 Task: Send an email with the signature Adam Smith with the subject Request for information and the message Thank you for your email. from softage.1@softage.net to softage.2@softage.net and softage.3@softage.net with an attached document Resume.docx
Action: Mouse moved to (393, 631)
Screenshot: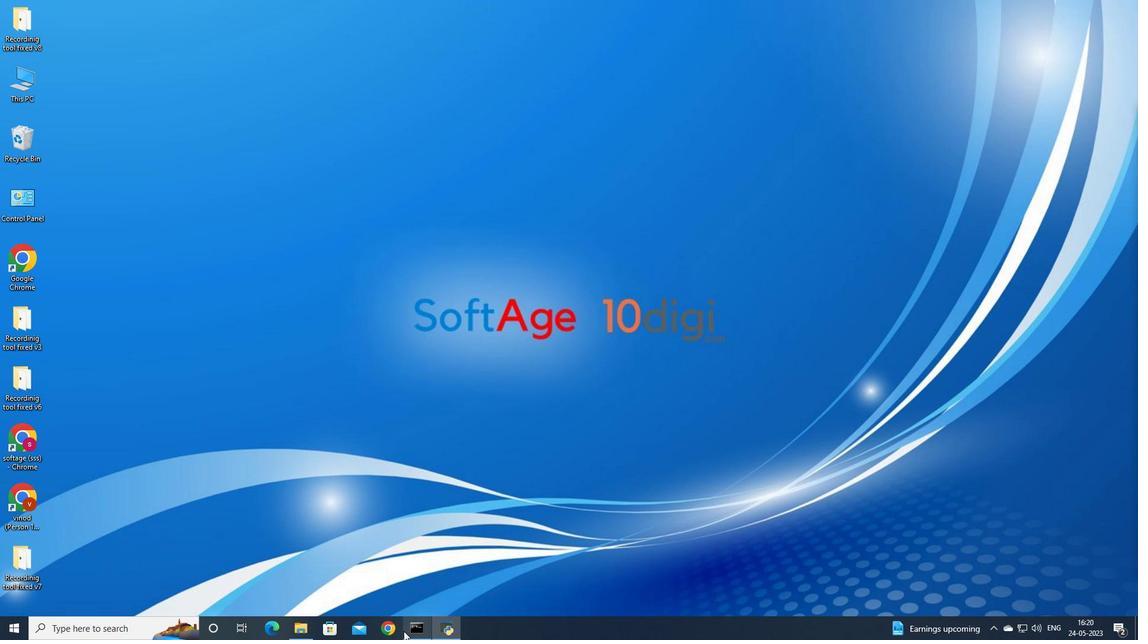
Action: Mouse pressed left at (393, 631)
Screenshot: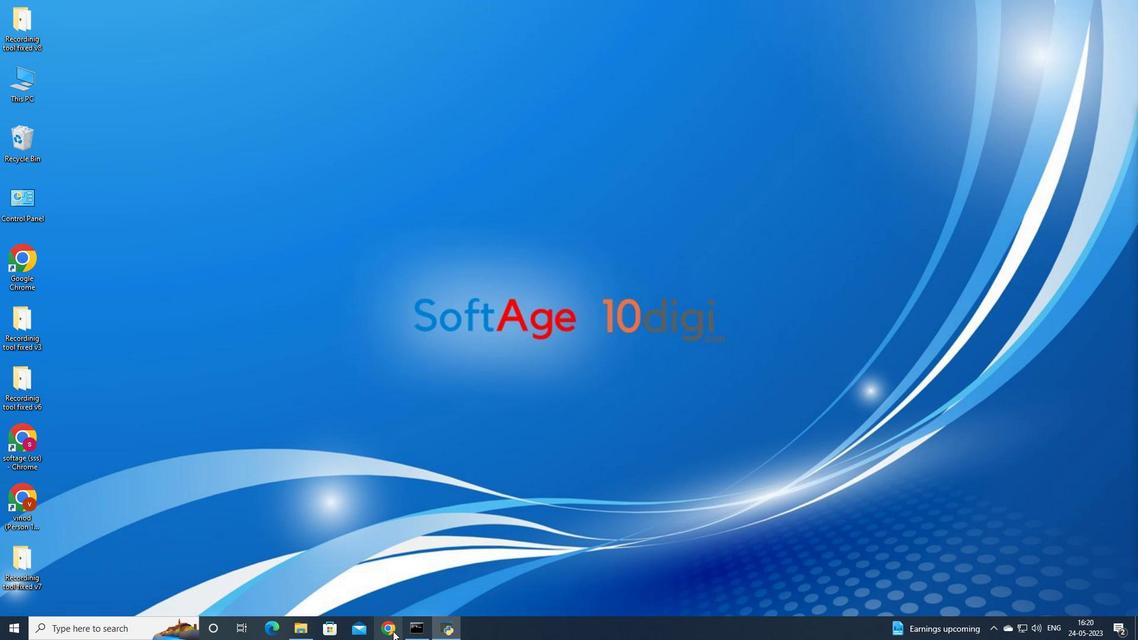 
Action: Mouse moved to (504, 381)
Screenshot: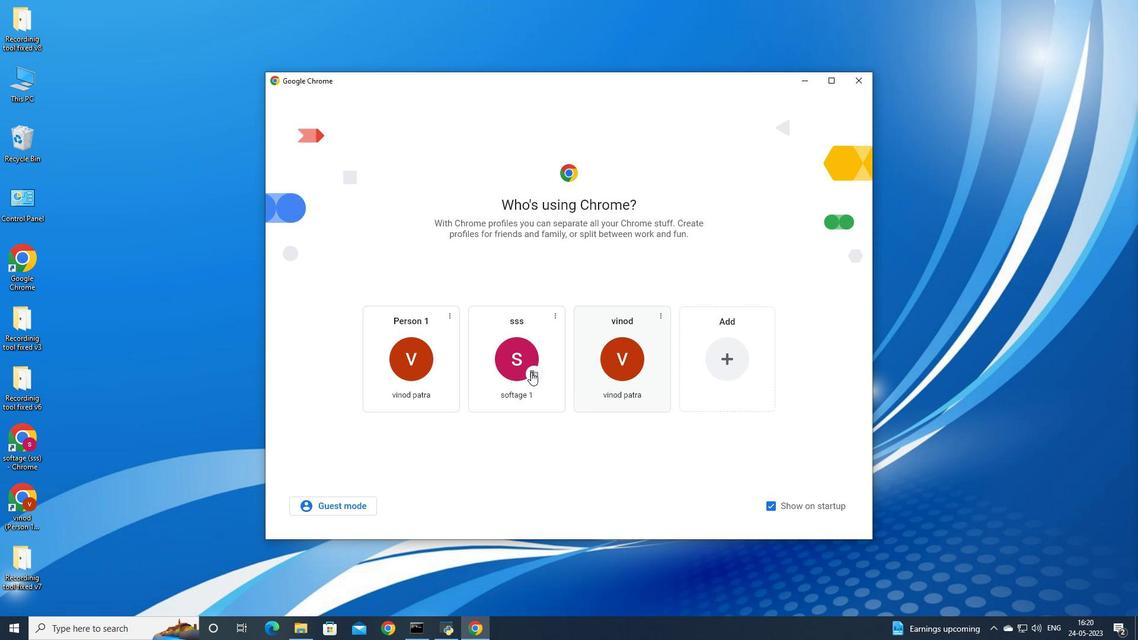 
Action: Mouse pressed left at (504, 381)
Screenshot: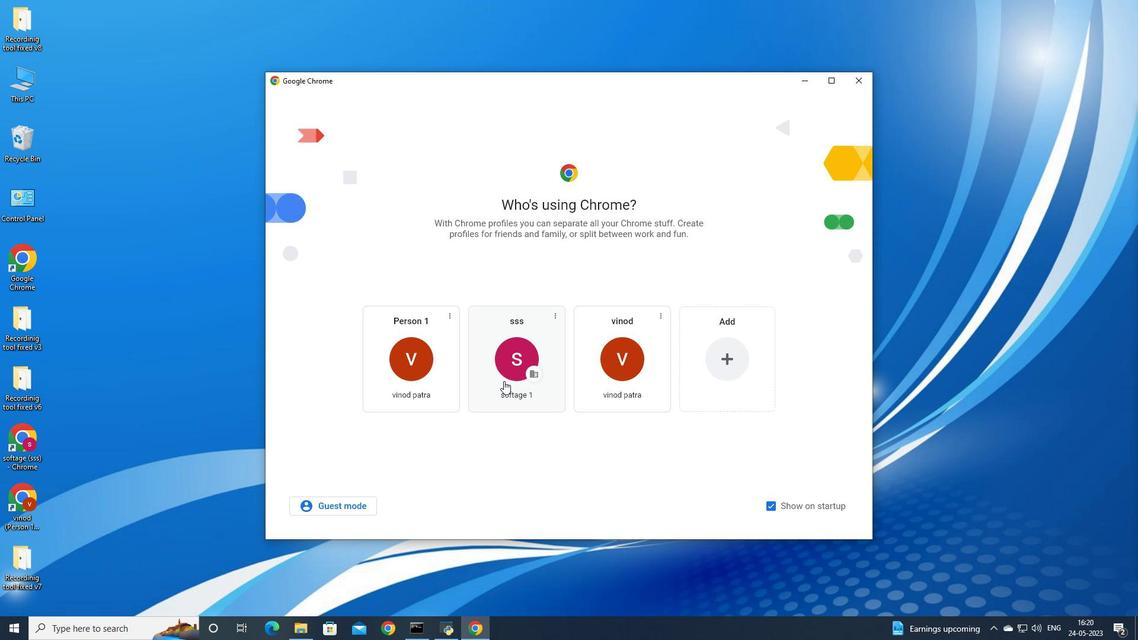 
Action: Mouse moved to (1033, 59)
Screenshot: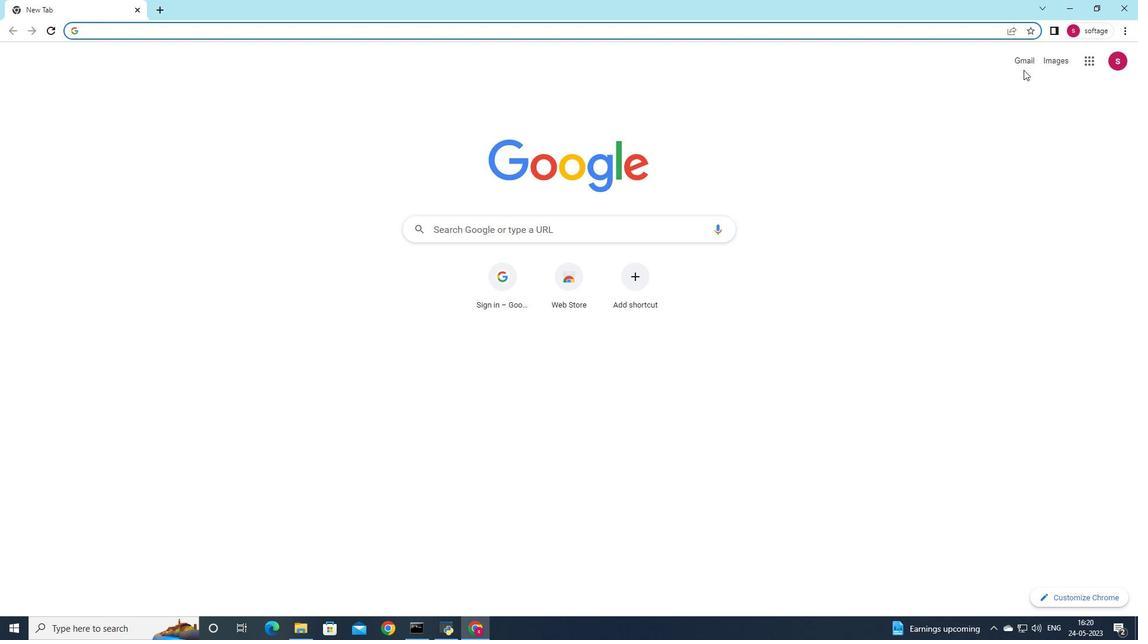 
Action: Mouse pressed left at (1033, 59)
Screenshot: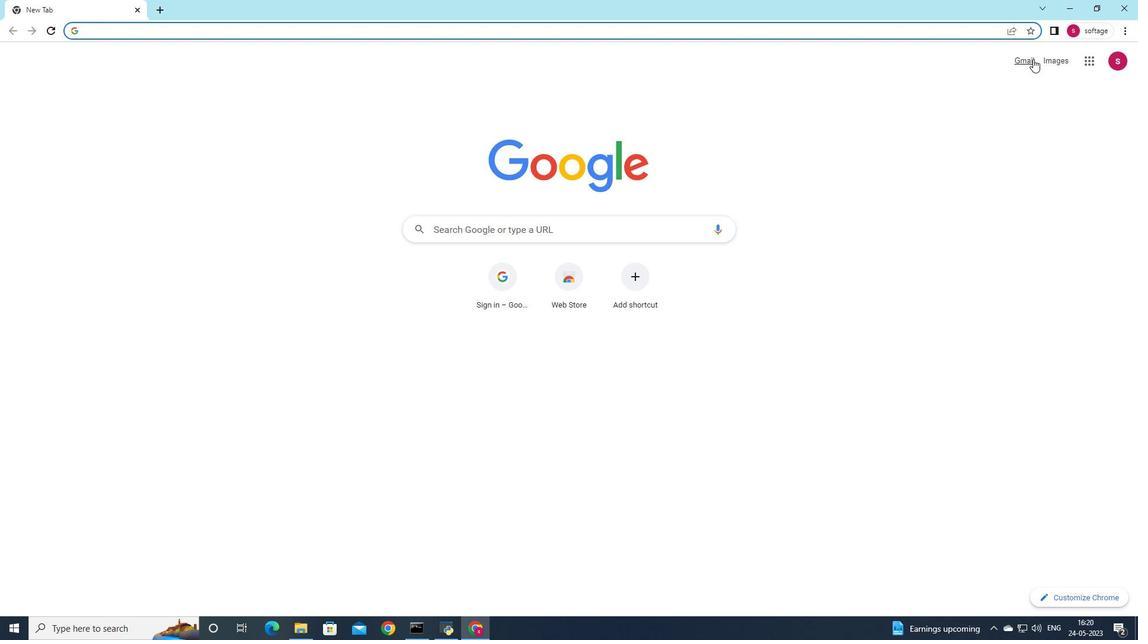 
Action: Mouse moved to (1009, 82)
Screenshot: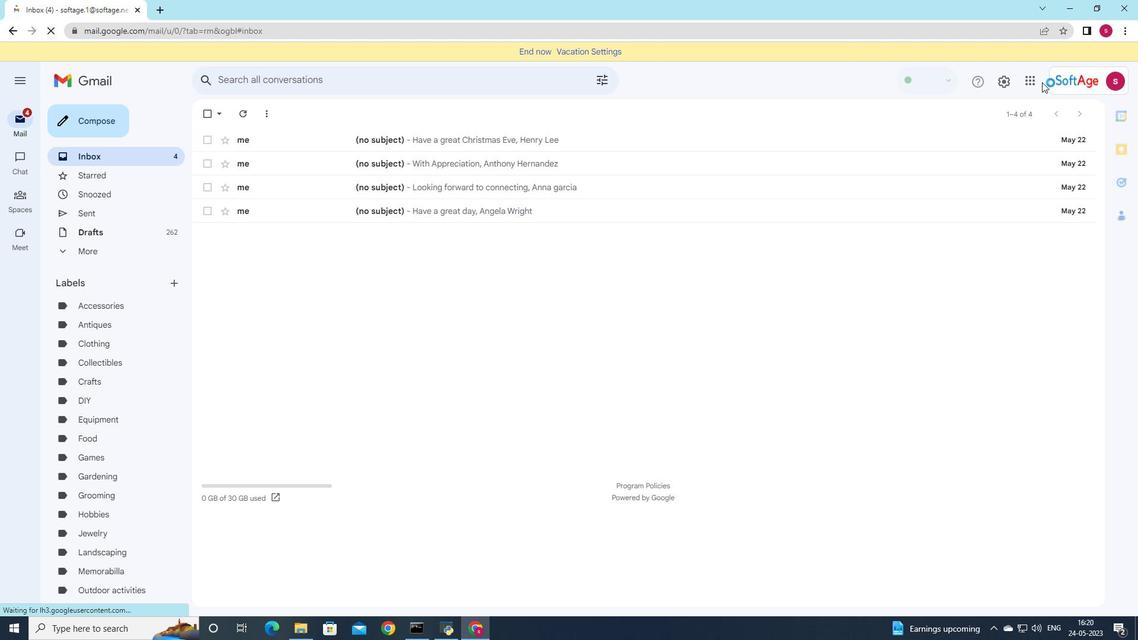 
Action: Mouse pressed left at (1009, 82)
Screenshot: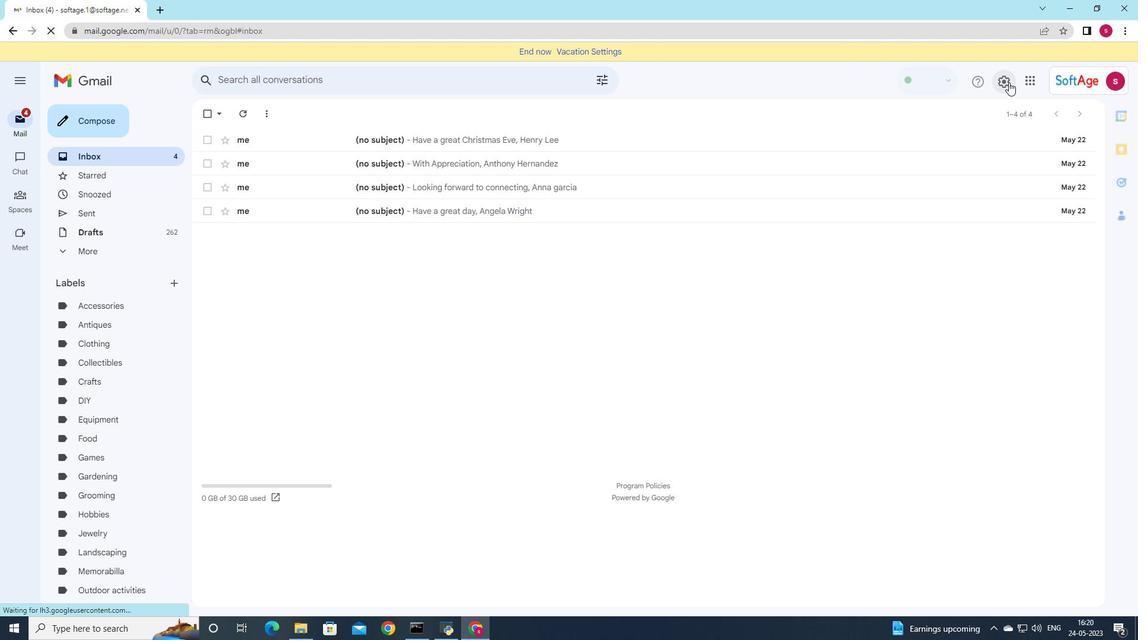 
Action: Mouse moved to (1029, 139)
Screenshot: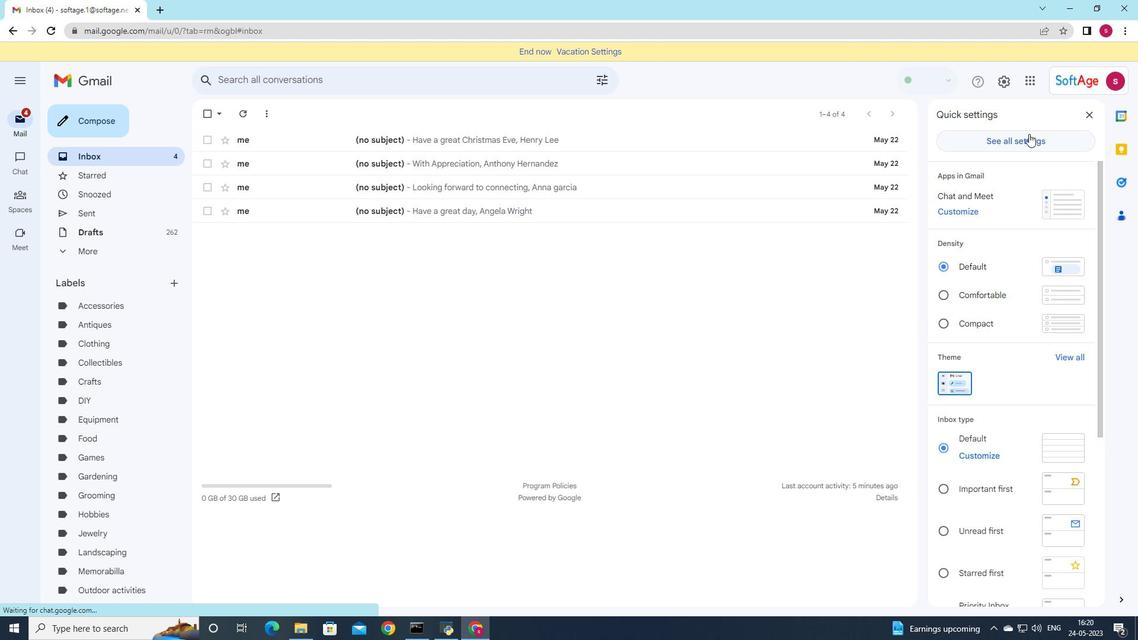 
Action: Mouse pressed left at (1029, 139)
Screenshot: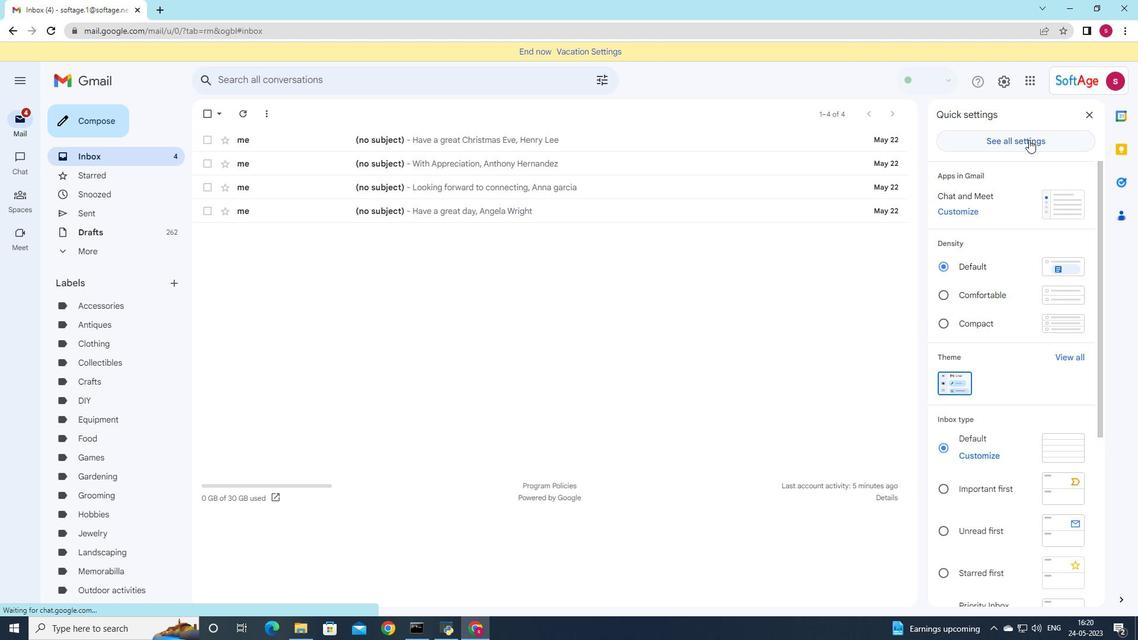 
Action: Mouse moved to (547, 195)
Screenshot: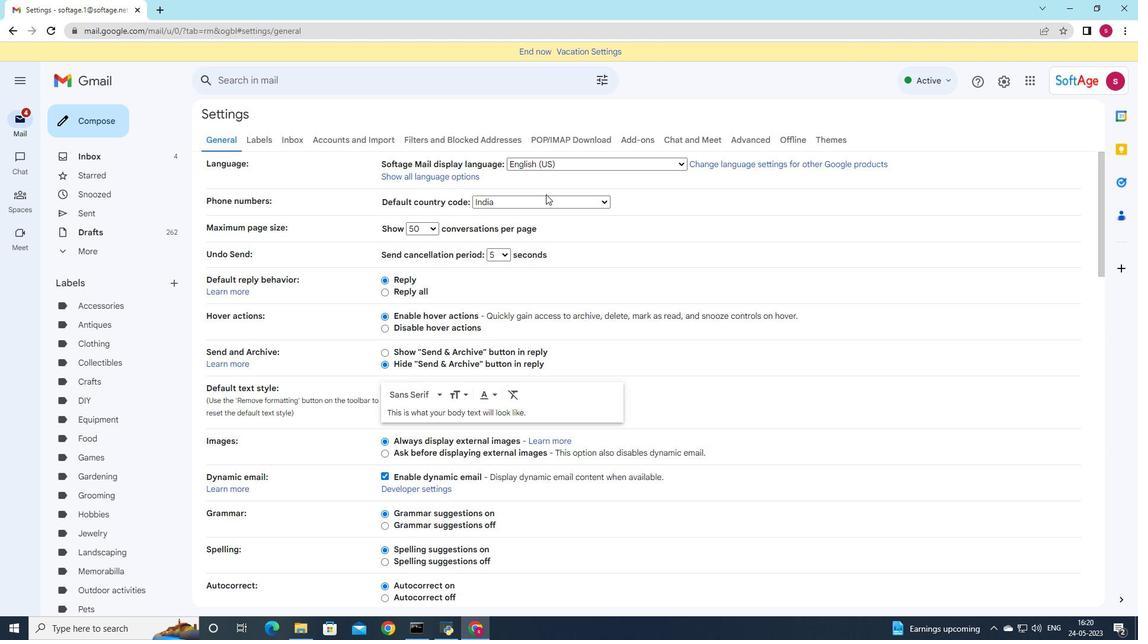 
Action: Mouse scrolled (547, 195) with delta (0, 0)
Screenshot: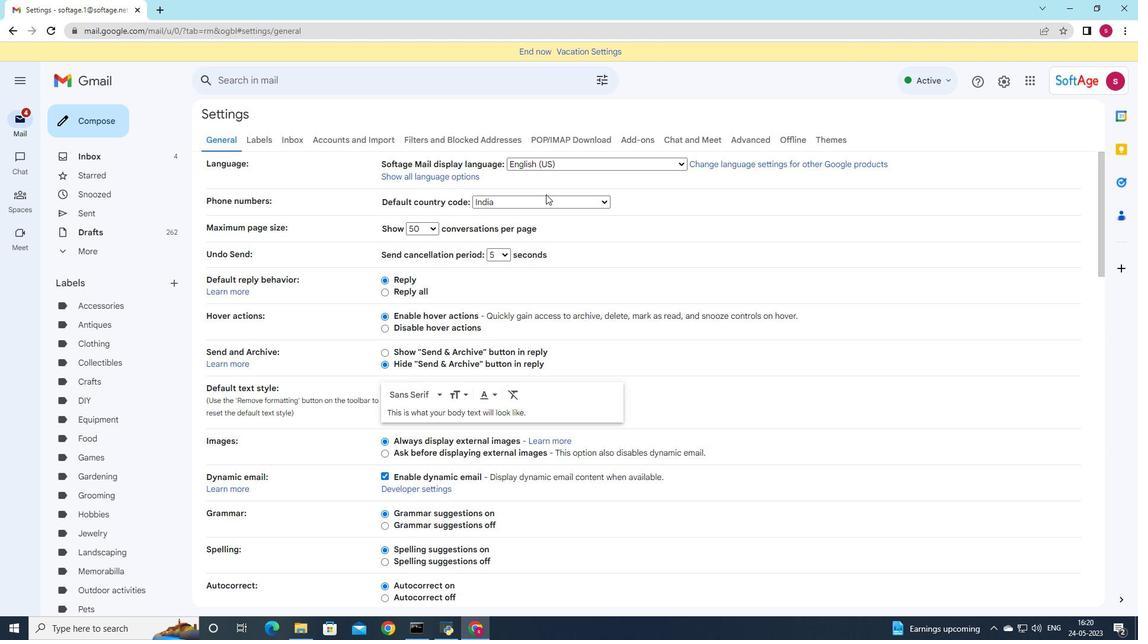 
Action: Mouse scrolled (547, 195) with delta (0, 0)
Screenshot: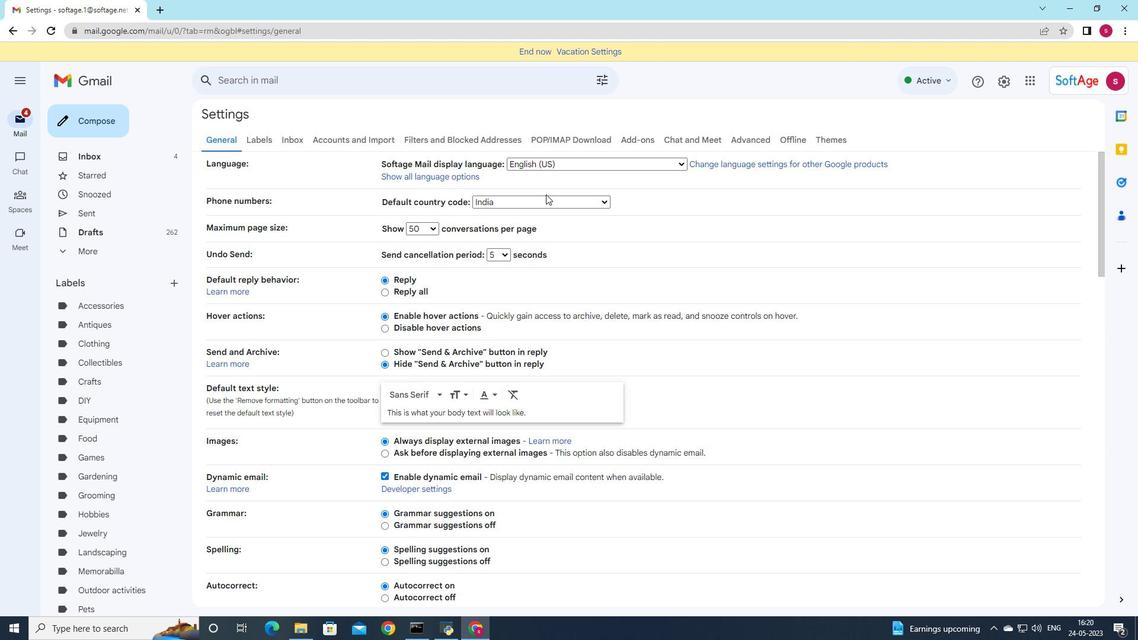 
Action: Mouse scrolled (547, 195) with delta (0, 0)
Screenshot: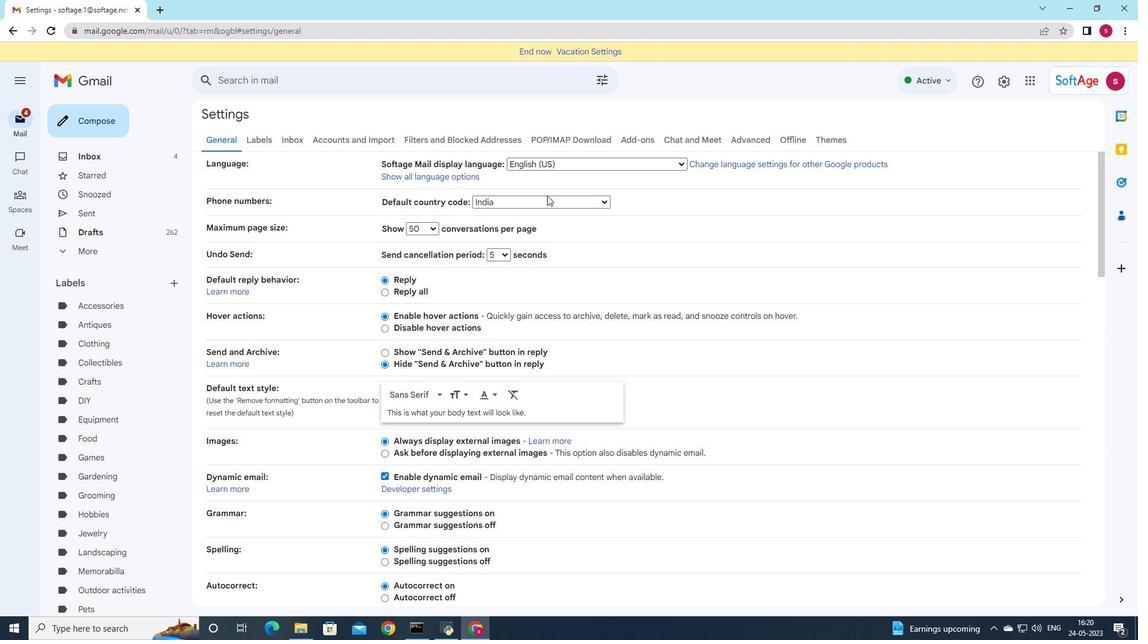 
Action: Mouse scrolled (547, 195) with delta (0, 0)
Screenshot: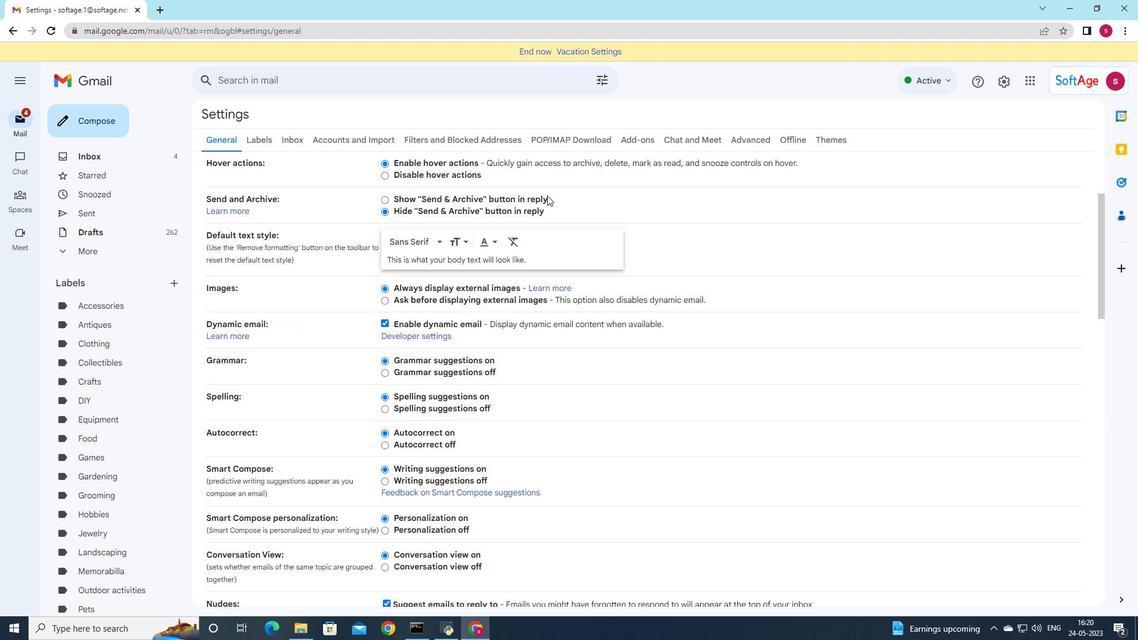 
Action: Mouse scrolled (547, 195) with delta (0, 0)
Screenshot: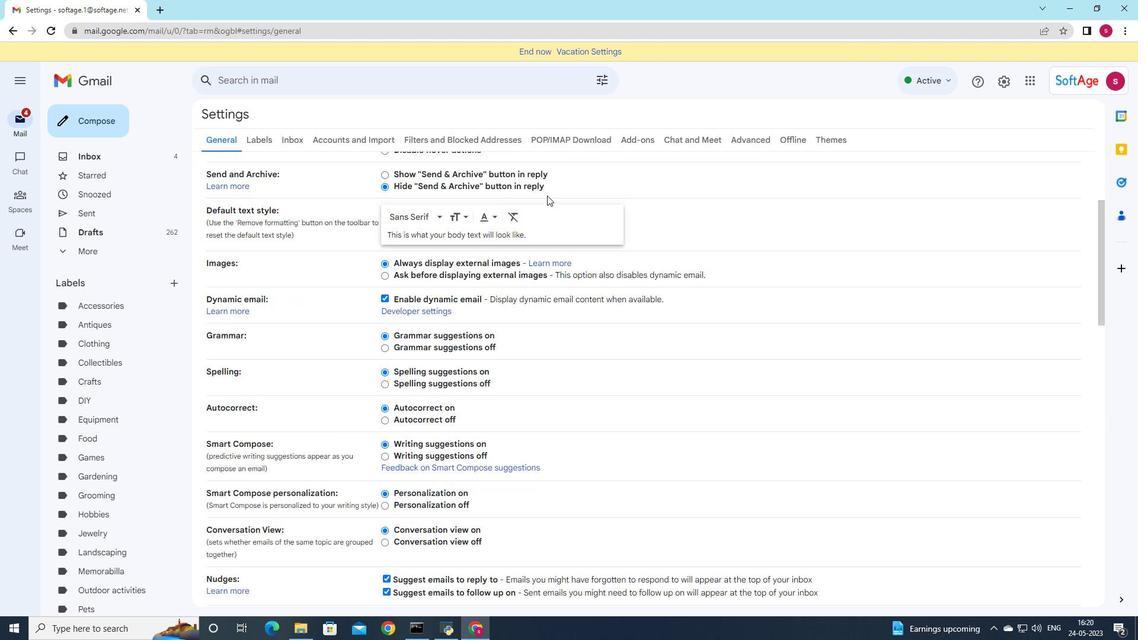 
Action: Mouse scrolled (547, 195) with delta (0, 0)
Screenshot: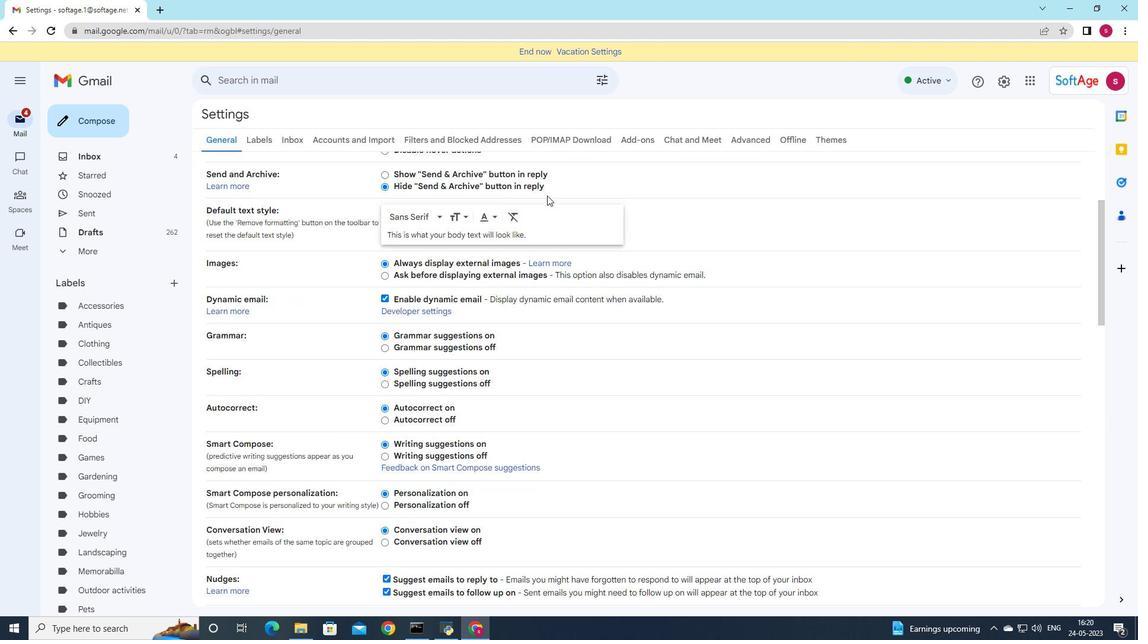 
Action: Mouse scrolled (547, 195) with delta (0, 0)
Screenshot: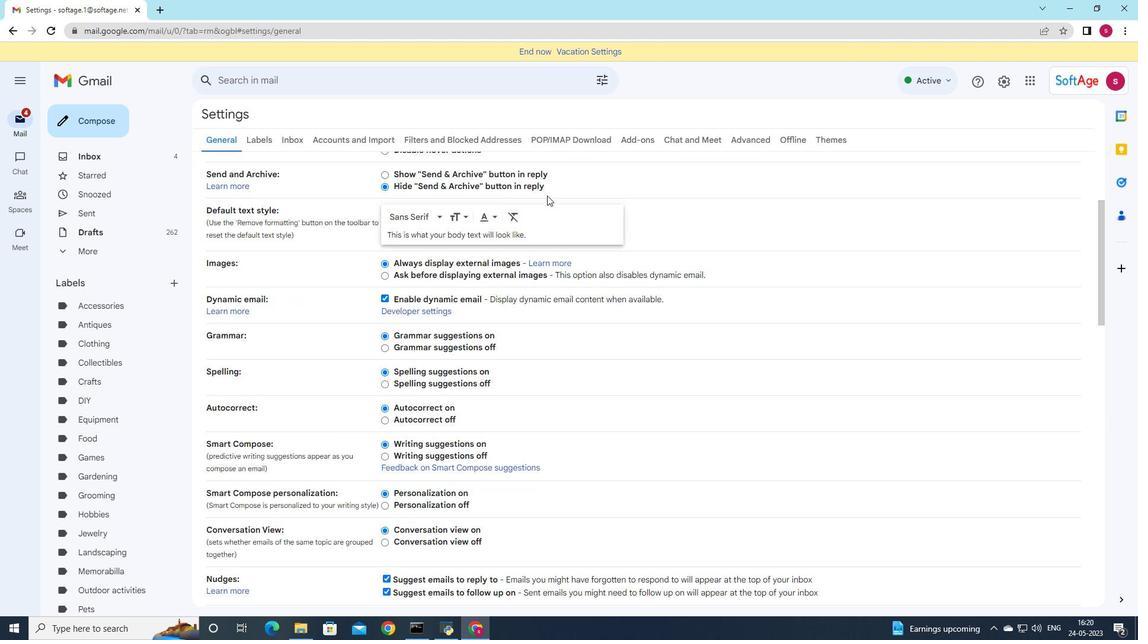 
Action: Mouse scrolled (547, 195) with delta (0, 0)
Screenshot: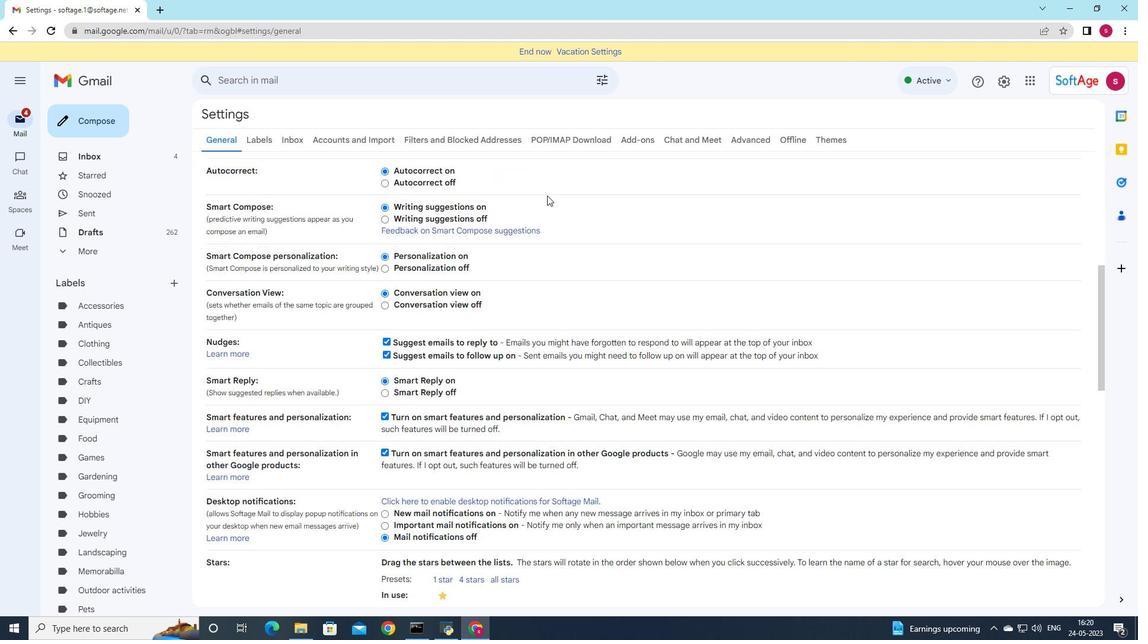 
Action: Mouse scrolled (547, 195) with delta (0, 0)
Screenshot: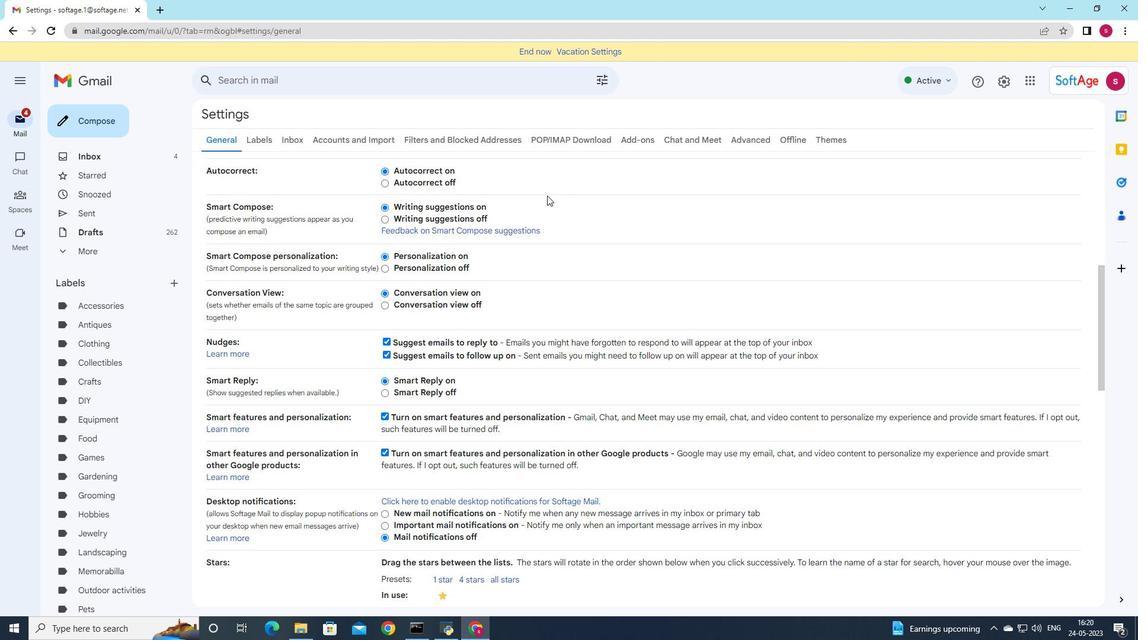 
Action: Mouse scrolled (547, 195) with delta (0, 0)
Screenshot: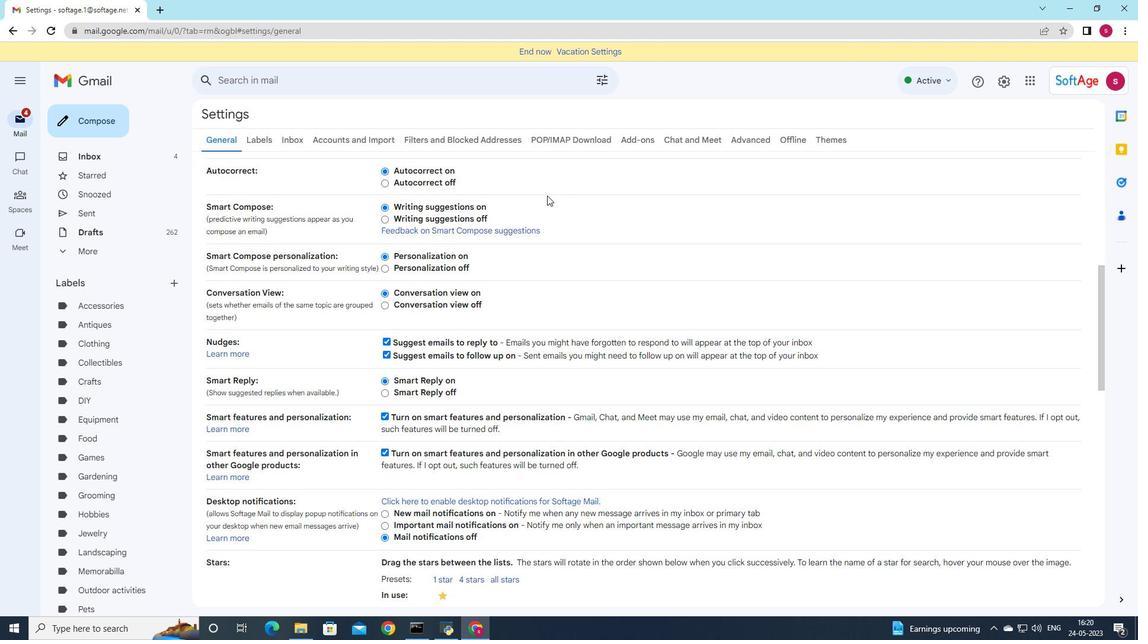 
Action: Mouse scrolled (547, 195) with delta (0, 0)
Screenshot: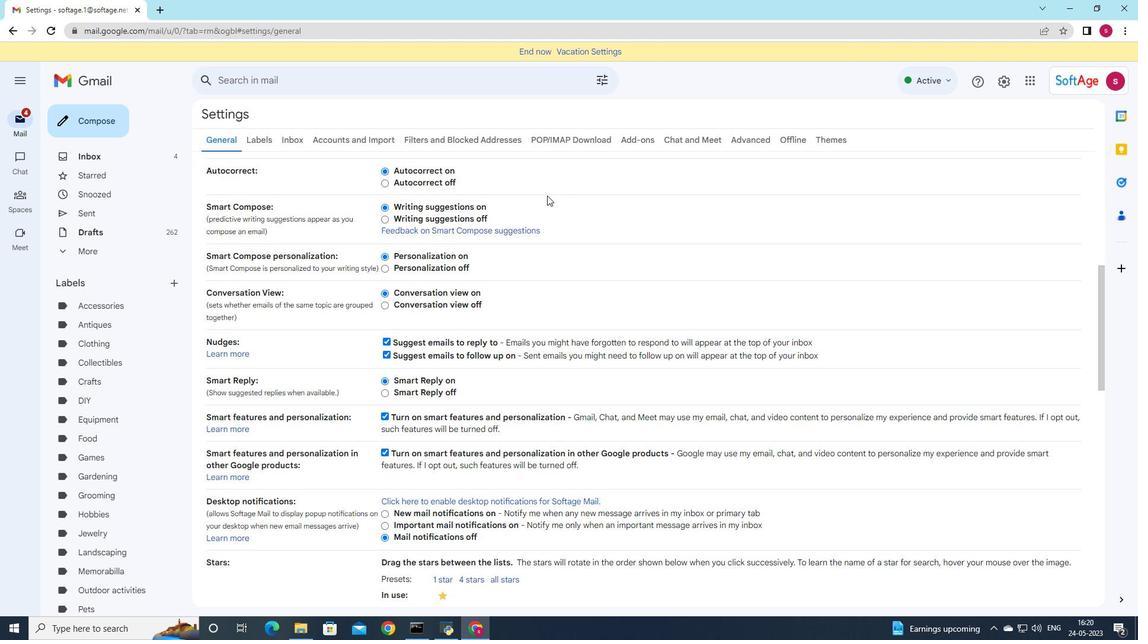 
Action: Mouse scrolled (547, 195) with delta (0, 0)
Screenshot: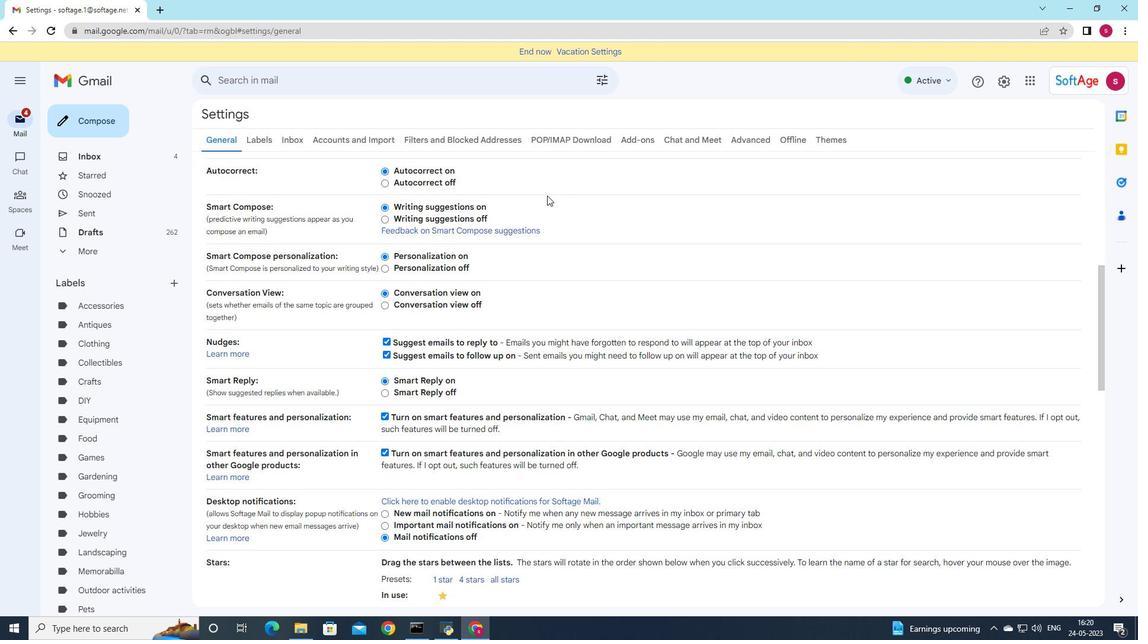 
Action: Mouse scrolled (547, 195) with delta (0, 0)
Screenshot: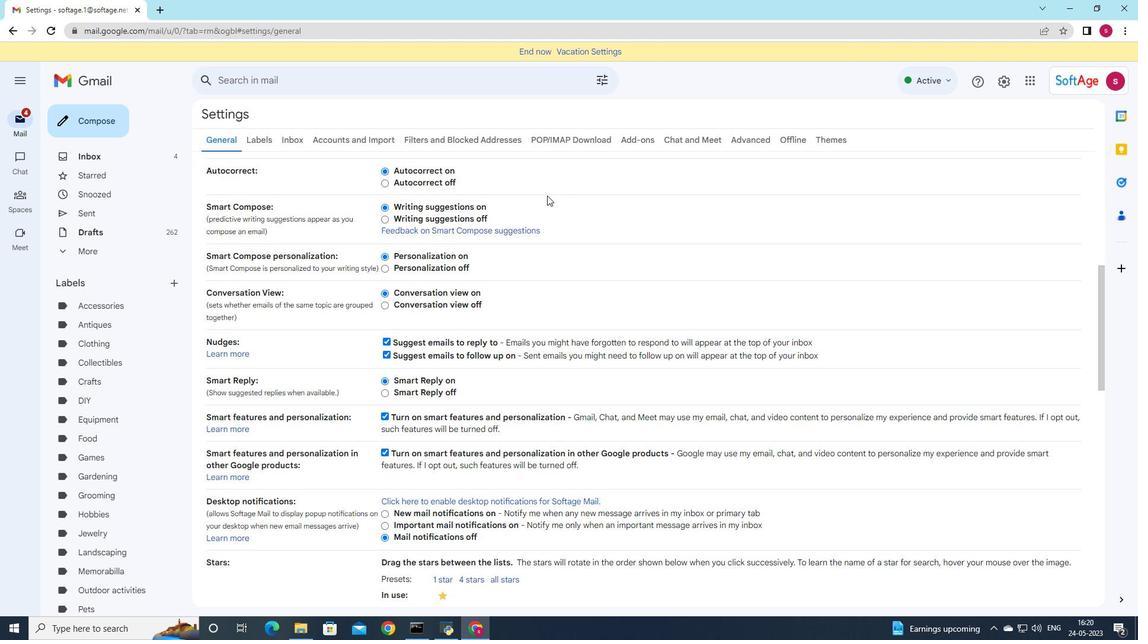
Action: Mouse scrolled (547, 195) with delta (0, 0)
Screenshot: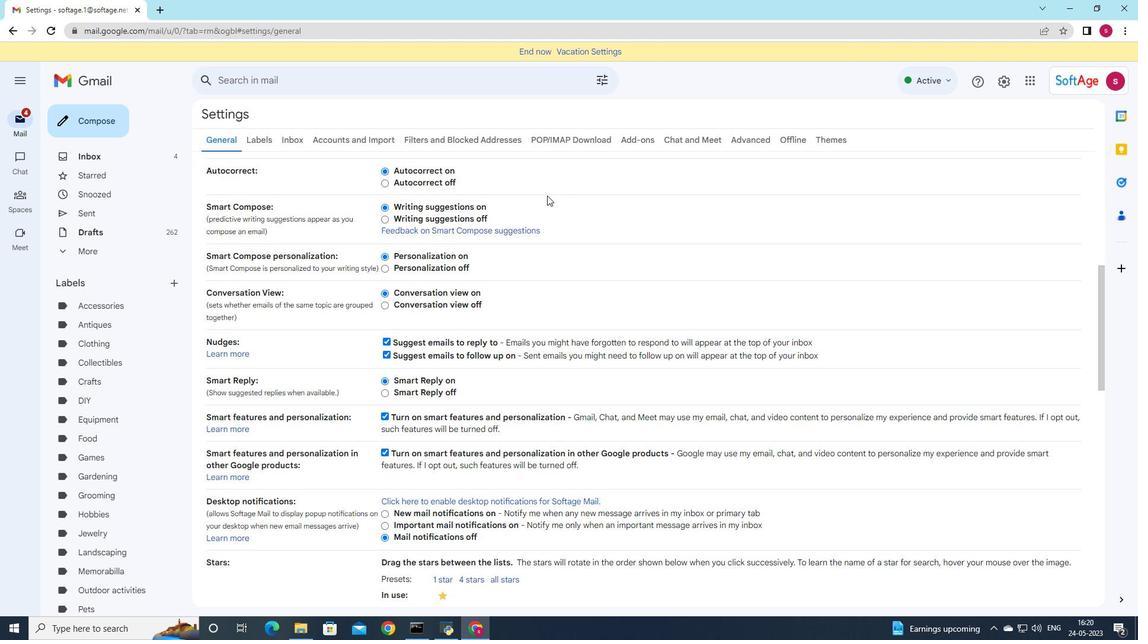 
Action: Mouse scrolled (547, 195) with delta (0, 0)
Screenshot: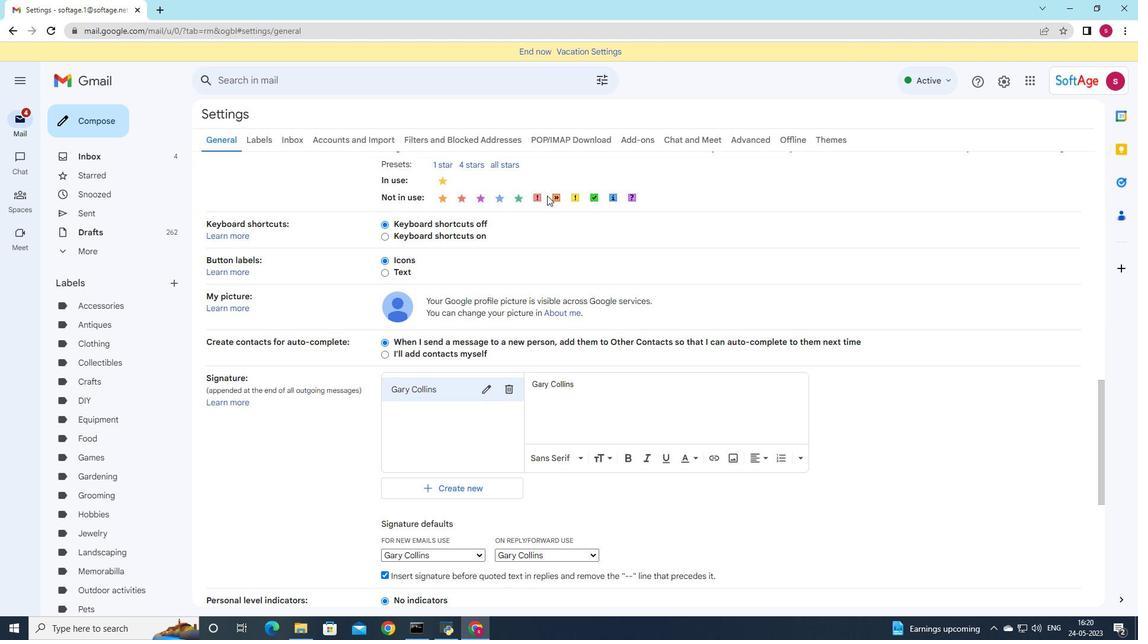 
Action: Mouse scrolled (547, 195) with delta (0, 0)
Screenshot: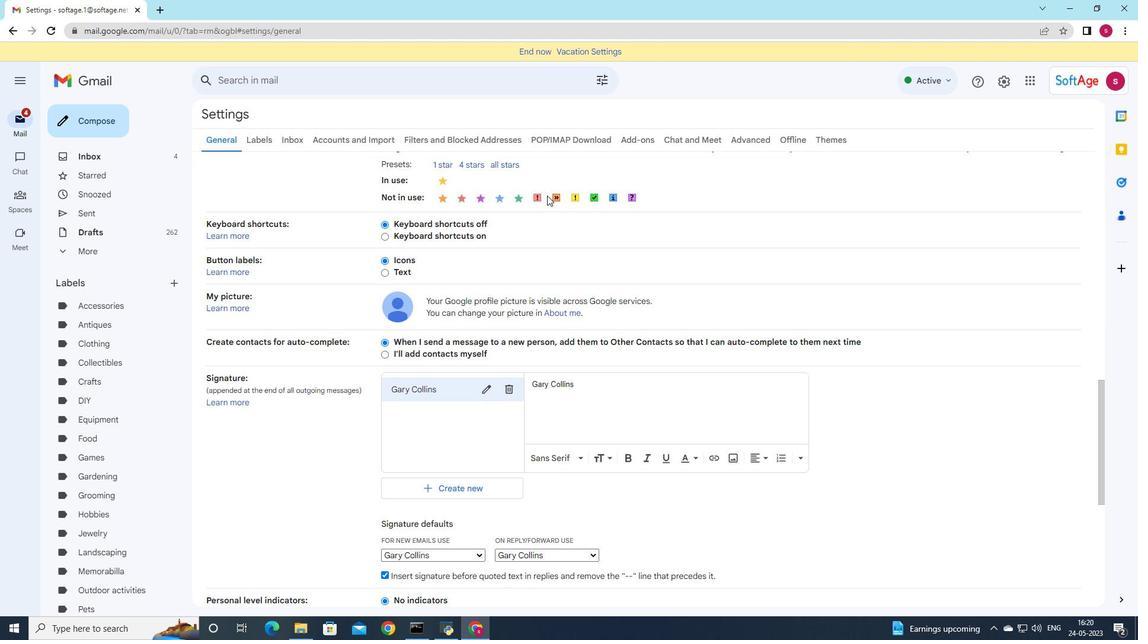 
Action: Mouse scrolled (547, 195) with delta (0, 0)
Screenshot: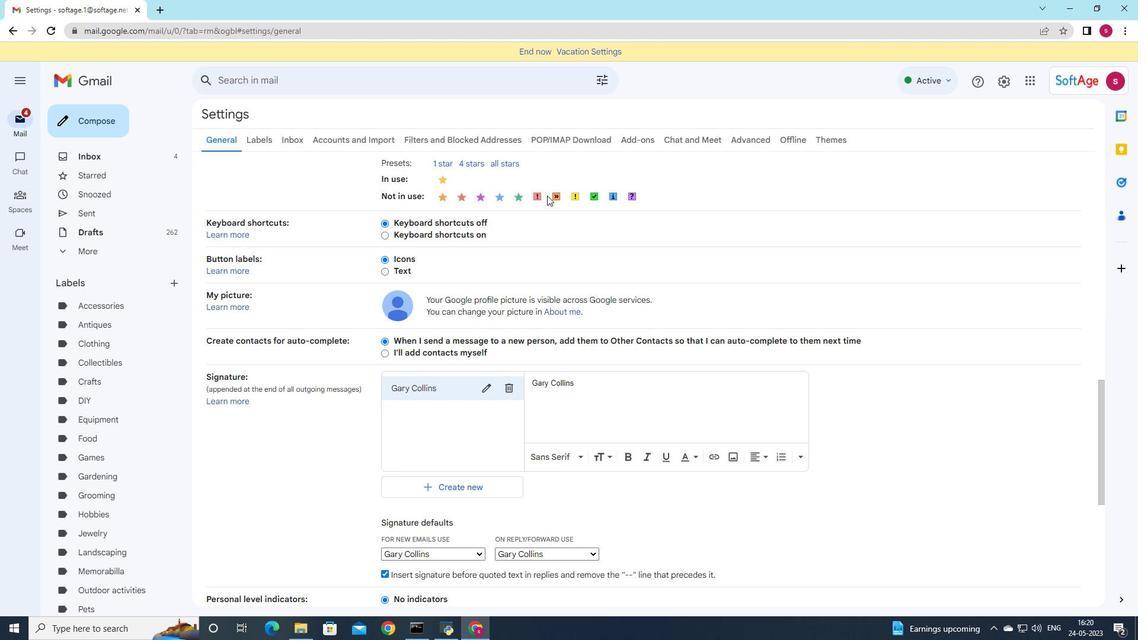 
Action: Mouse moved to (507, 211)
Screenshot: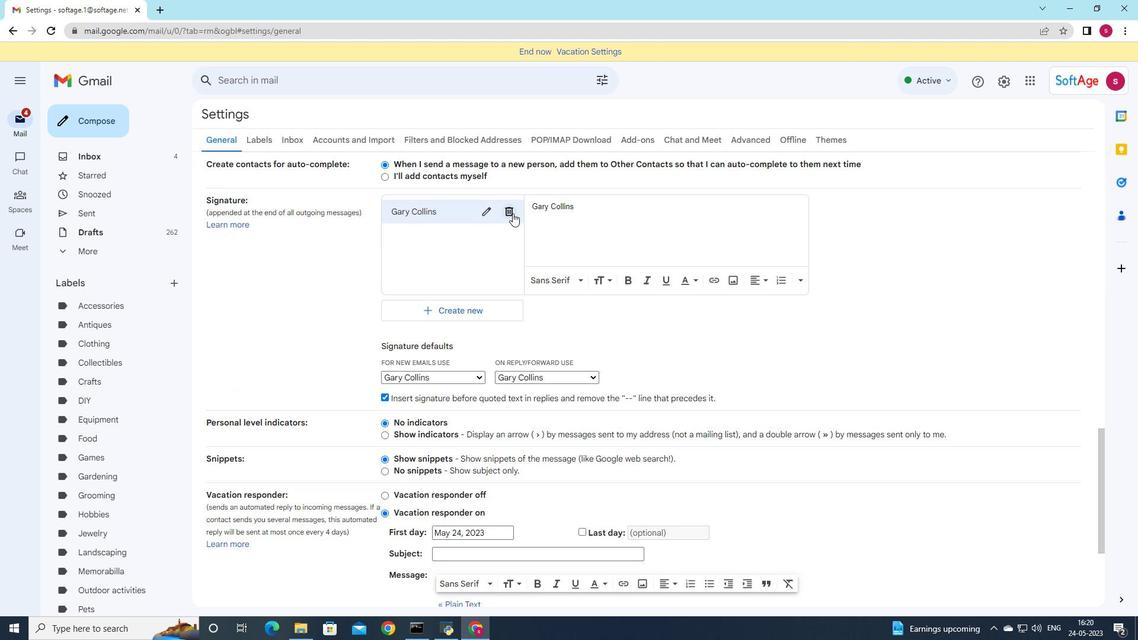 
Action: Mouse pressed left at (507, 211)
Screenshot: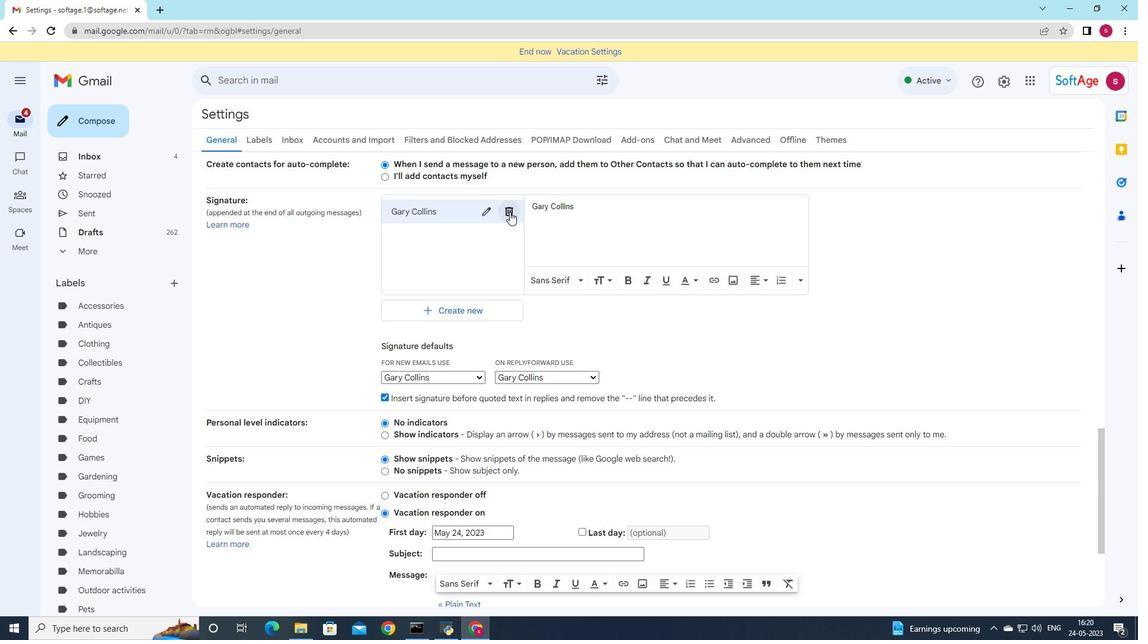 
Action: Mouse moved to (674, 351)
Screenshot: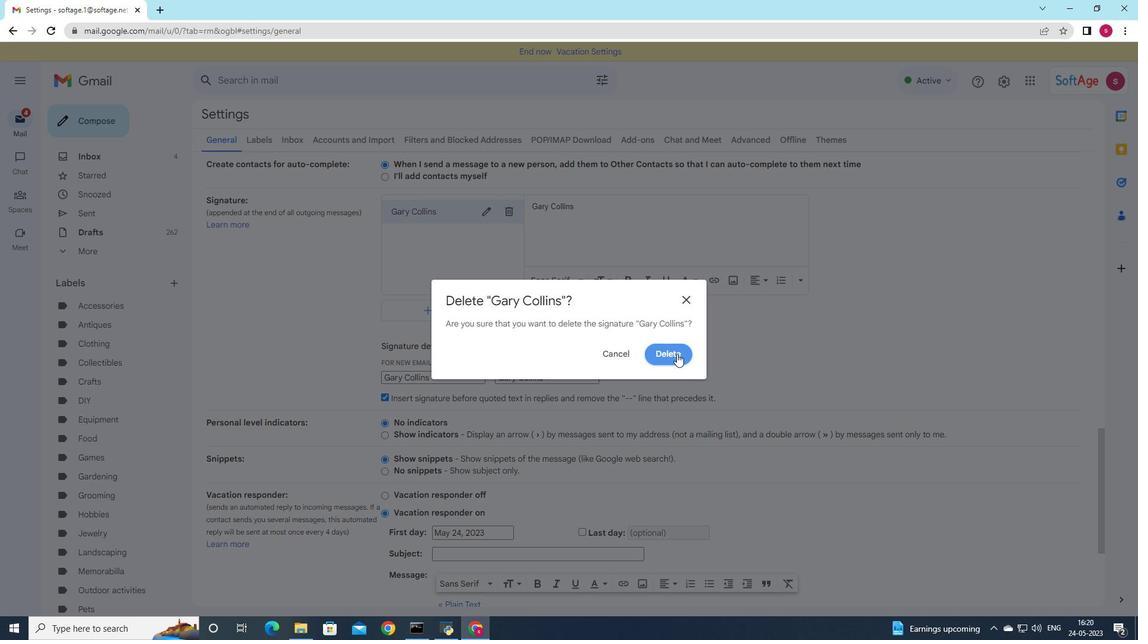 
Action: Mouse pressed left at (674, 351)
Screenshot: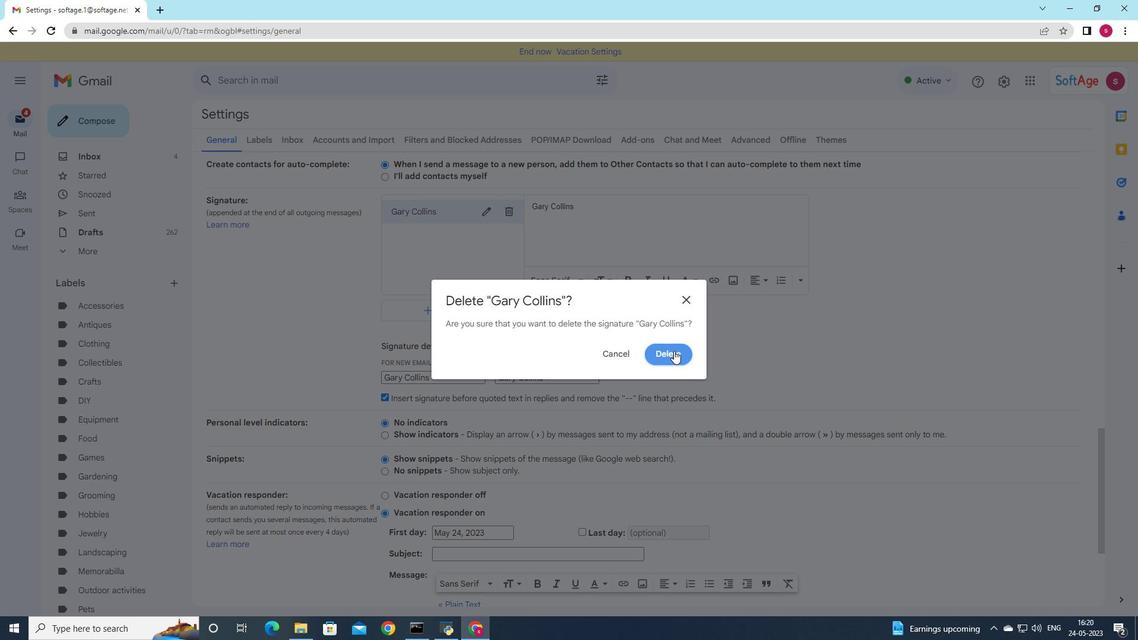 
Action: Mouse moved to (412, 218)
Screenshot: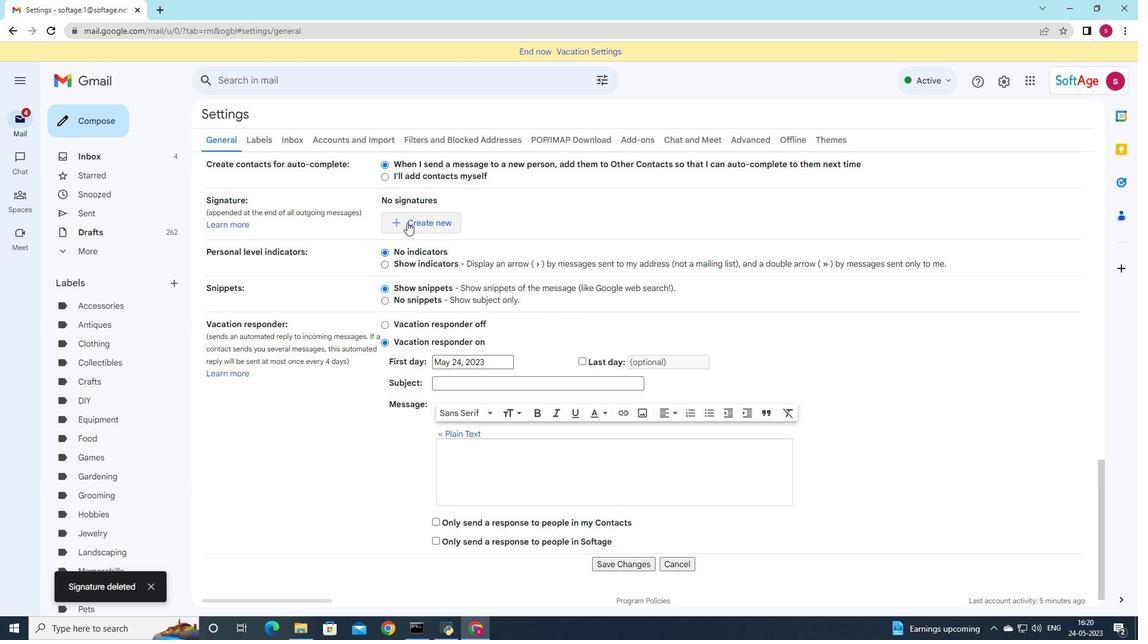 
Action: Mouse pressed left at (412, 218)
Screenshot: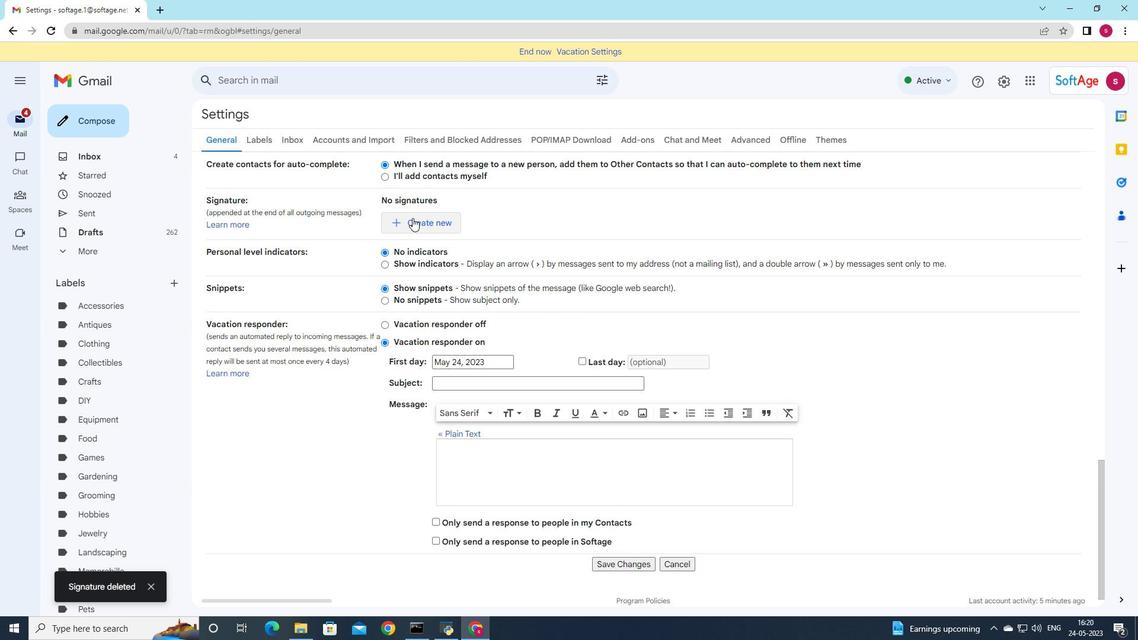 
Action: Mouse moved to (766, 174)
Screenshot: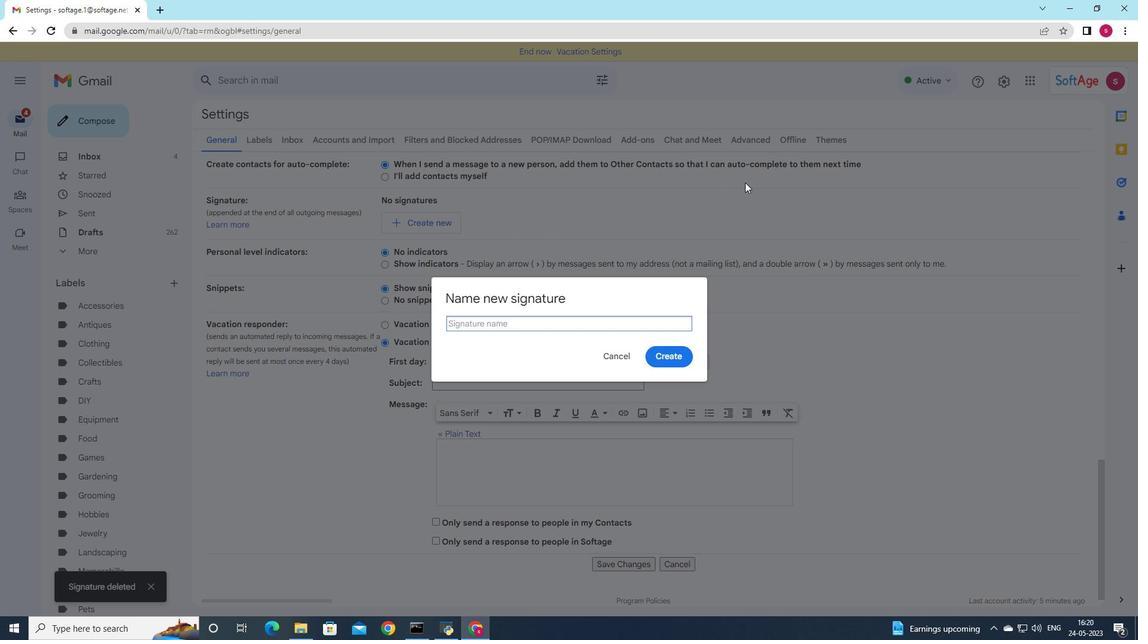 
Action: Key pressed <Key.shift>Adam<Key.space><Key.shift>Smith
Screenshot: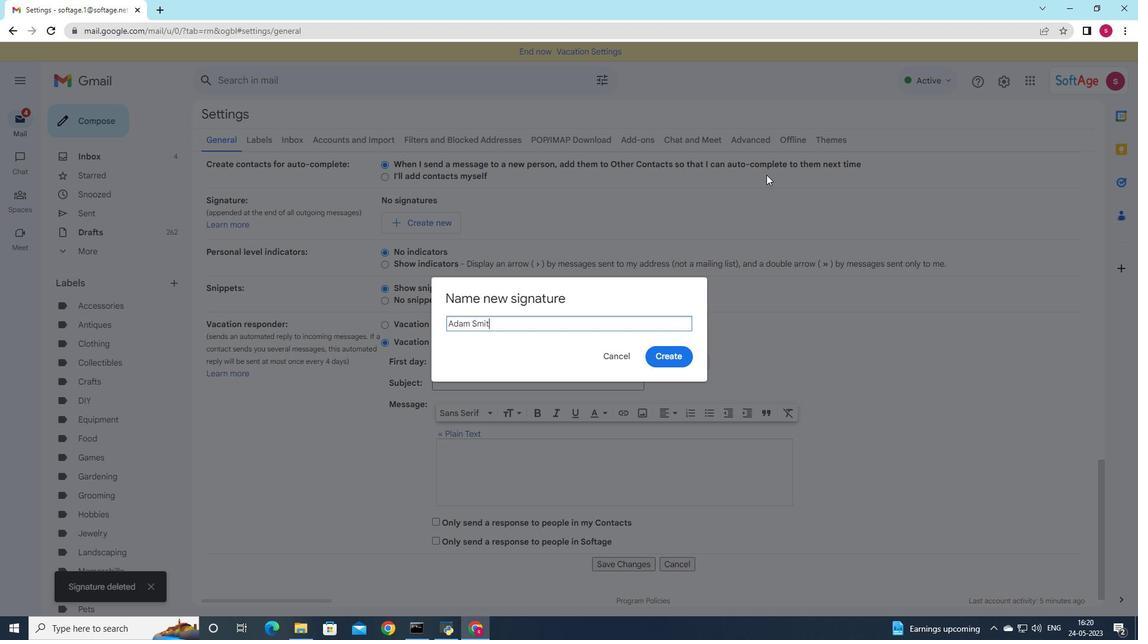 
Action: Mouse moved to (662, 357)
Screenshot: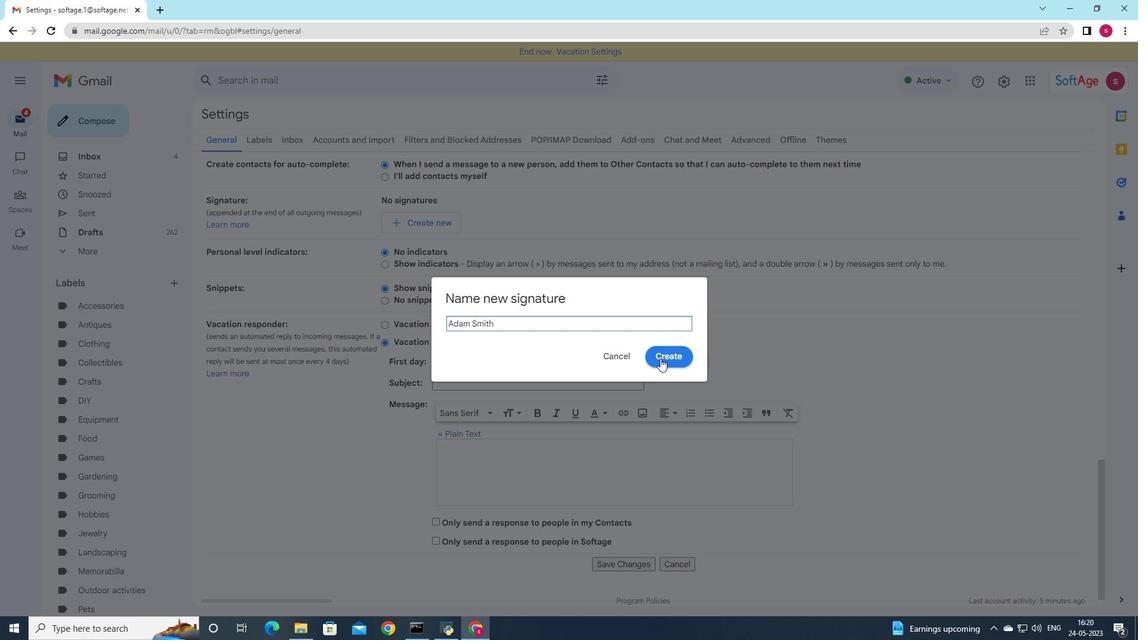 
Action: Mouse pressed left at (662, 357)
Screenshot: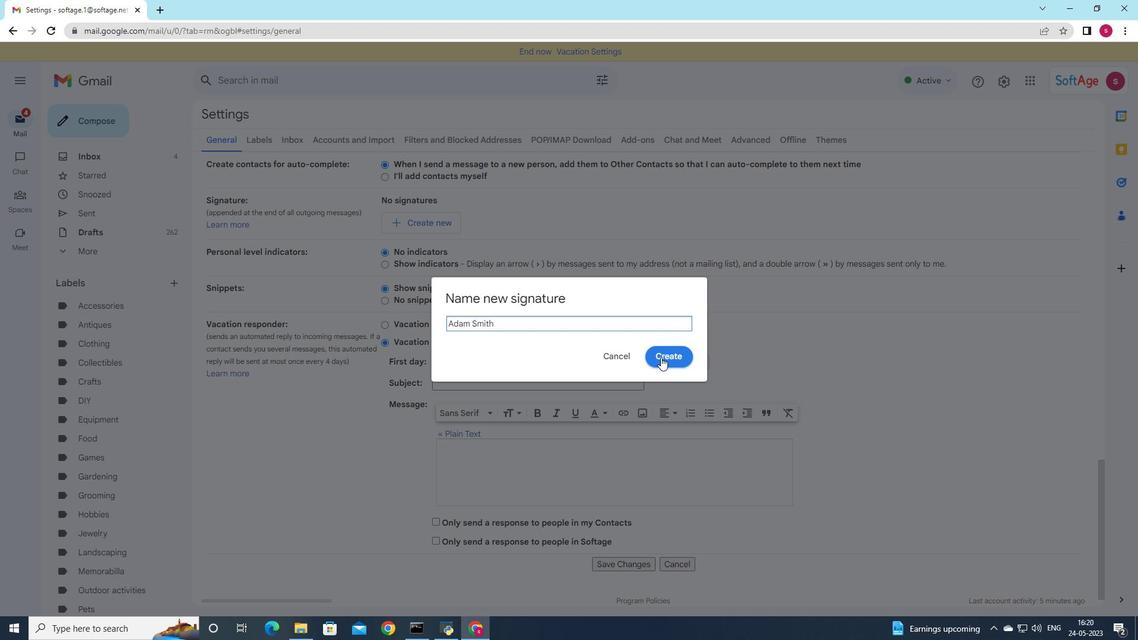 
Action: Mouse moved to (619, 213)
Screenshot: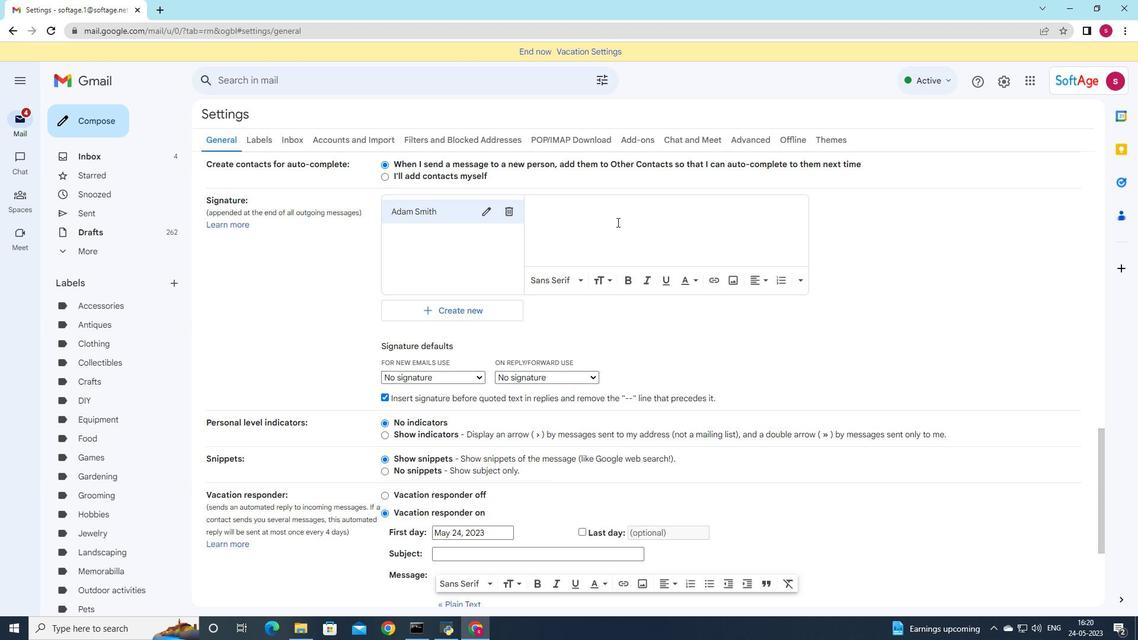 
Action: Mouse pressed left at (619, 213)
Screenshot: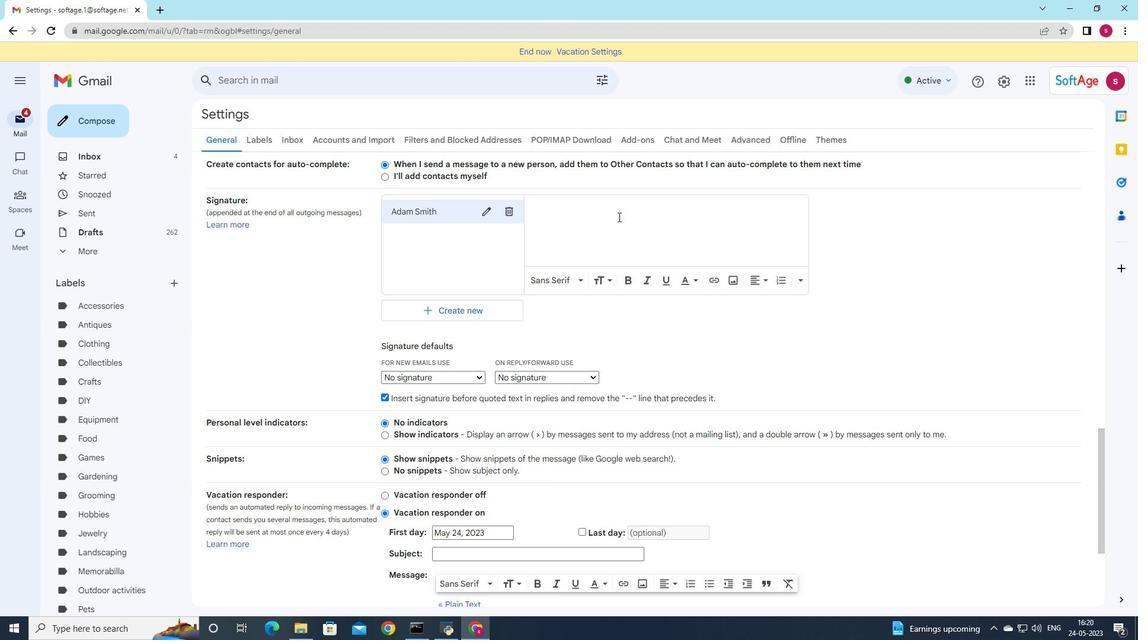 
Action: Key pressed <Key.shift>Adam<Key.space>smith
Screenshot: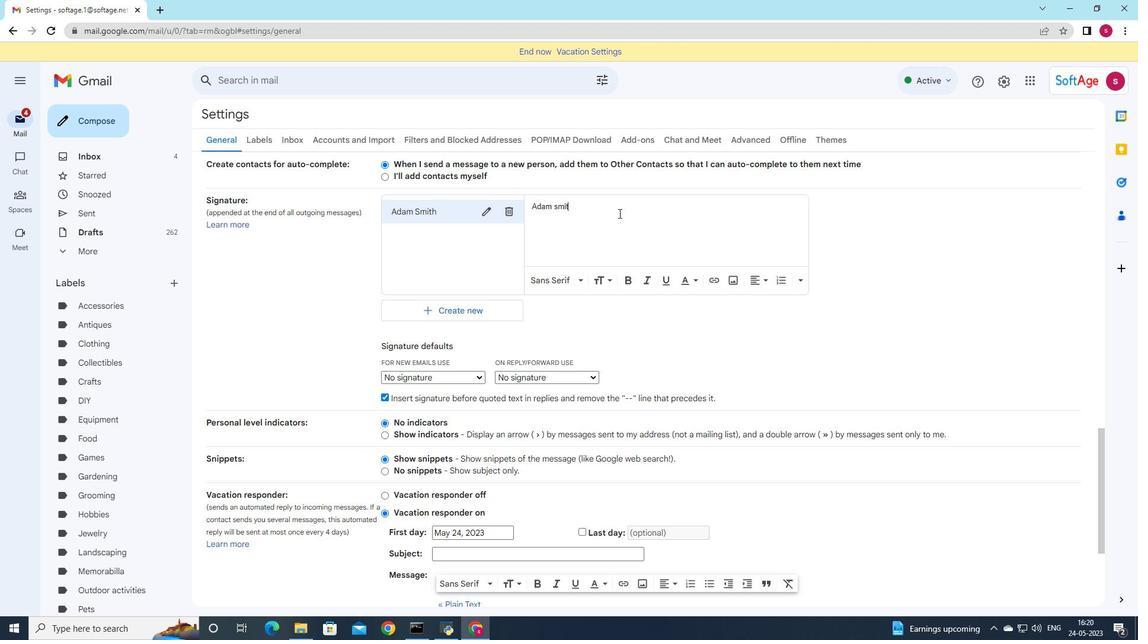 
Action: Mouse moved to (552, 240)
Screenshot: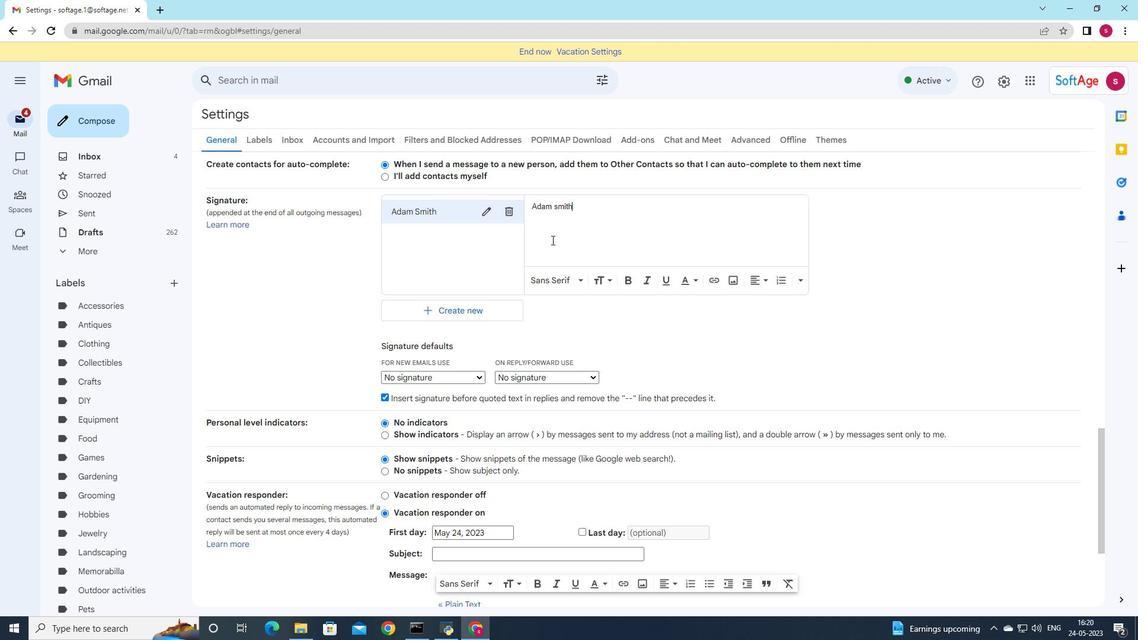 
Action: Mouse scrolled (552, 239) with delta (0, 0)
Screenshot: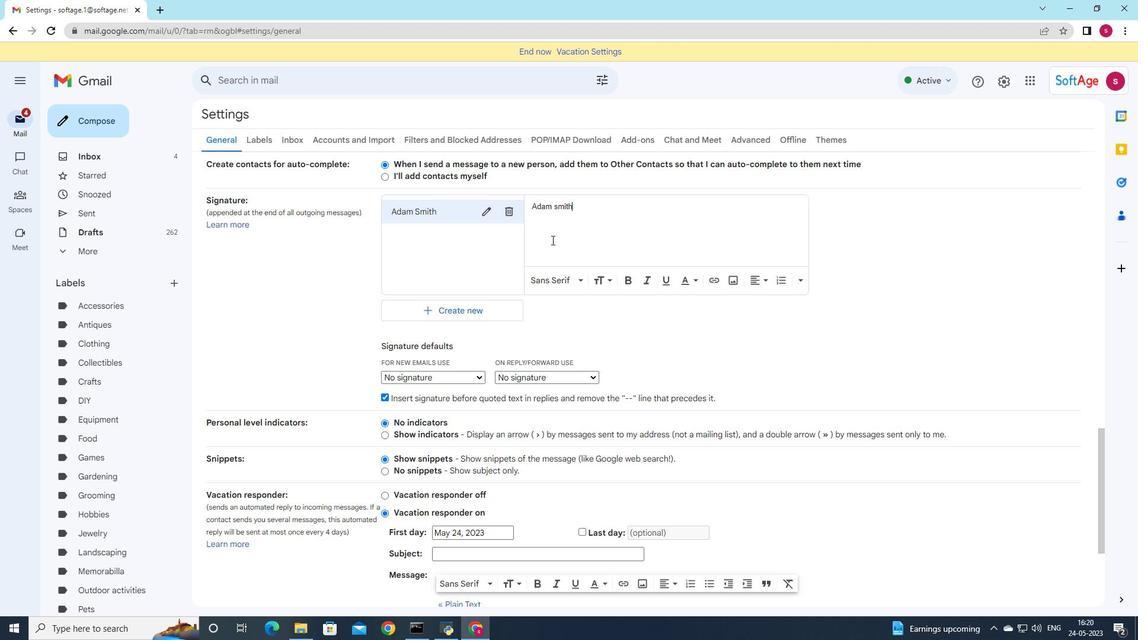 
Action: Mouse moved to (569, 224)
Screenshot: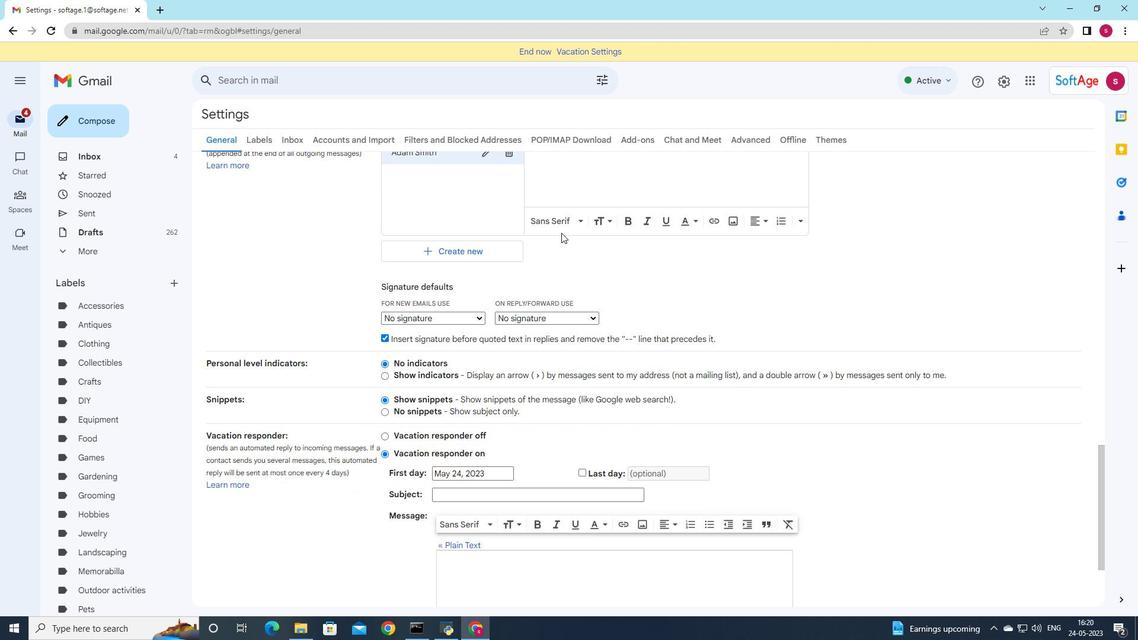 
Action: Mouse scrolled (569, 224) with delta (0, 0)
Screenshot: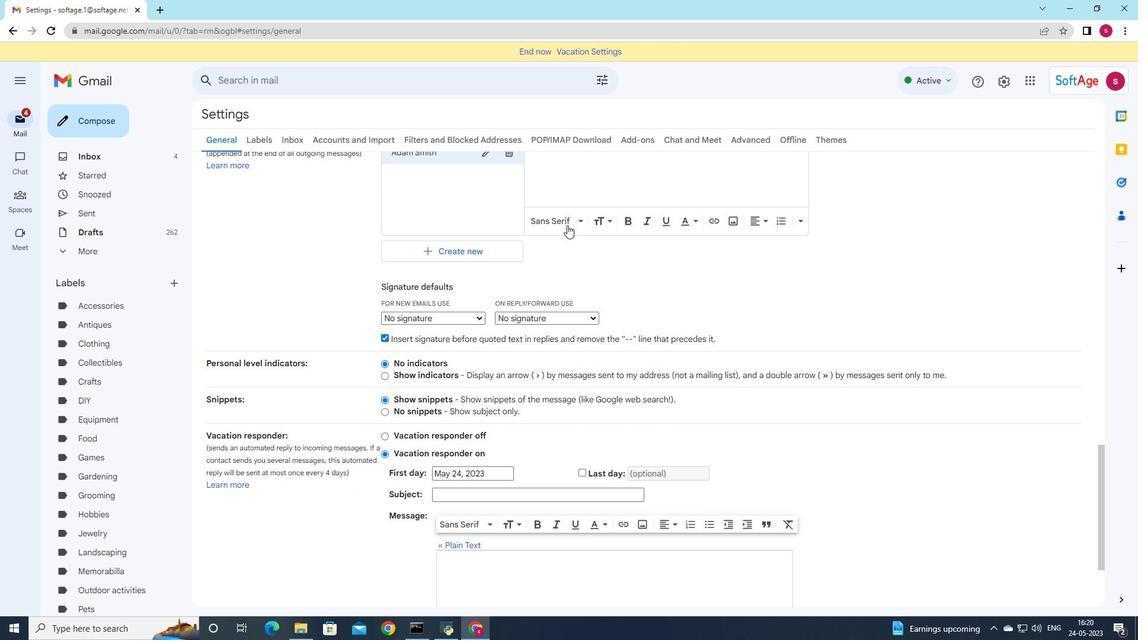 
Action: Mouse moved to (558, 207)
Screenshot: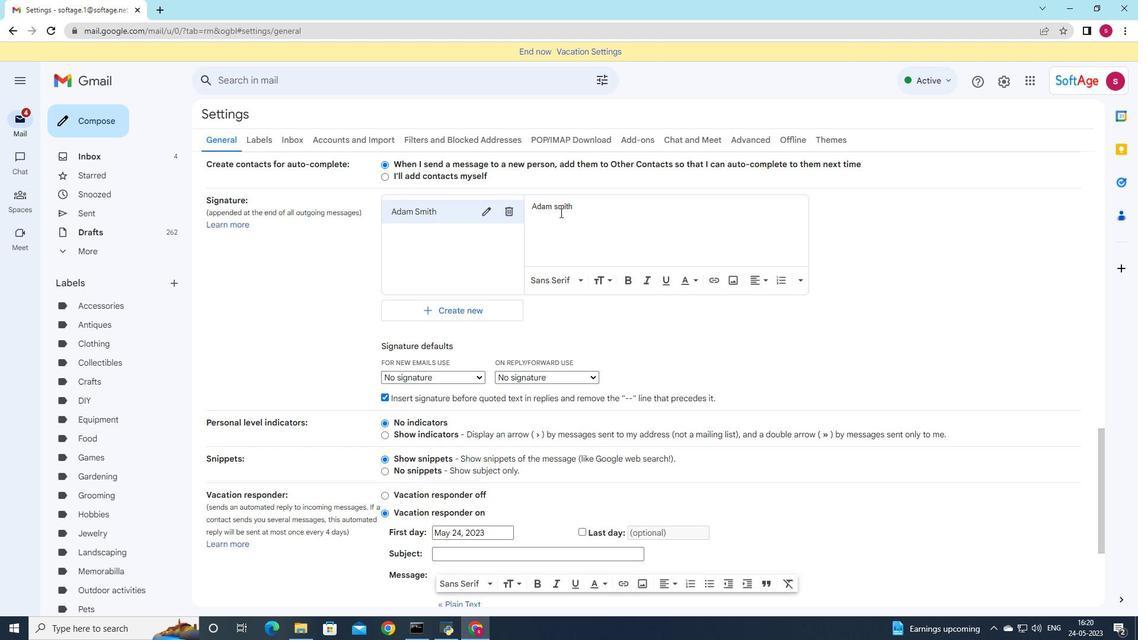 
Action: Mouse pressed left at (558, 207)
Screenshot: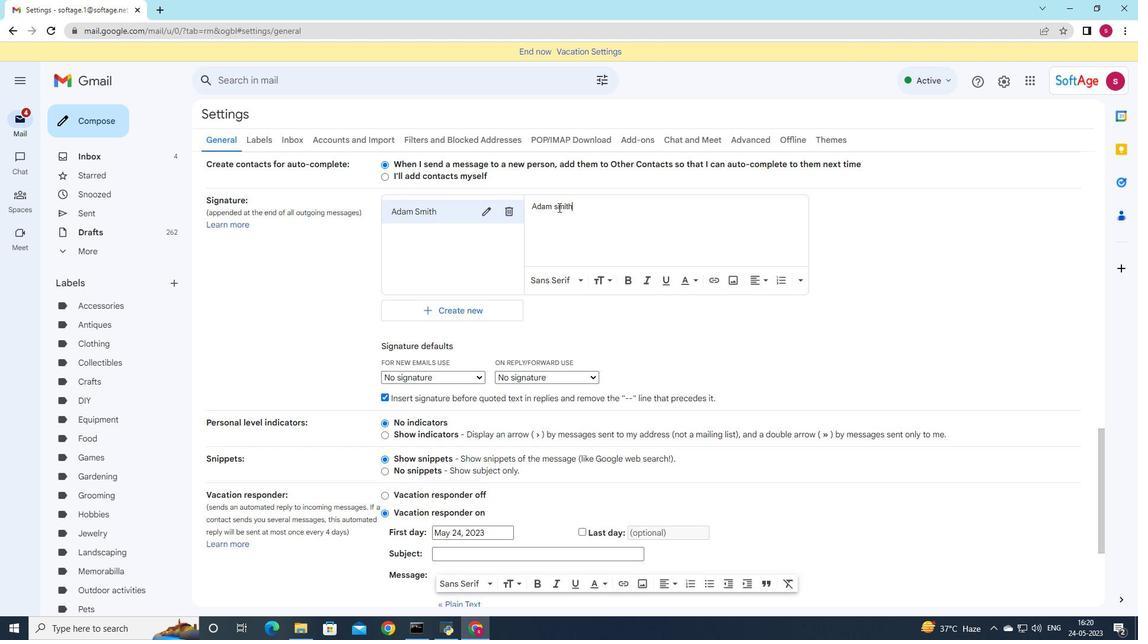 
Action: Key pressed <Key.backspace><Key.shift>S
Screenshot: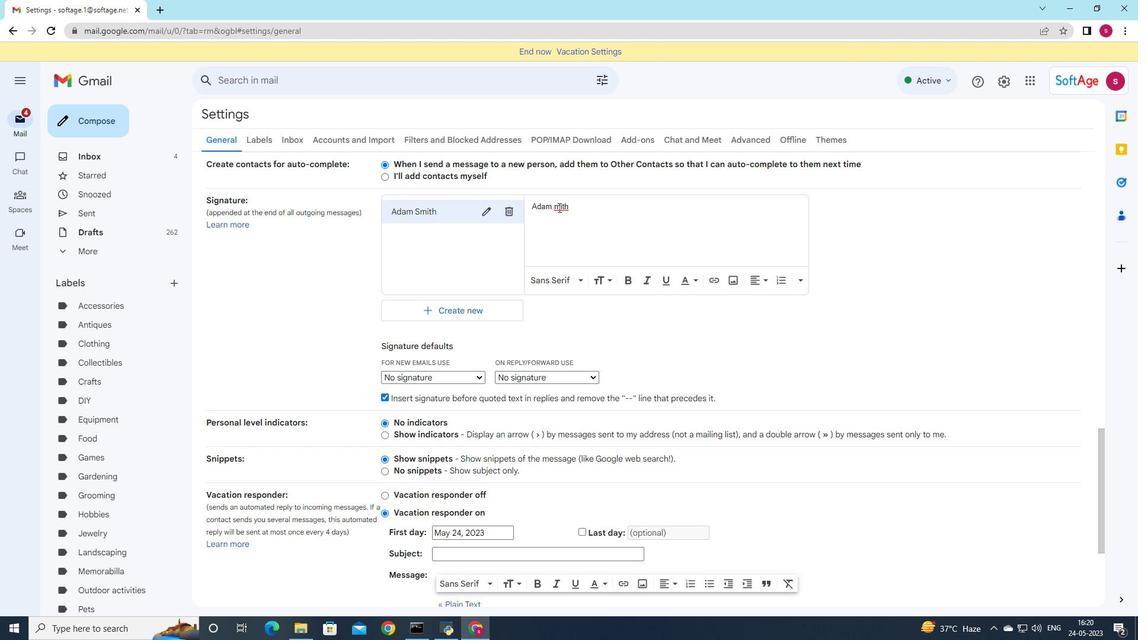 
Action: Mouse moved to (473, 377)
Screenshot: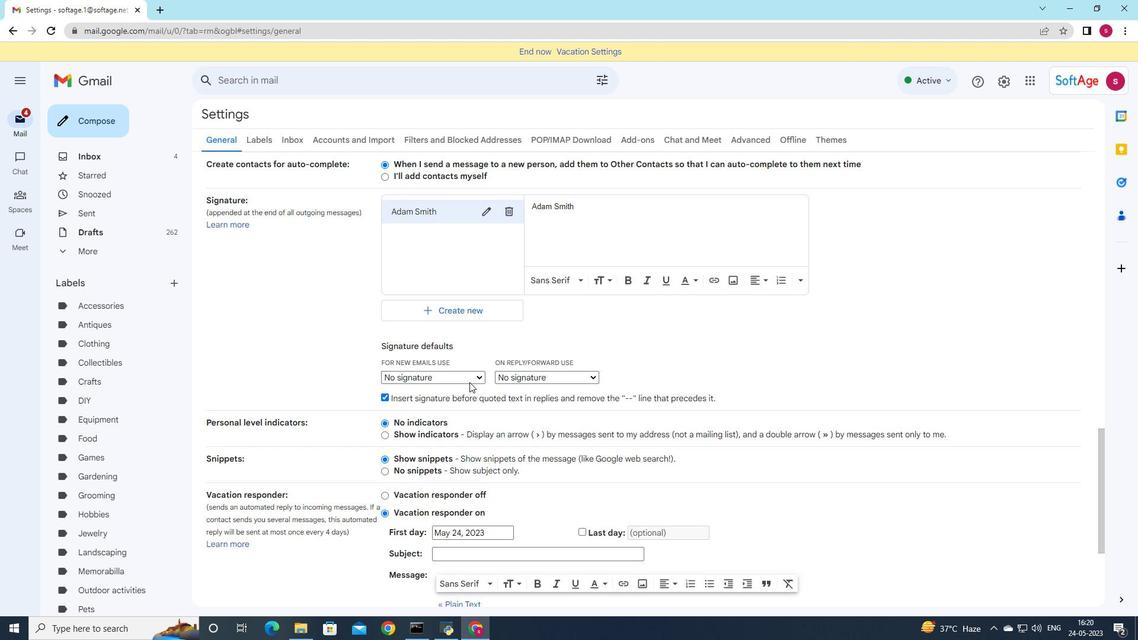 
Action: Mouse pressed left at (473, 377)
Screenshot: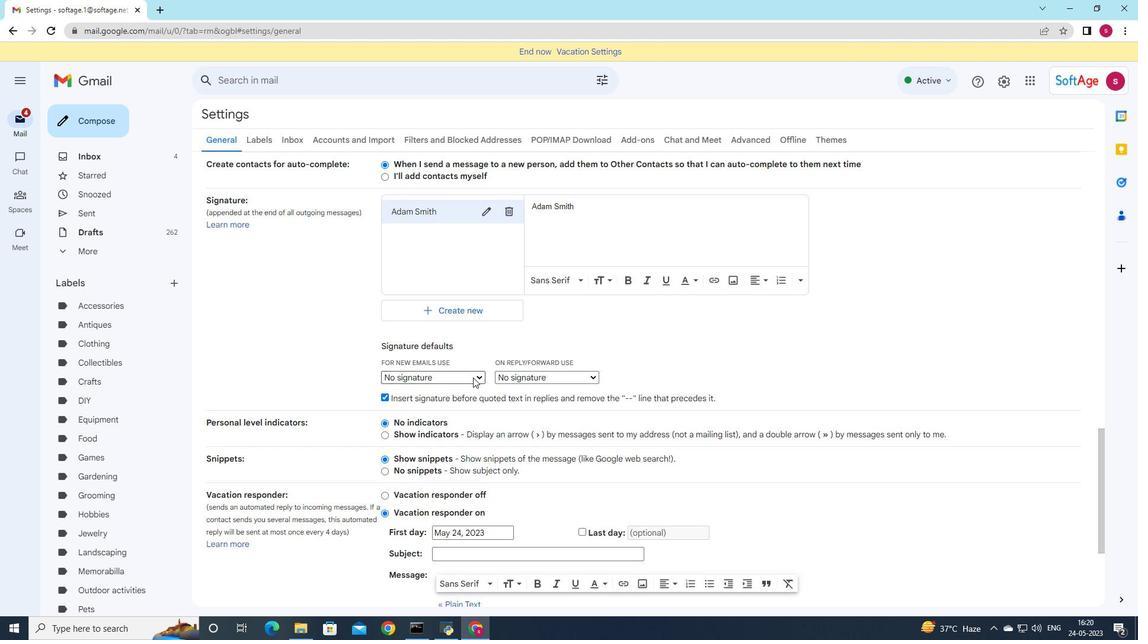 
Action: Mouse moved to (508, 393)
Screenshot: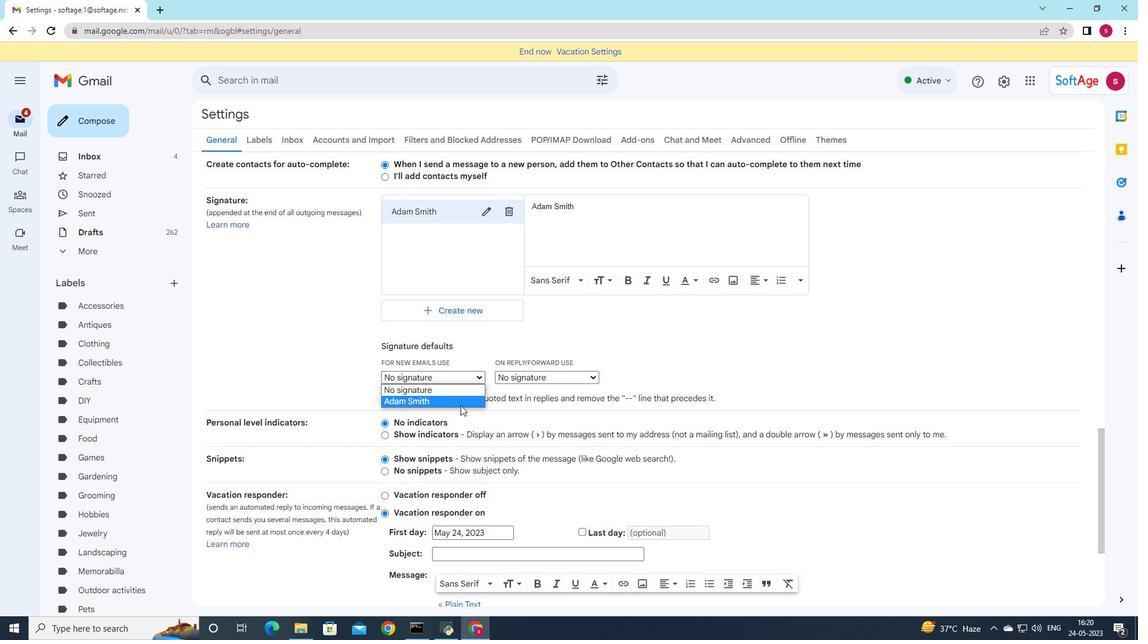 
Action: Mouse pressed left at (461, 405)
Screenshot: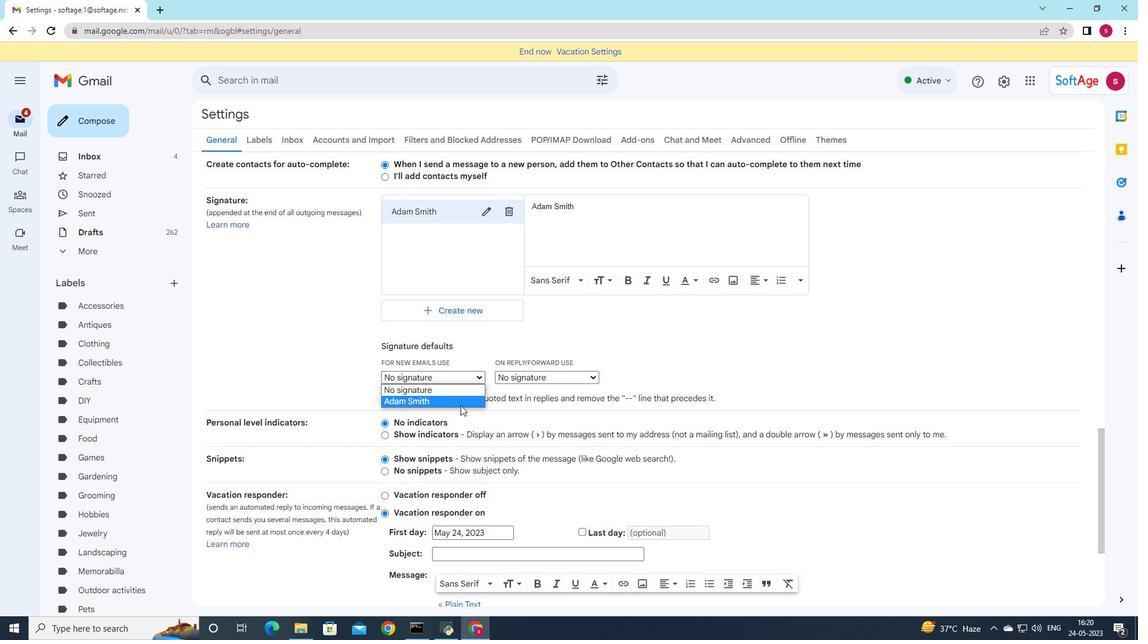 
Action: Mouse moved to (553, 375)
Screenshot: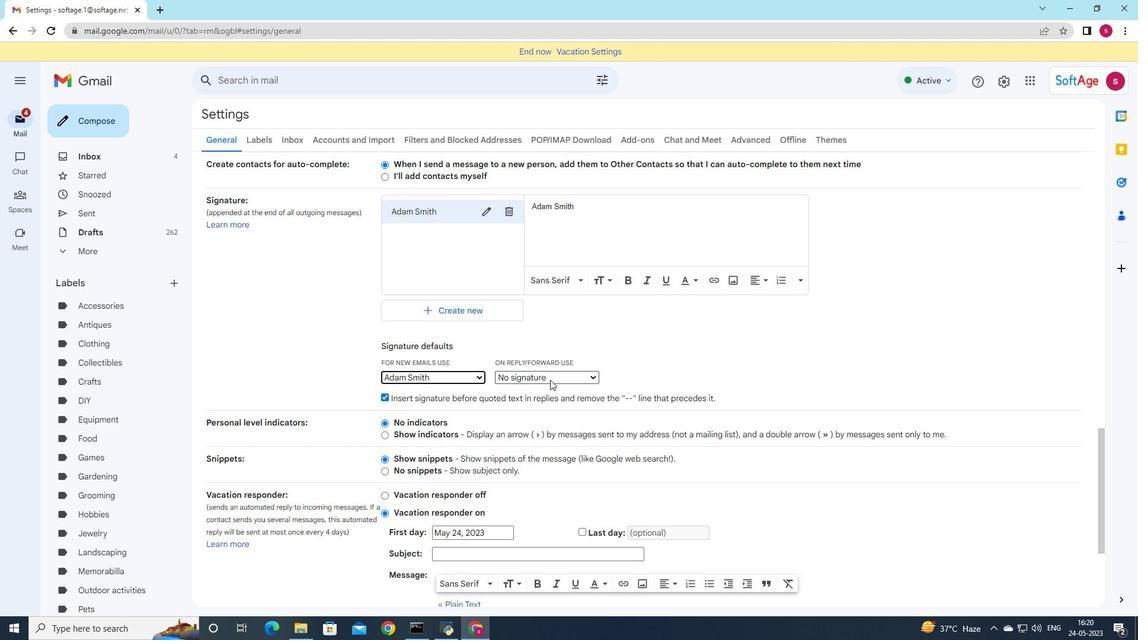 
Action: Mouse pressed left at (553, 375)
Screenshot: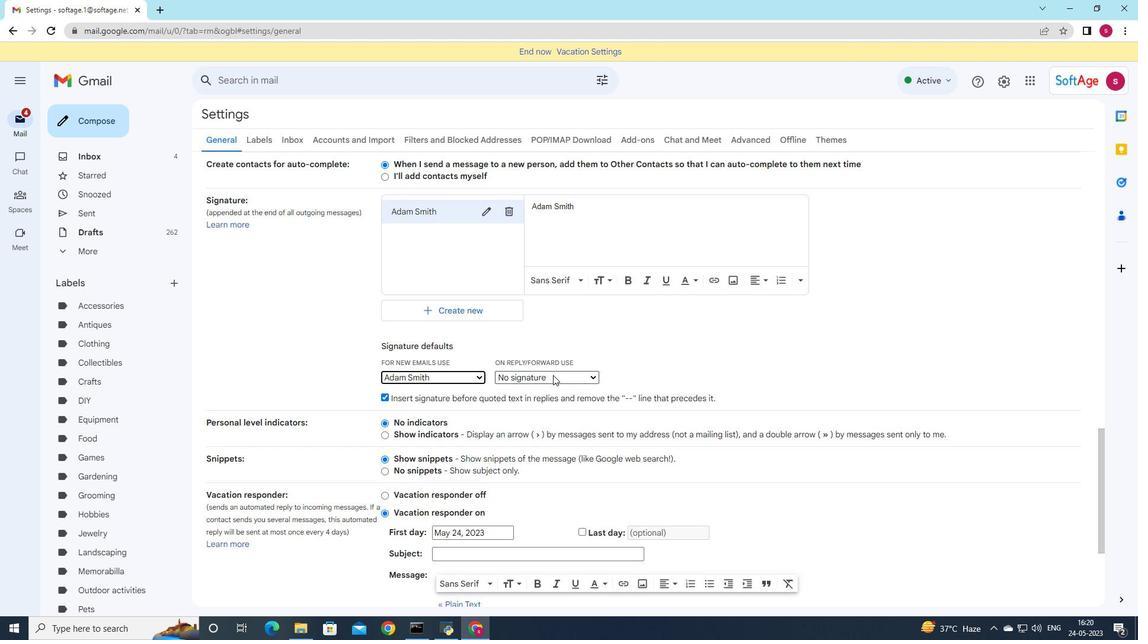 
Action: Mouse moved to (550, 403)
Screenshot: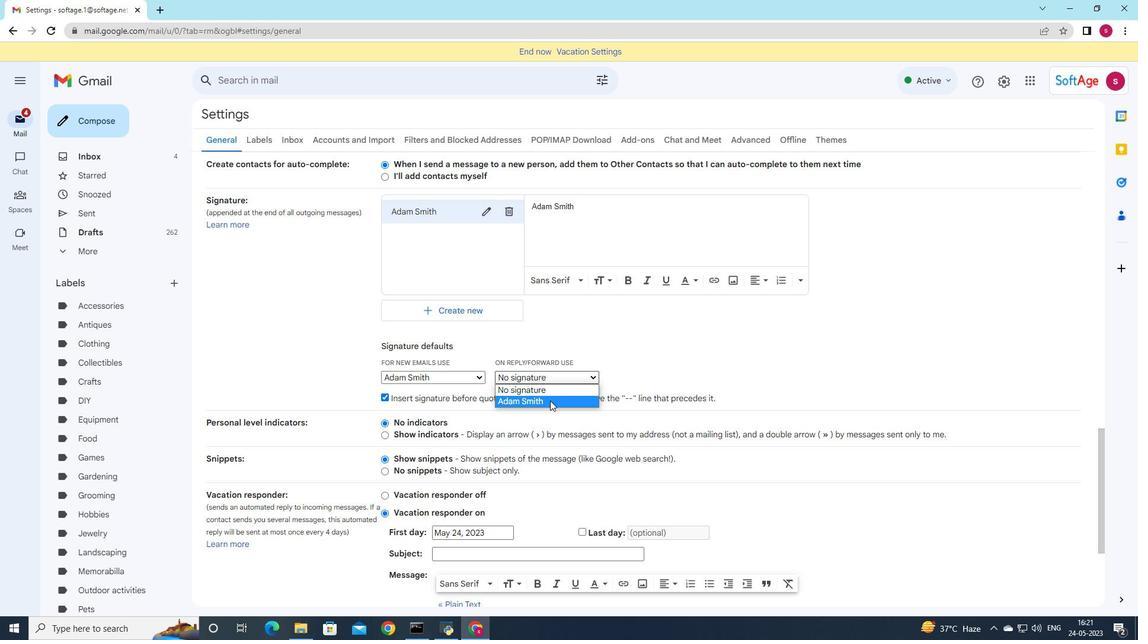 
Action: Mouse pressed left at (550, 403)
Screenshot: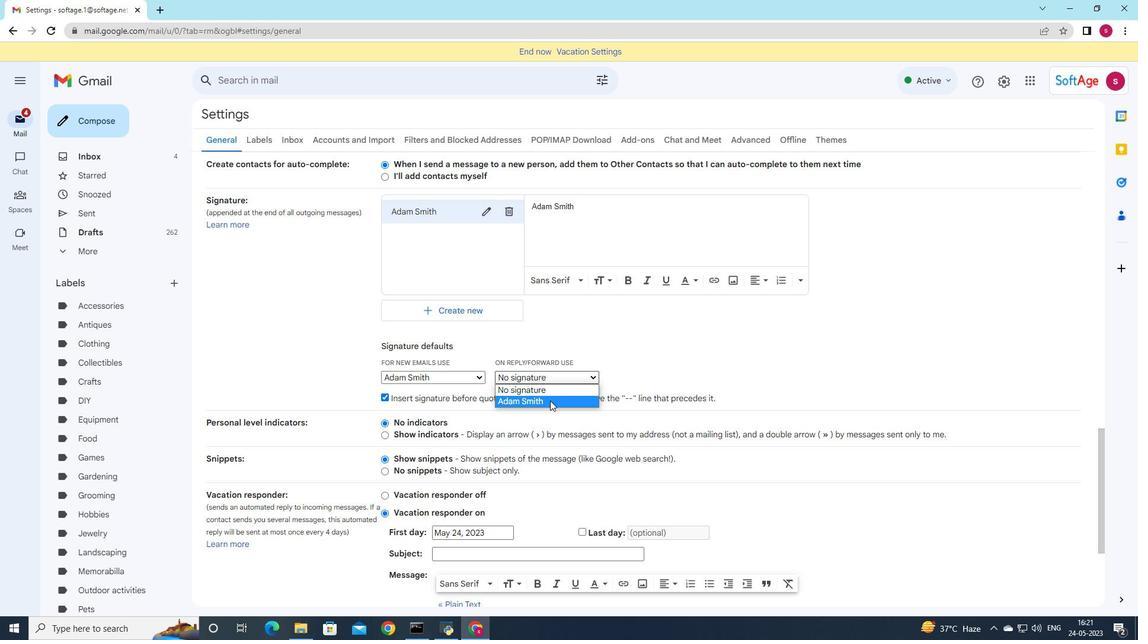 
Action: Mouse moved to (538, 408)
Screenshot: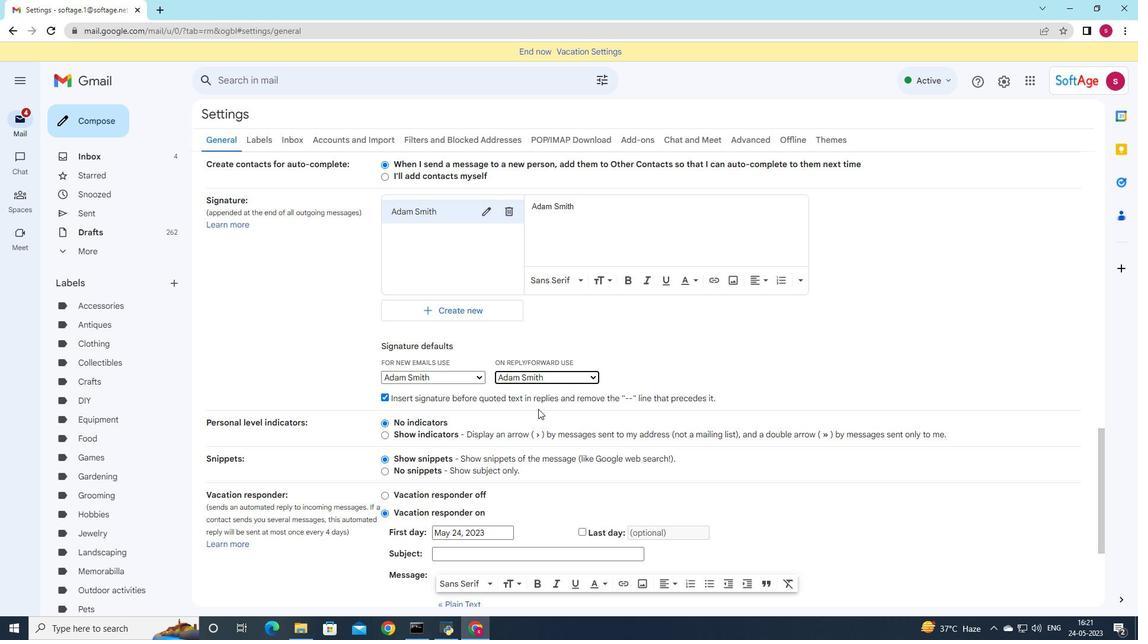 
Action: Mouse scrolled (538, 407) with delta (0, 0)
Screenshot: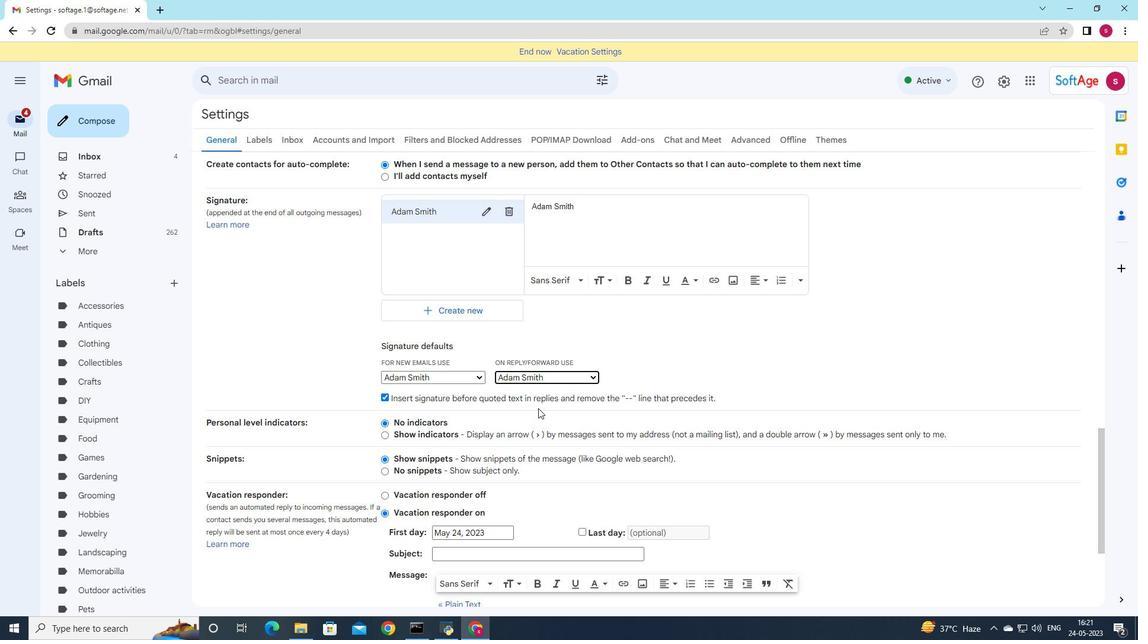 
Action: Mouse scrolled (538, 407) with delta (0, 0)
Screenshot: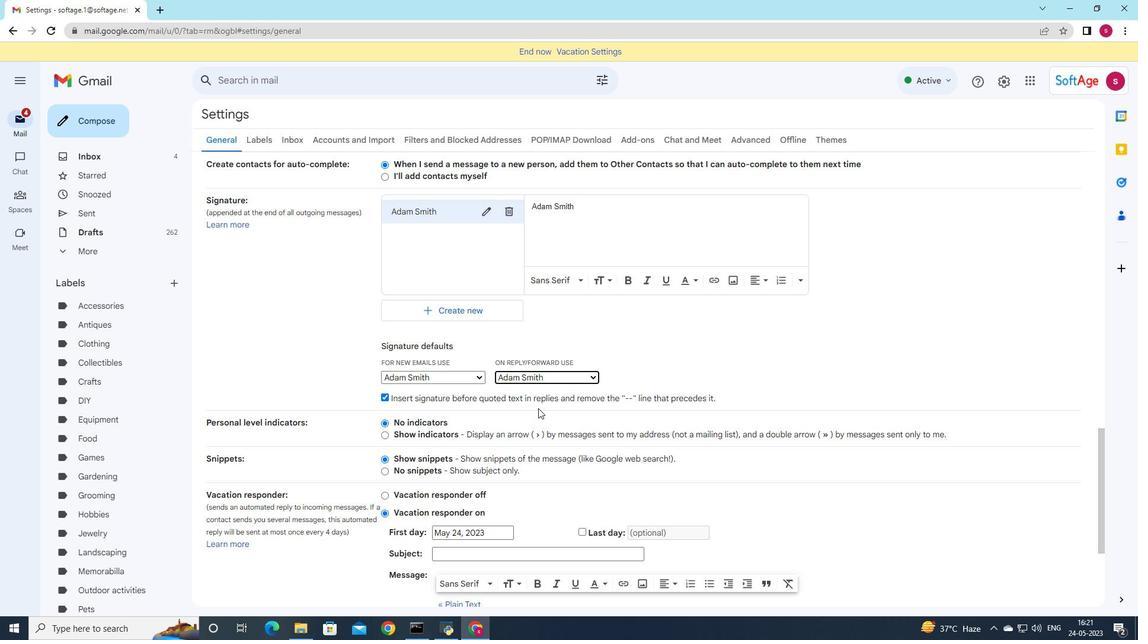 
Action: Mouse scrolled (538, 407) with delta (0, 0)
Screenshot: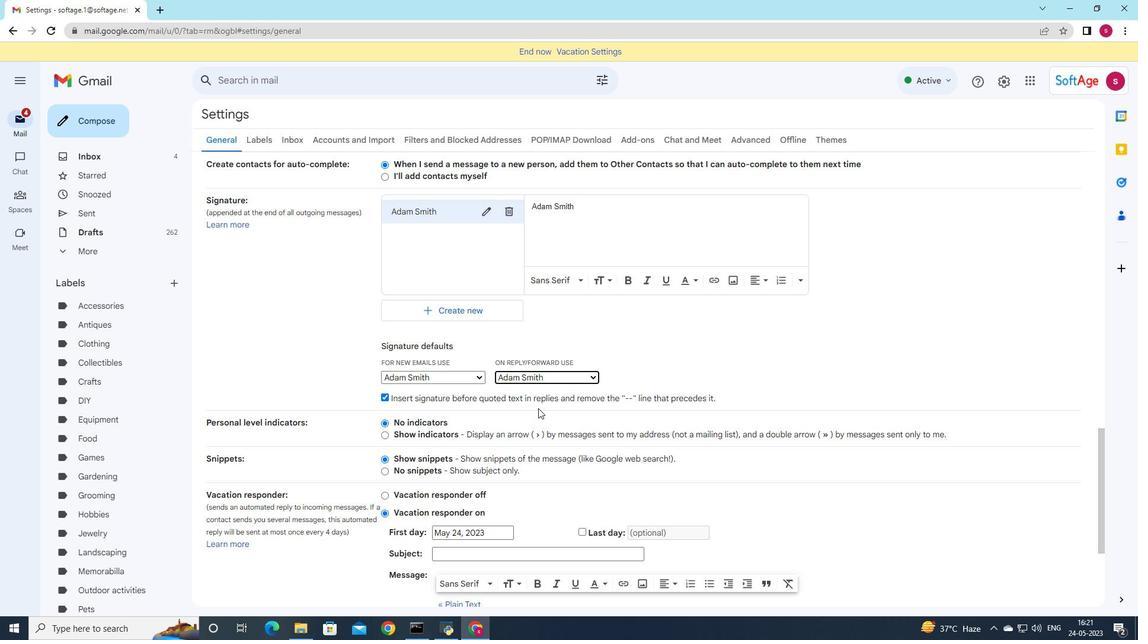 
Action: Mouse moved to (538, 408)
Screenshot: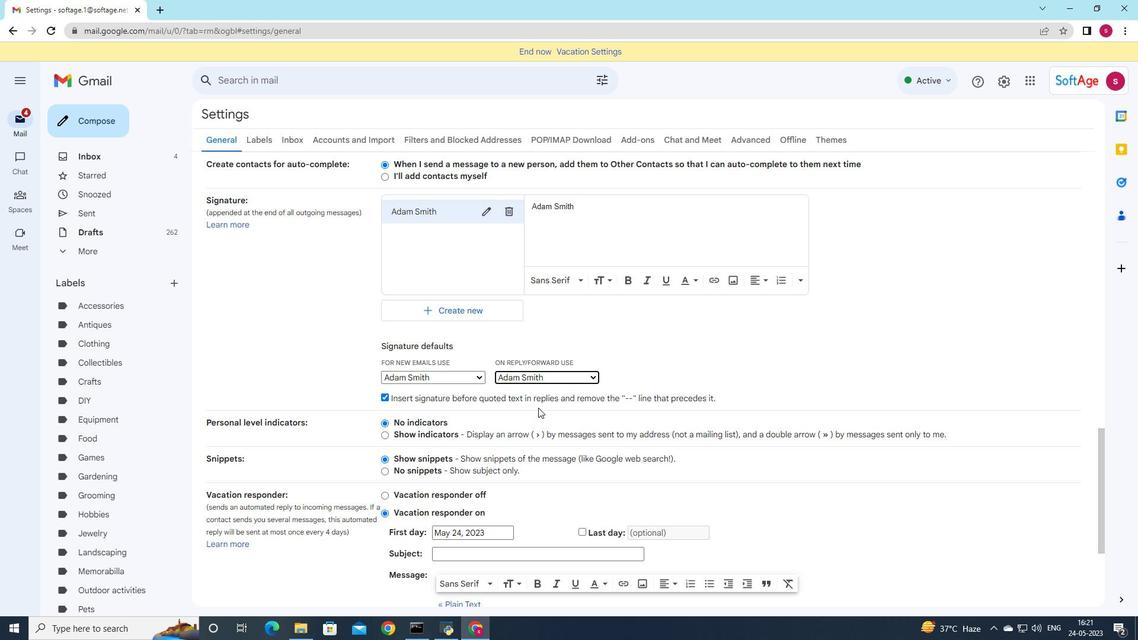 
Action: Mouse scrolled (538, 407) with delta (0, 0)
Screenshot: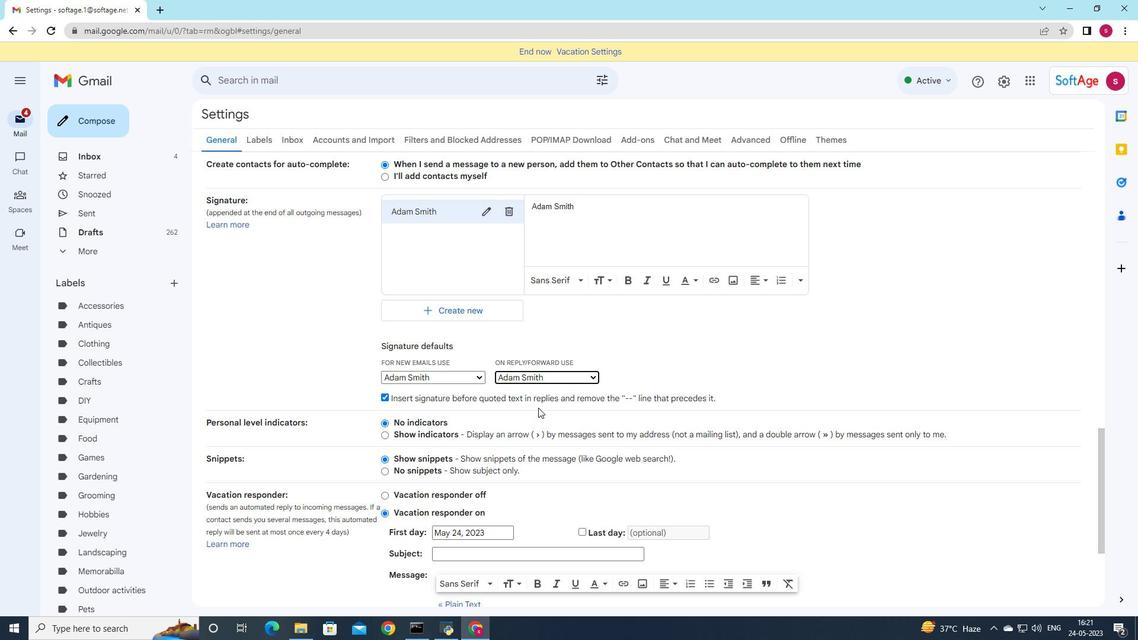 
Action: Mouse moved to (538, 409)
Screenshot: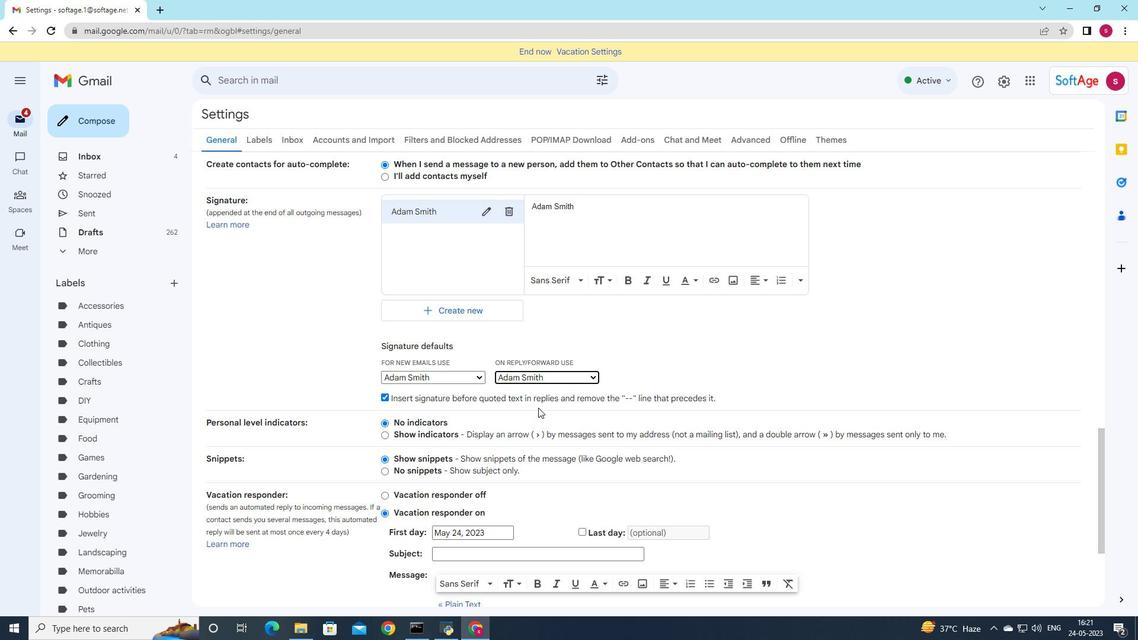 
Action: Mouse scrolled (538, 408) with delta (0, 0)
Screenshot: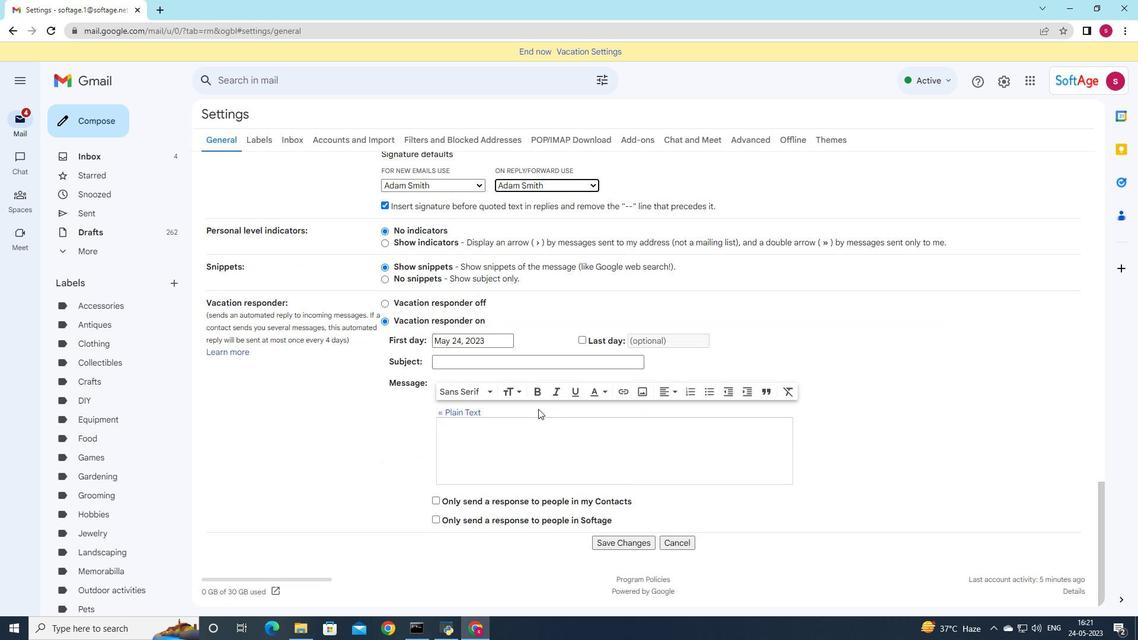 
Action: Mouse scrolled (538, 408) with delta (0, 0)
Screenshot: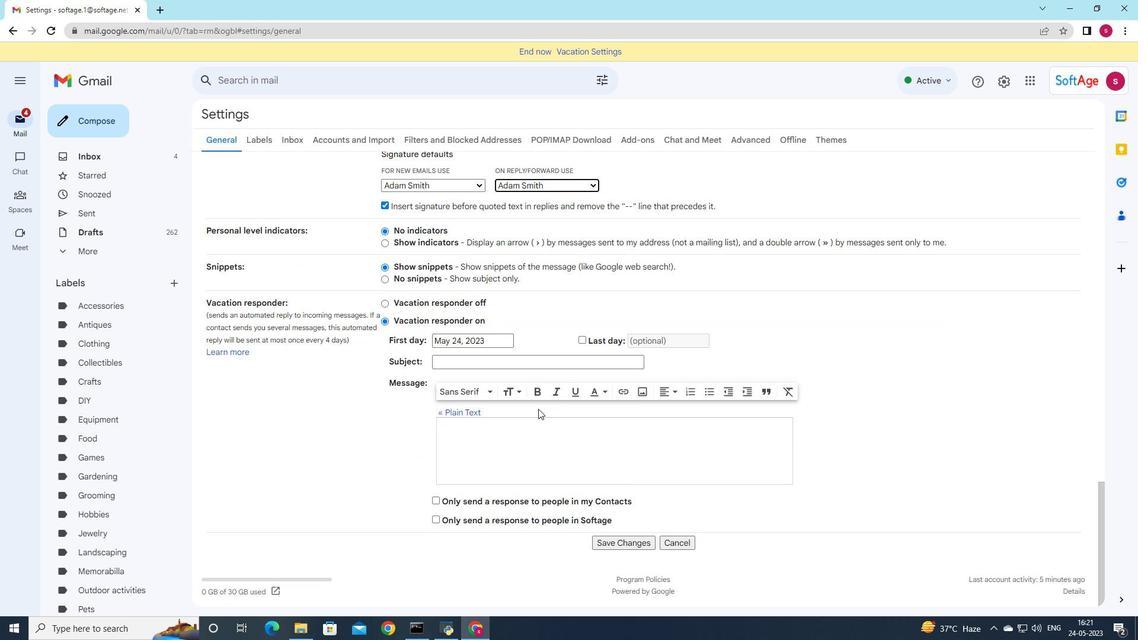 
Action: Mouse scrolled (538, 408) with delta (0, 0)
Screenshot: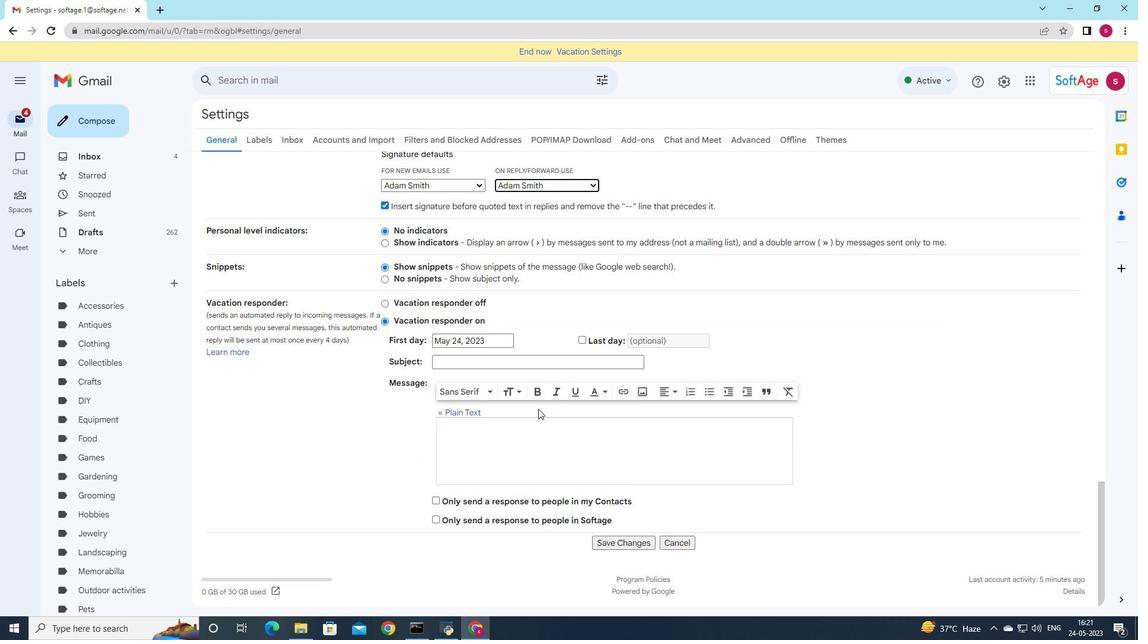 
Action: Mouse scrolled (538, 408) with delta (0, 0)
Screenshot: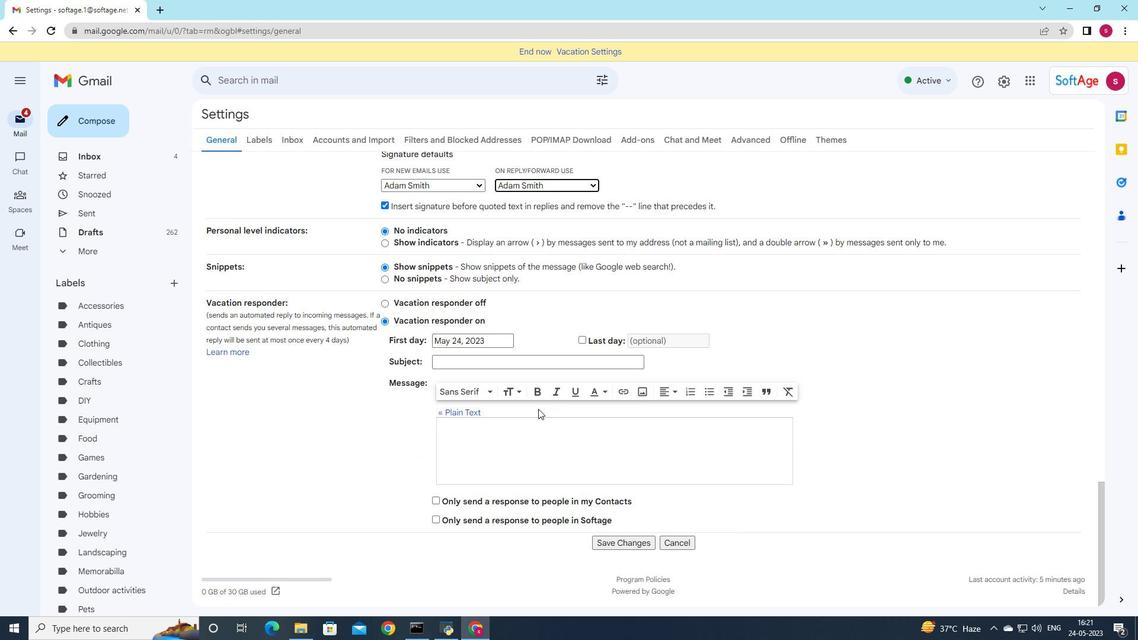 
Action: Mouse moved to (633, 546)
Screenshot: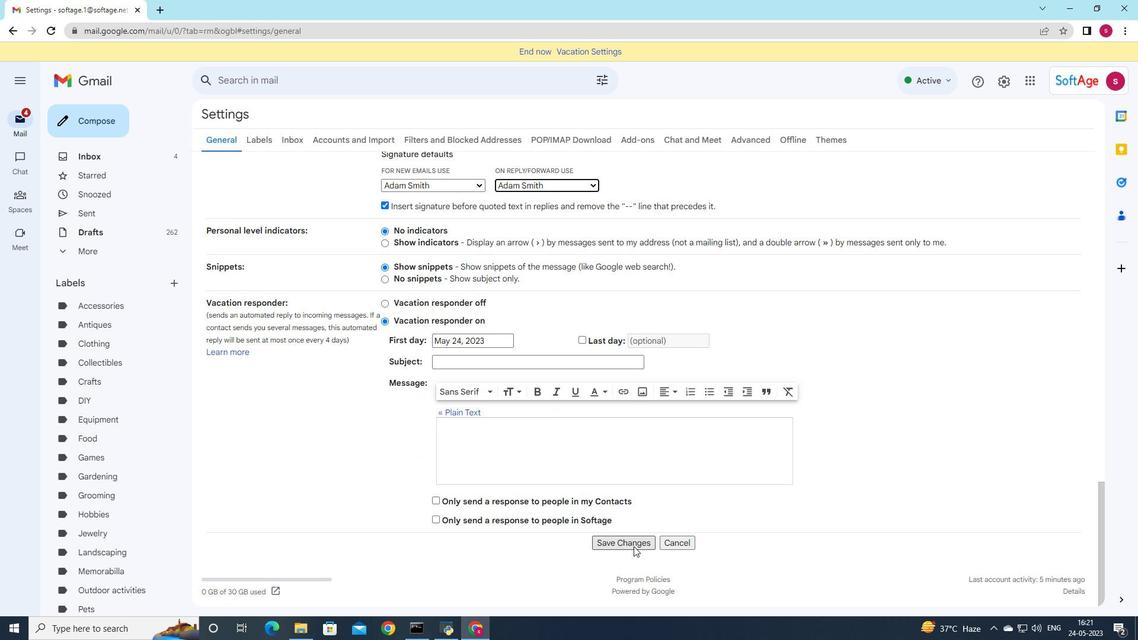 
Action: Mouse pressed left at (633, 546)
Screenshot: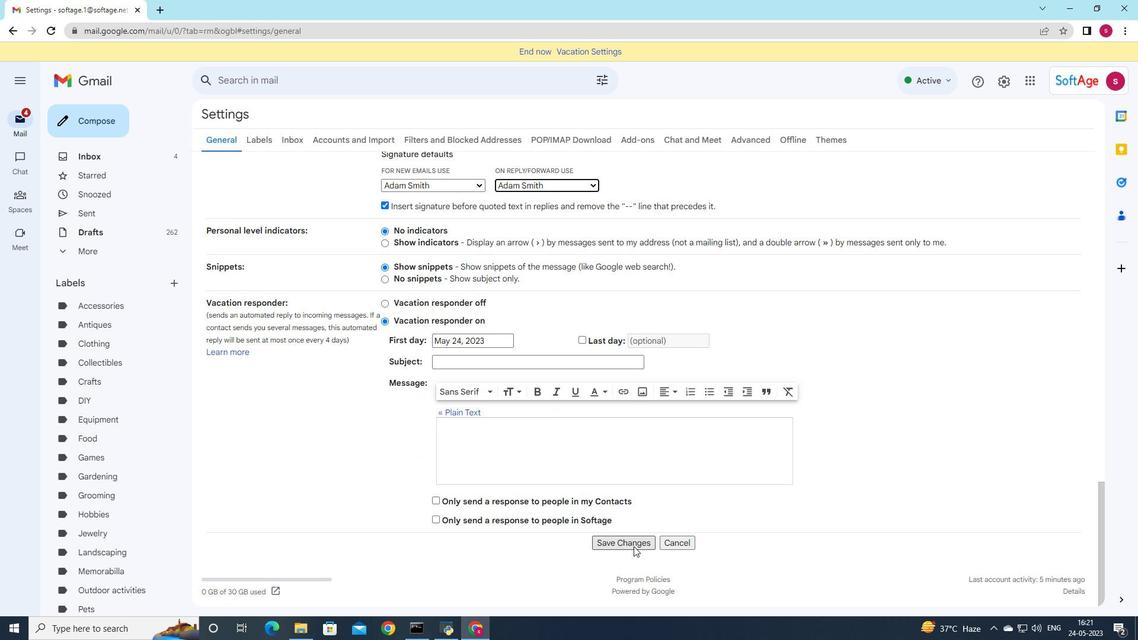 
Action: Mouse moved to (98, 129)
Screenshot: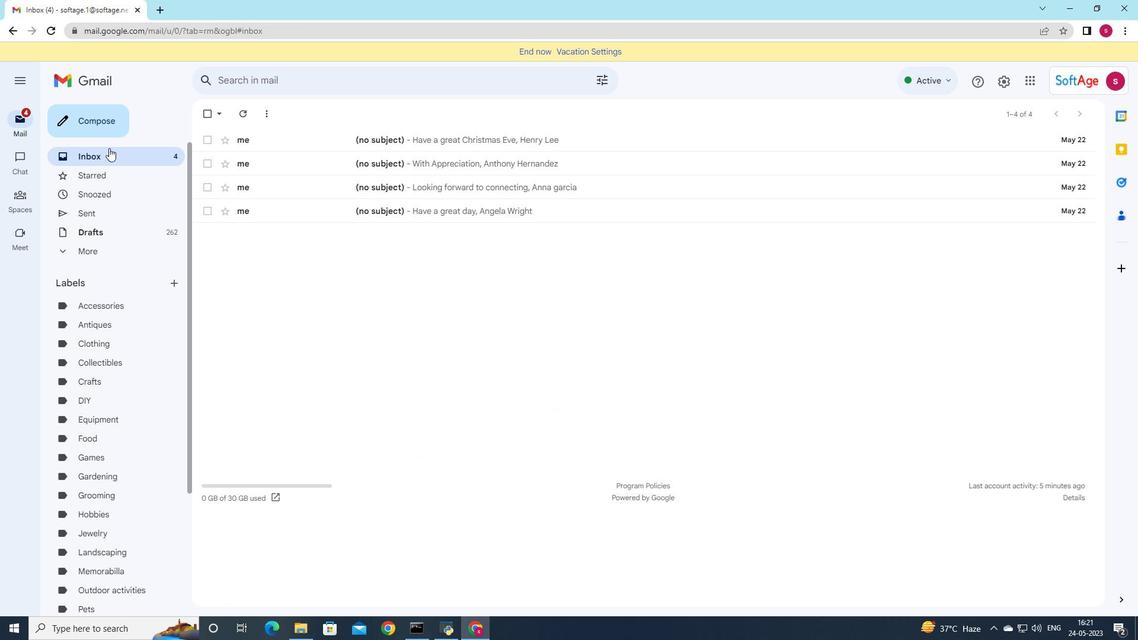 
Action: Mouse pressed left at (98, 129)
Screenshot: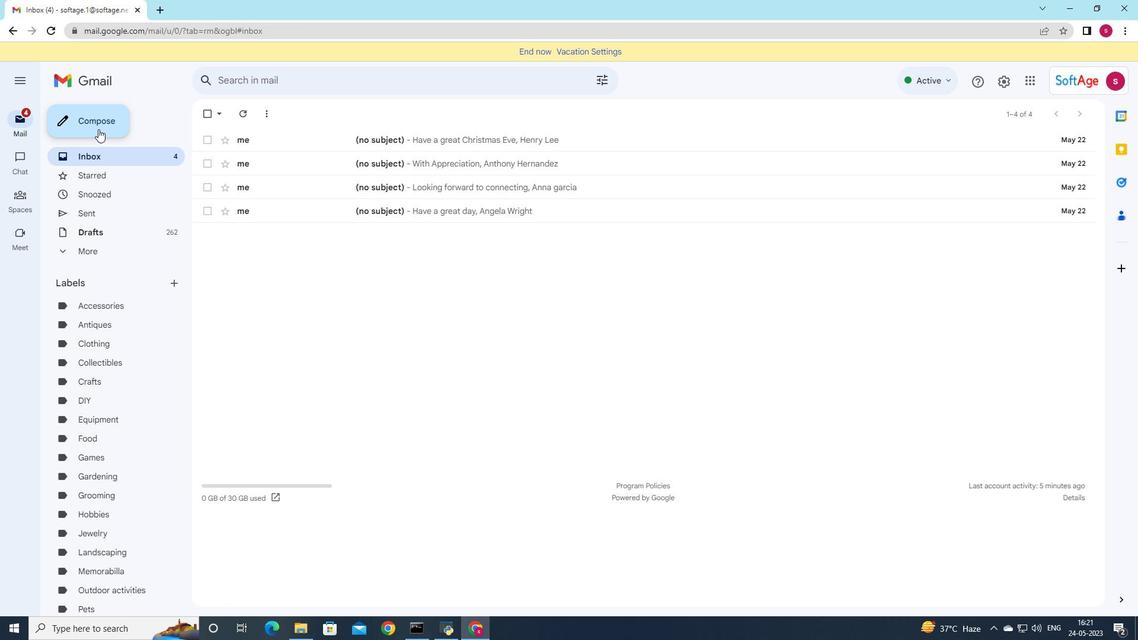 
Action: Mouse moved to (1072, 287)
Screenshot: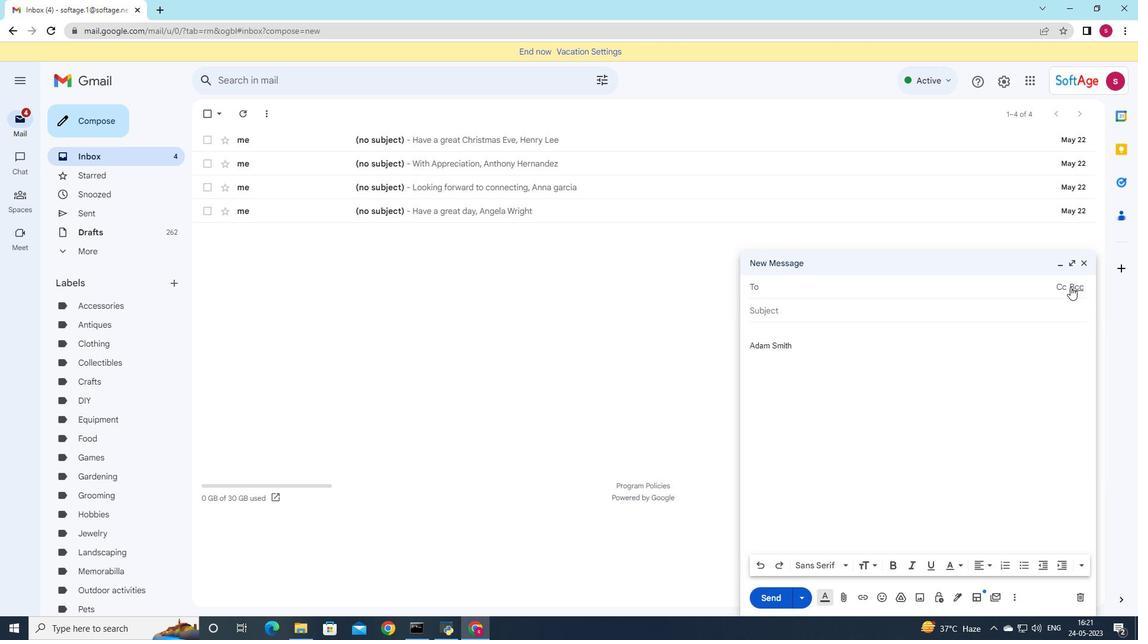 
Action: Mouse pressed left at (1072, 287)
Screenshot: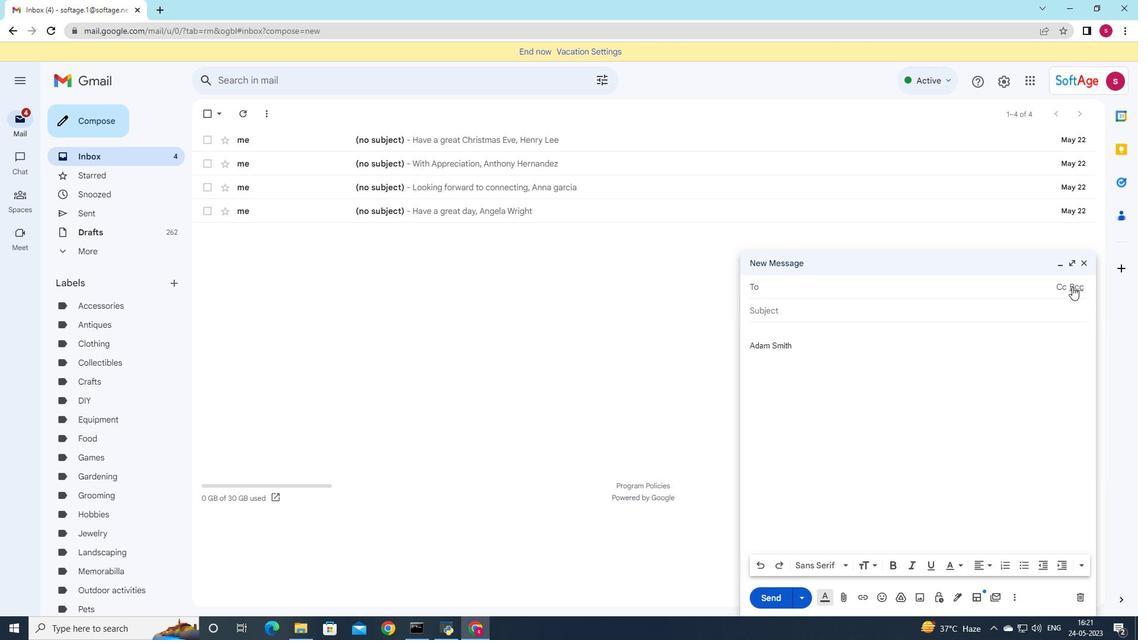 
Action: Mouse moved to (794, 289)
Screenshot: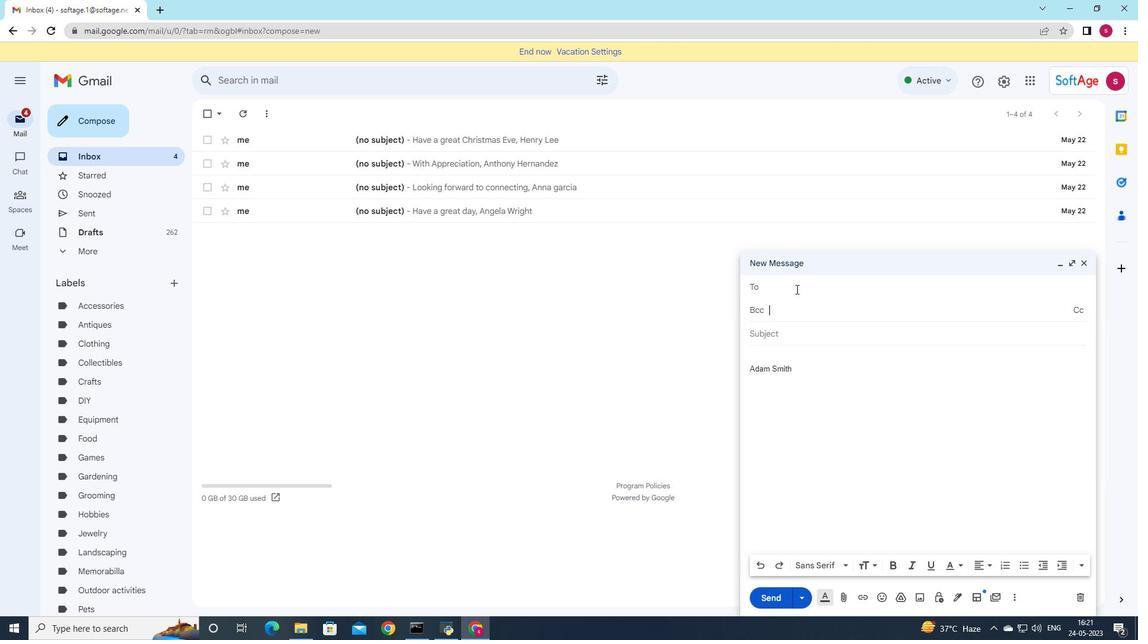 
Action: Mouse pressed left at (794, 289)
Screenshot: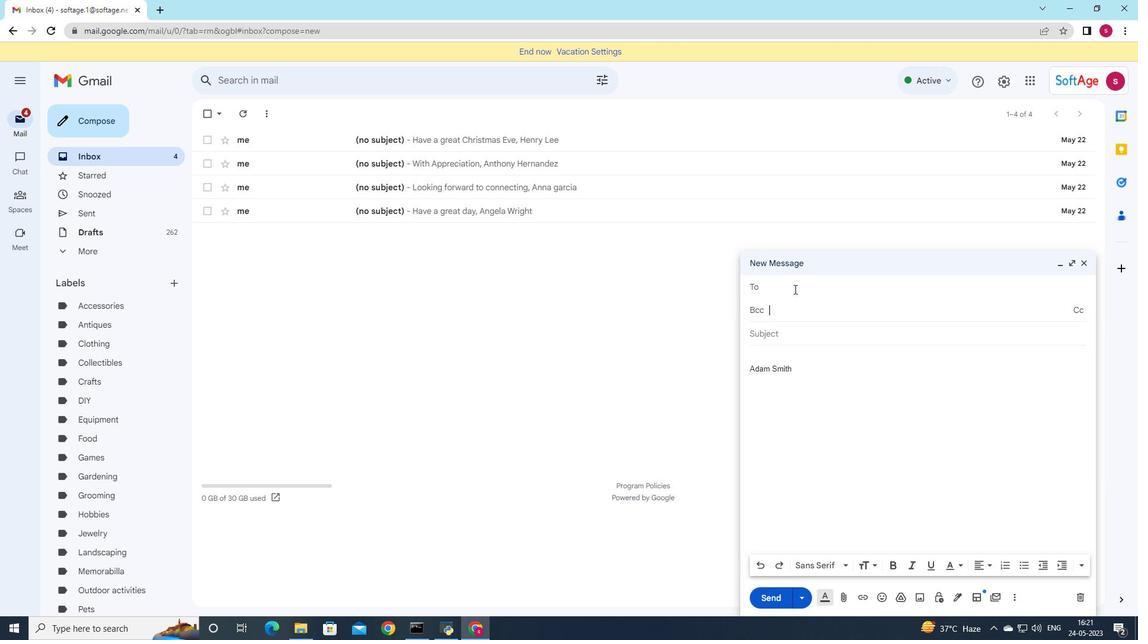 
Action: Key pressed soft
Screenshot: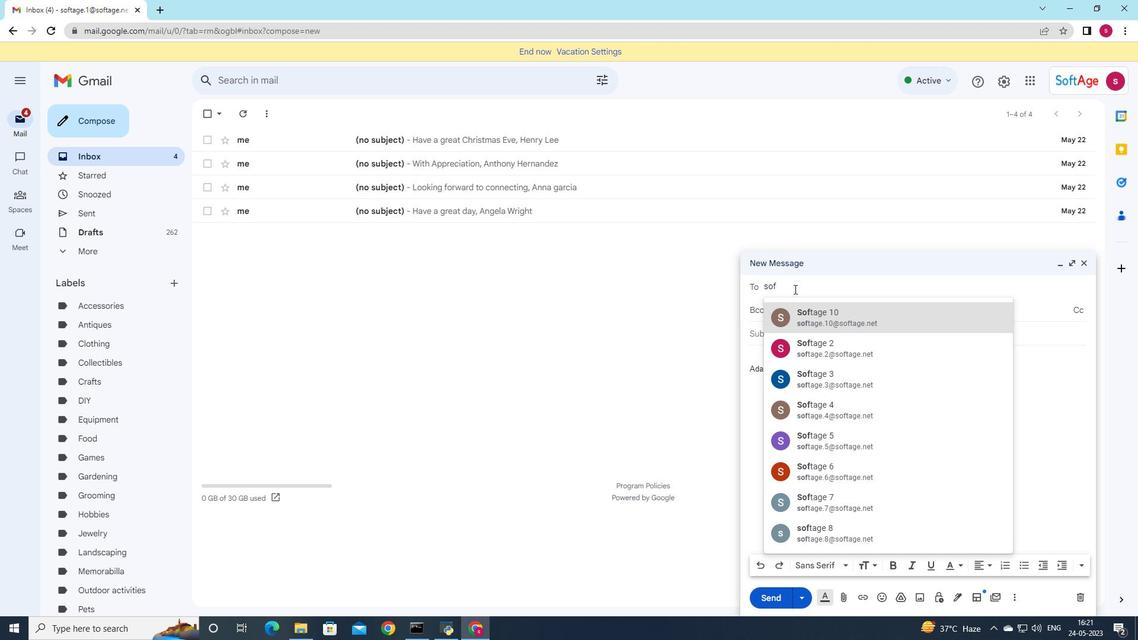 
Action: Mouse moved to (837, 384)
Screenshot: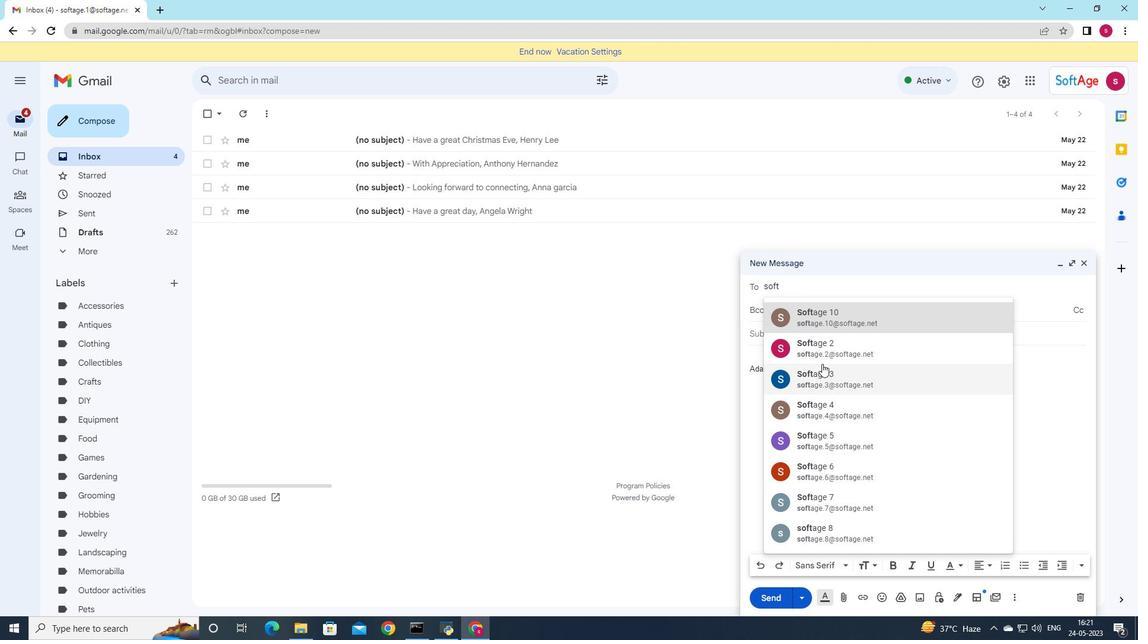 
Action: Mouse pressed left at (837, 384)
Screenshot: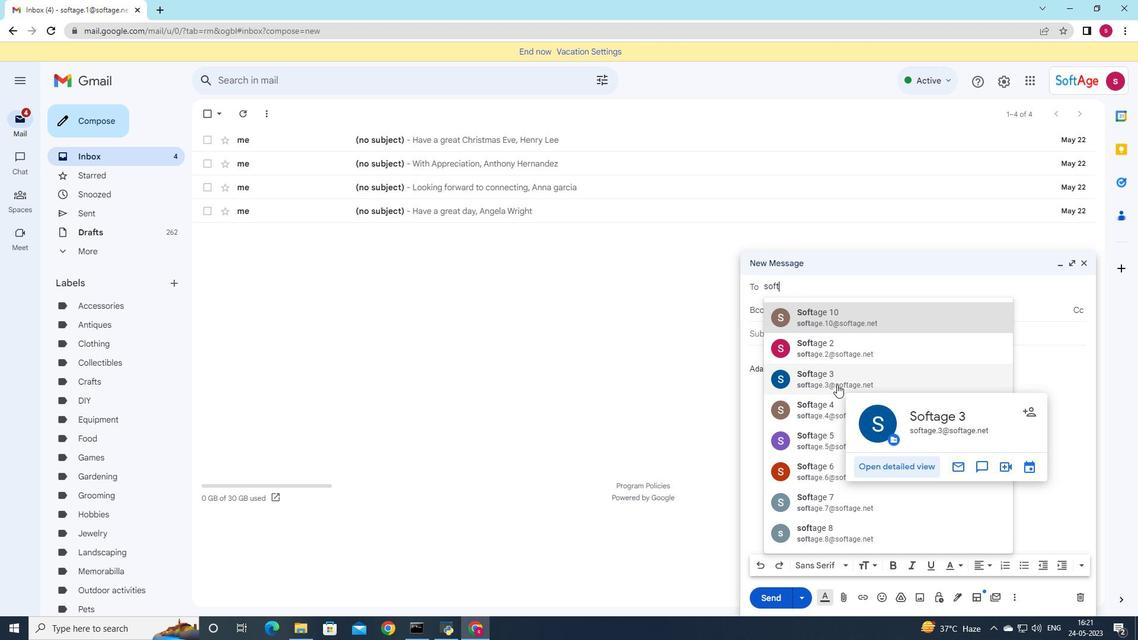 
Action: Mouse moved to (868, 279)
Screenshot: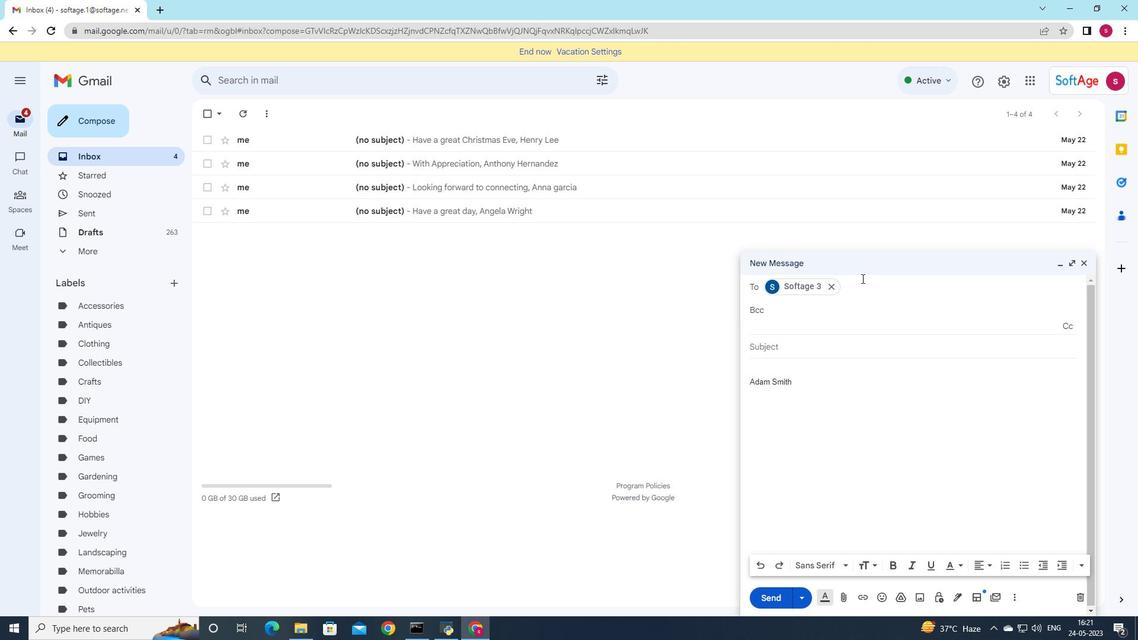 
Action: Key pressed so
Screenshot: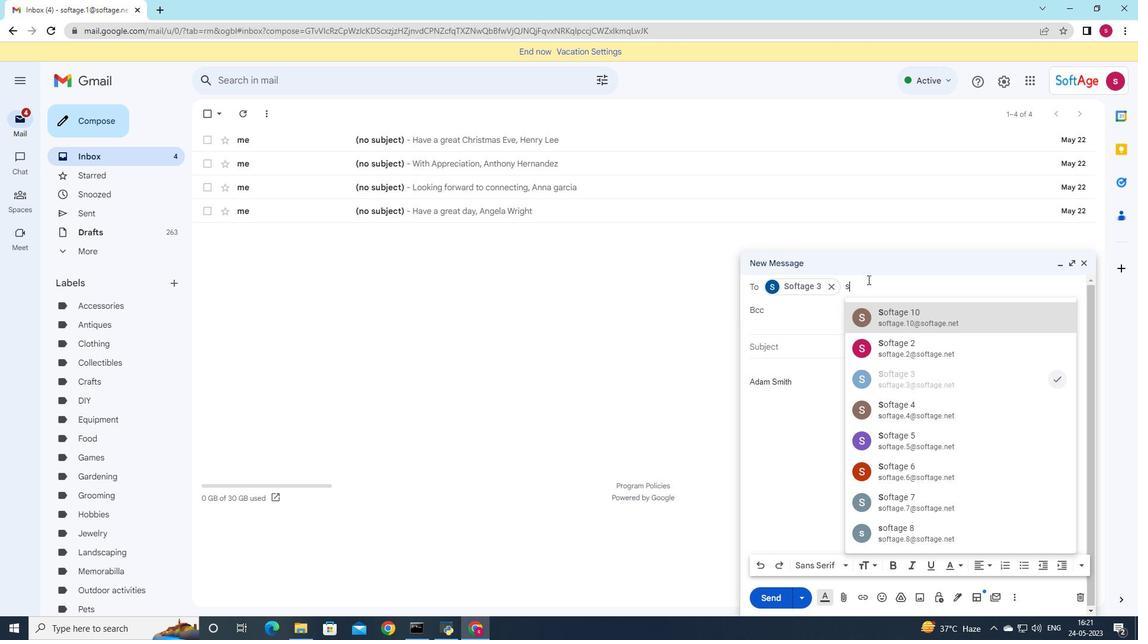 
Action: Mouse moved to (945, 355)
Screenshot: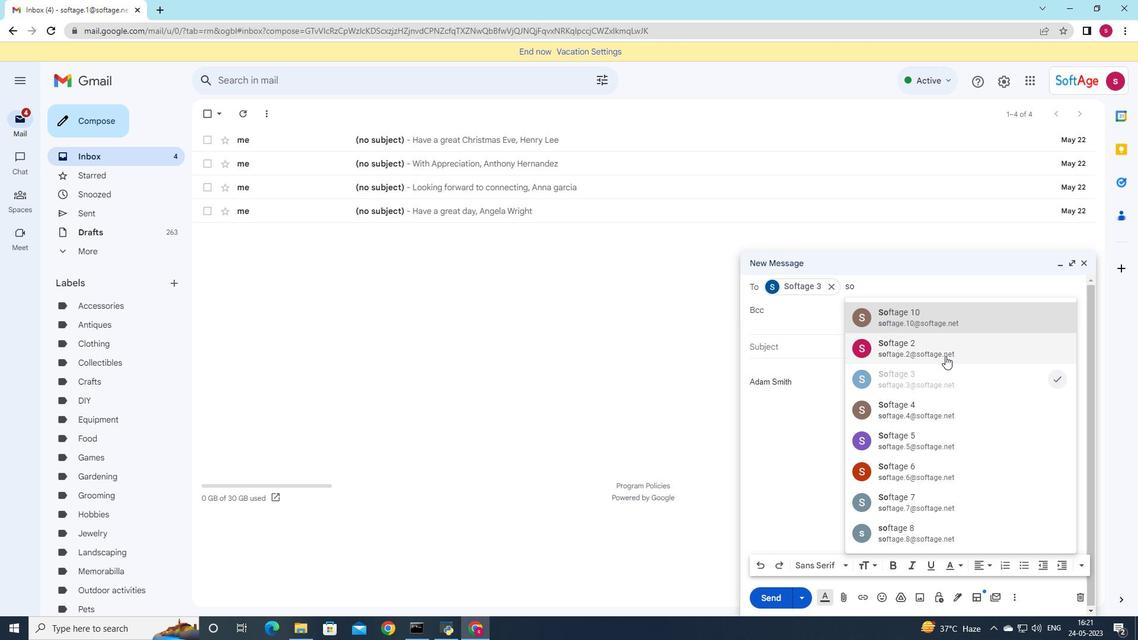 
Action: Mouse pressed left at (945, 355)
Screenshot: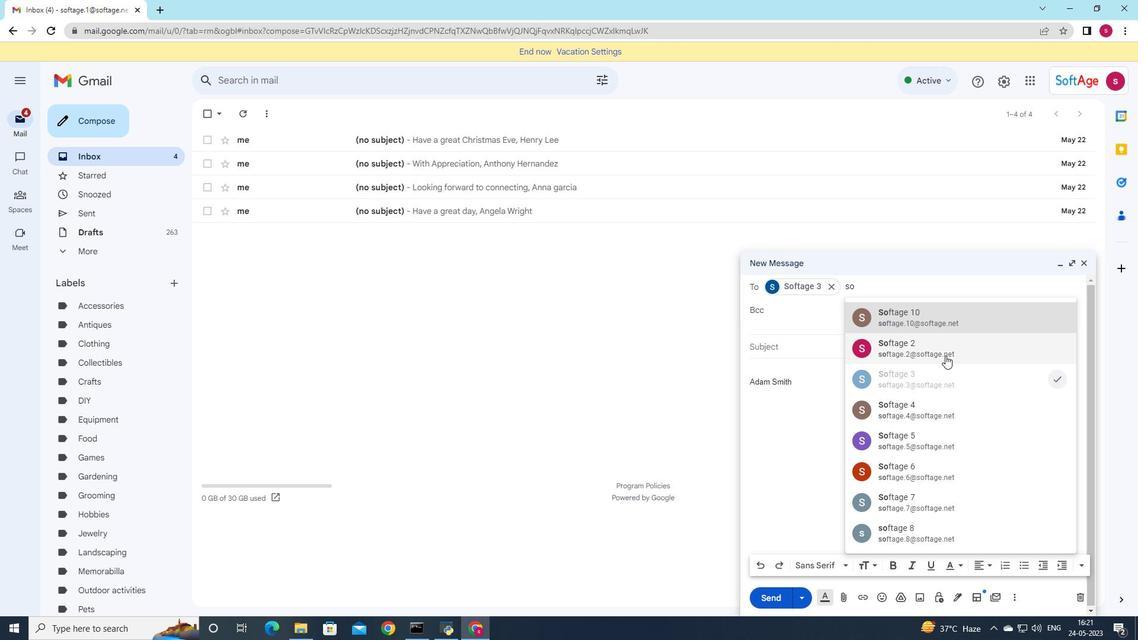 
Action: Mouse moved to (832, 282)
Screenshot: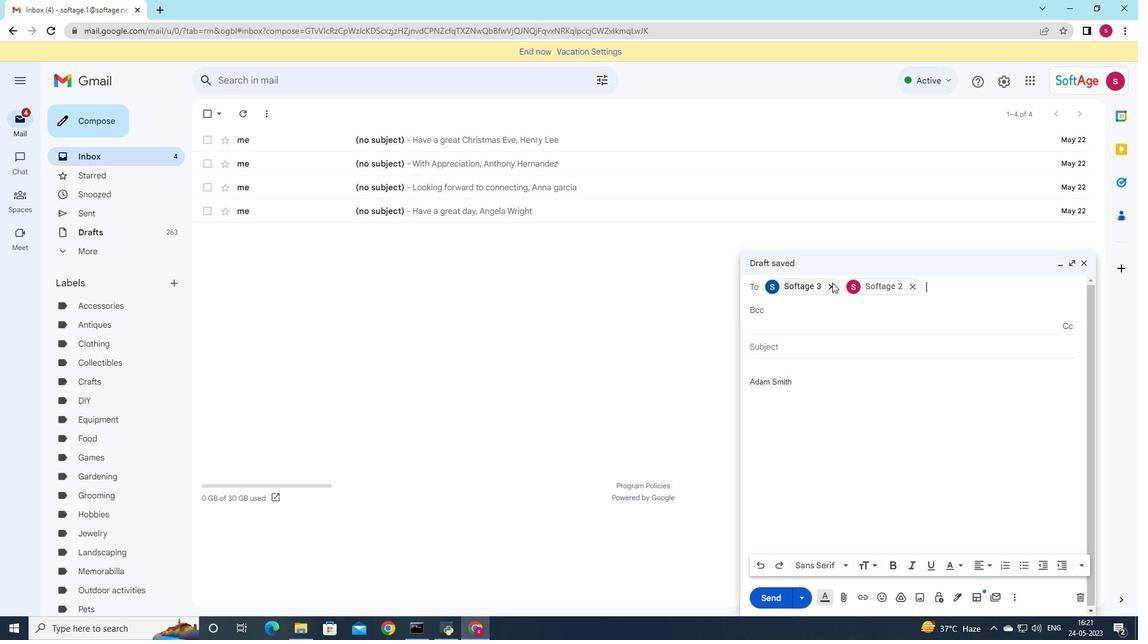 
Action: Mouse pressed left at (832, 282)
Screenshot: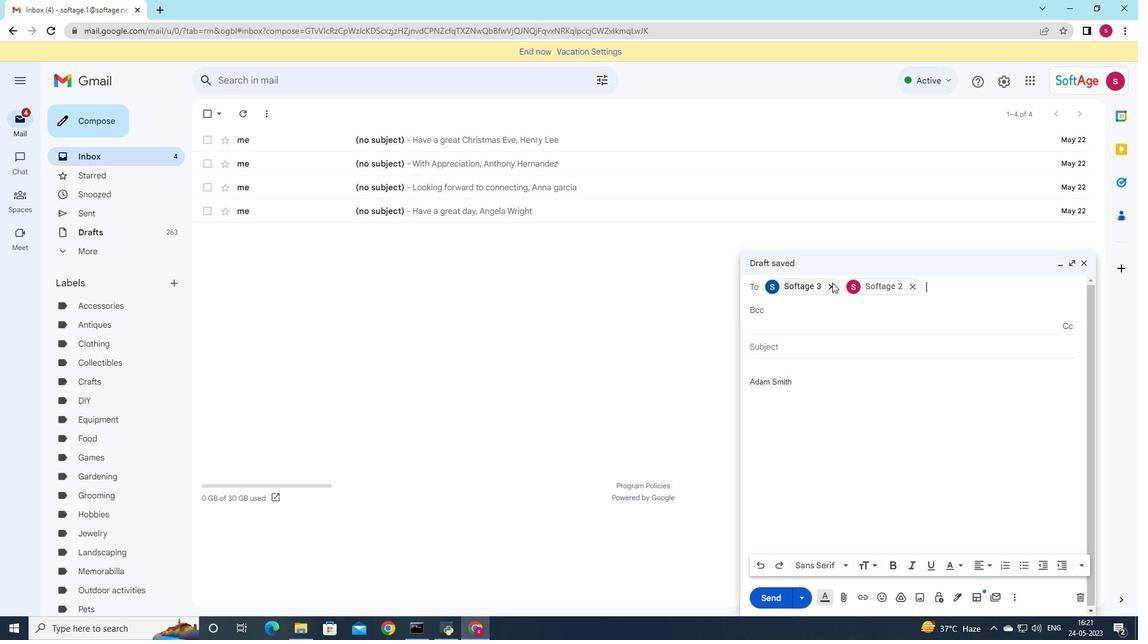 
Action: Mouse moved to (881, 282)
Screenshot: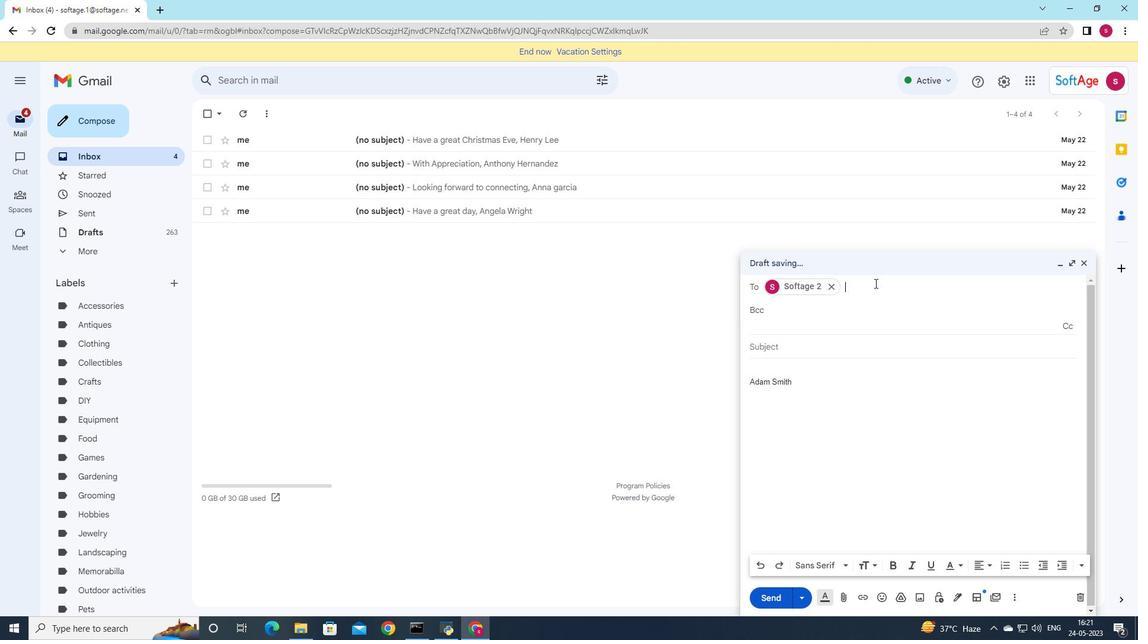 
Action: Mouse pressed left at (881, 282)
Screenshot: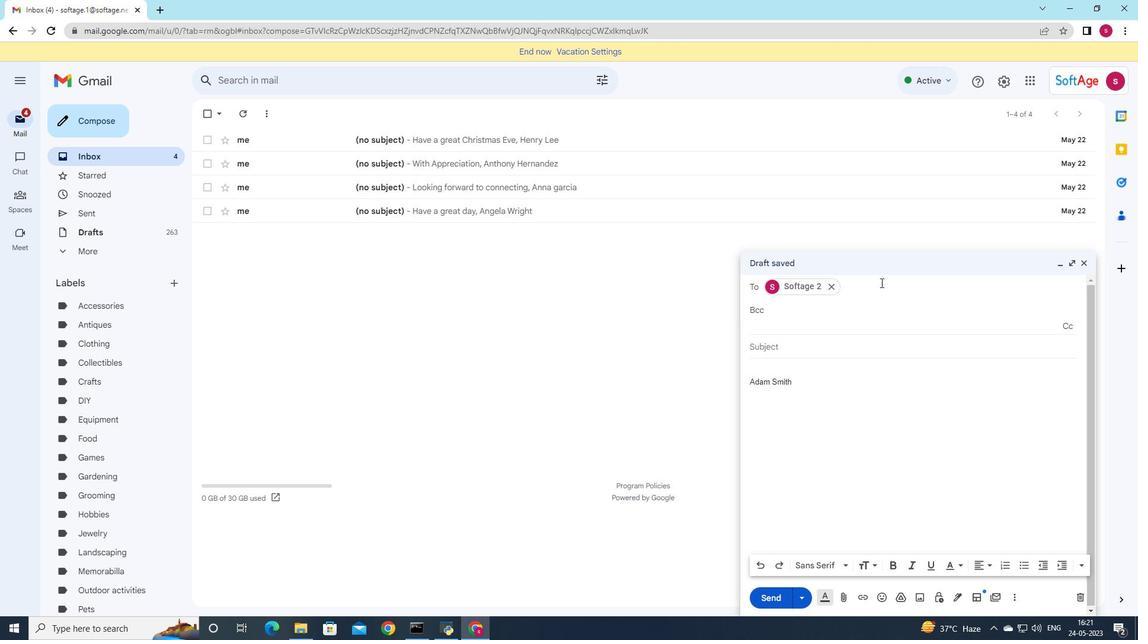 
Action: Mouse moved to (881, 288)
Screenshot: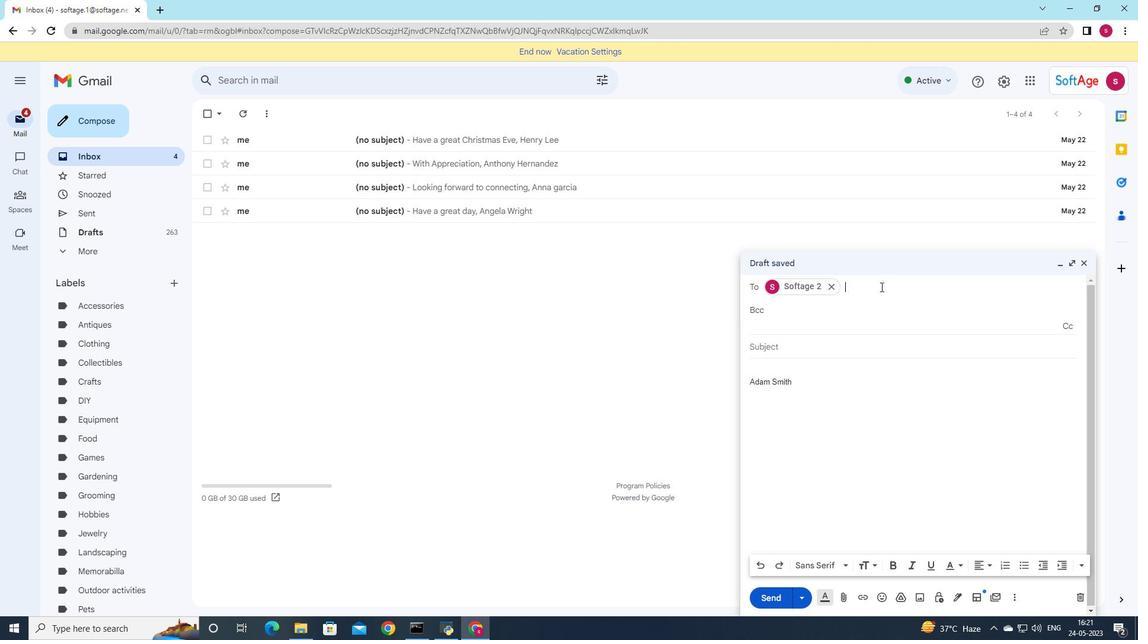 
Action: Key pressed s
Screenshot: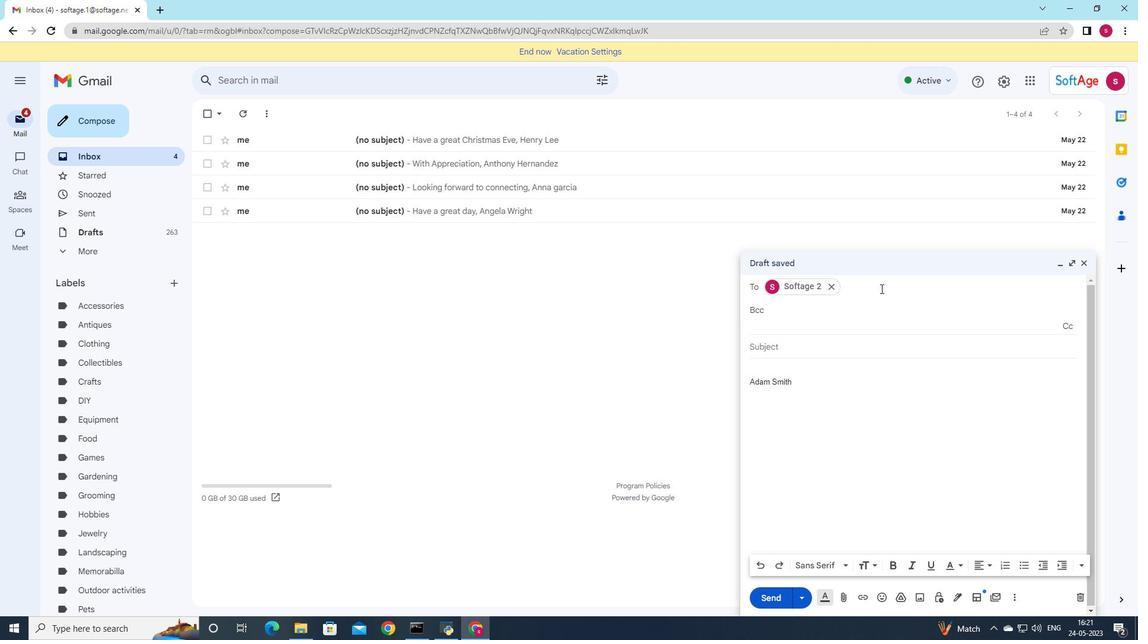 
Action: Mouse moved to (913, 381)
Screenshot: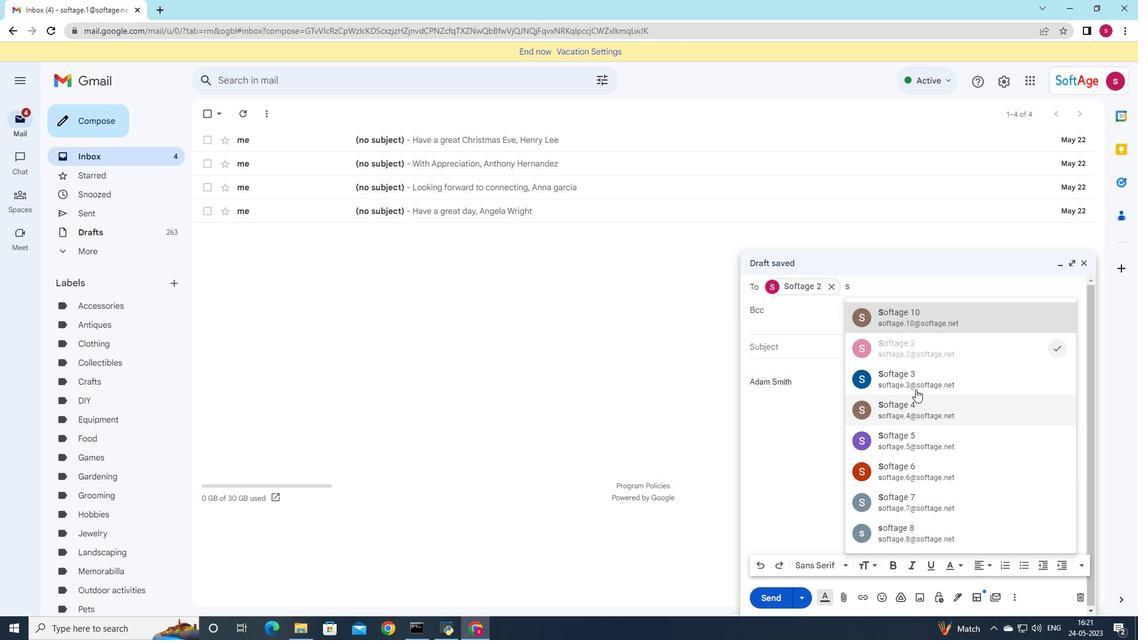 
Action: Mouse pressed left at (913, 381)
Screenshot: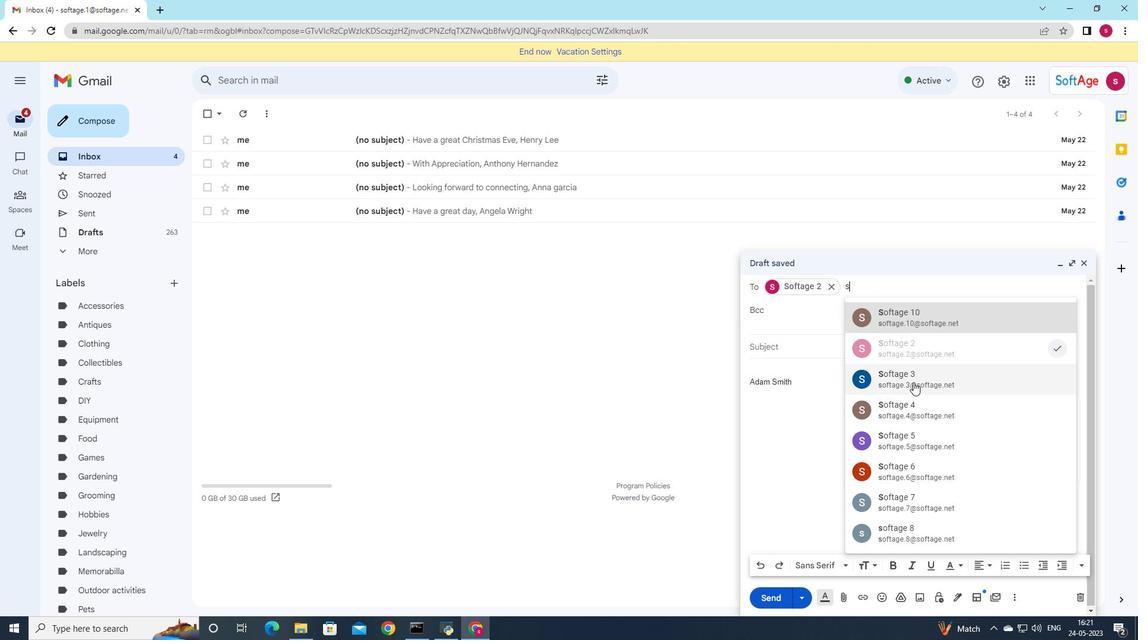 
Action: Mouse moved to (794, 343)
Screenshot: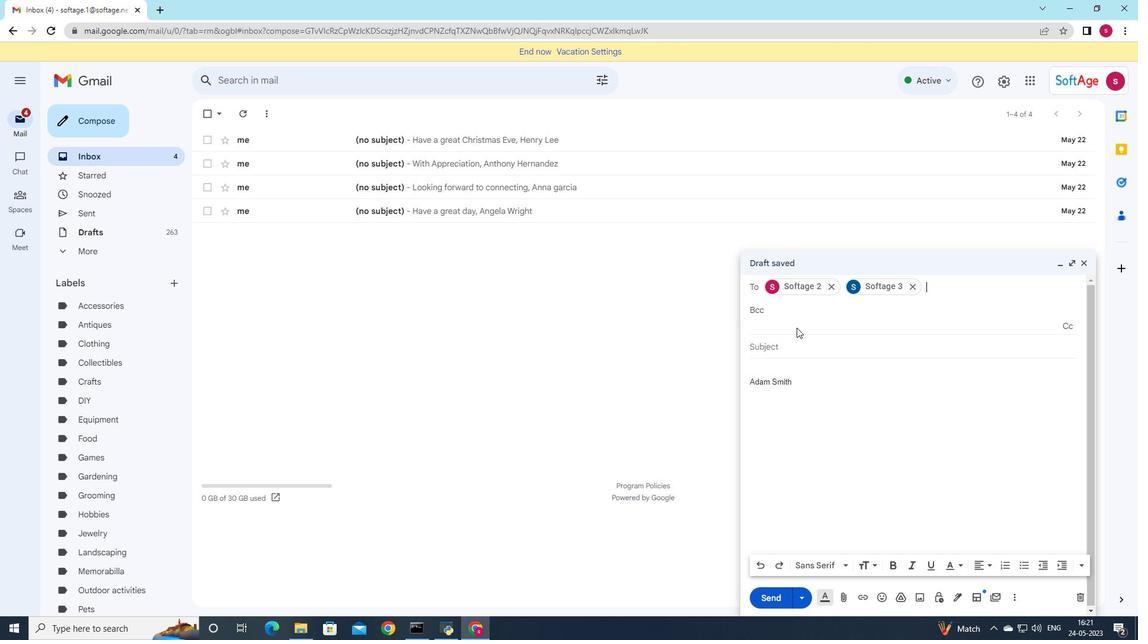 
Action: Mouse pressed left at (794, 343)
Screenshot: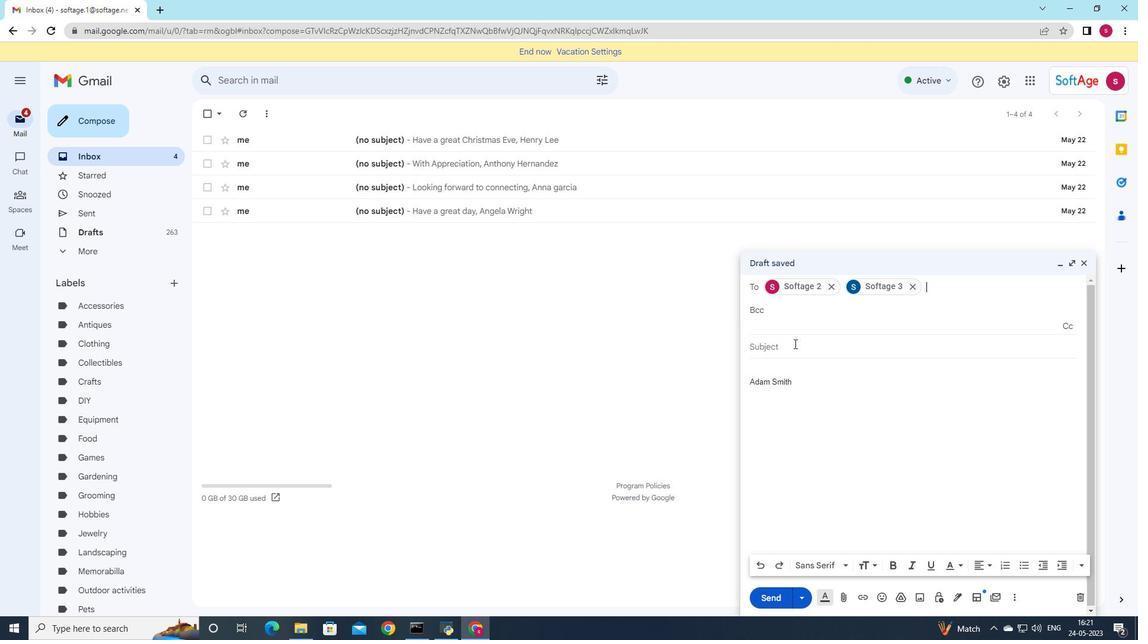 
Action: Key pressed <Key.shift>request<Key.space><Key.backspace><Key.backspace><Key.backspace><Key.backspace><Key.backspace><Key.backspace><Key.backspace><Key.backspace><Key.backspace><Key.shift>Request<Key.space>for<Key.space>information
Screenshot: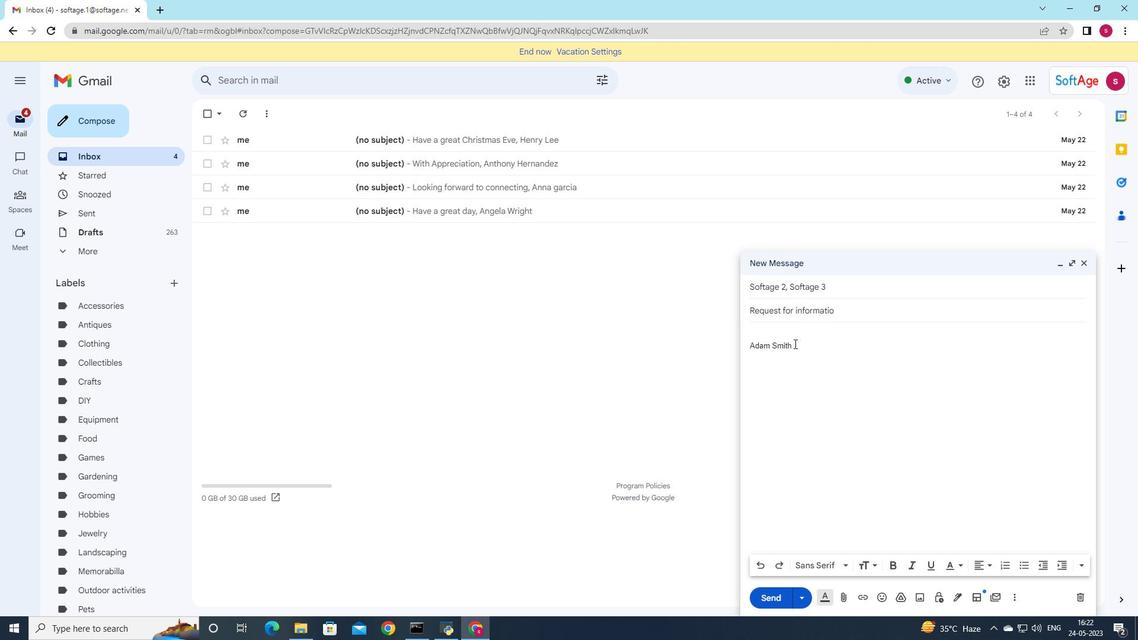 
Action: Mouse moved to (760, 329)
Screenshot: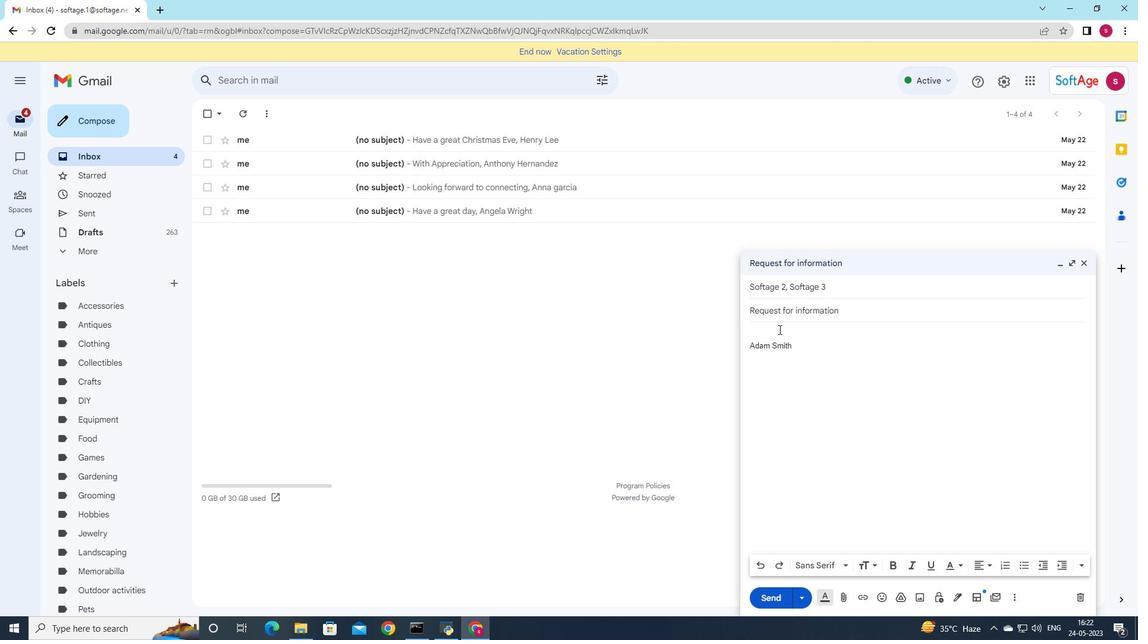 
Action: Mouse pressed left at (760, 329)
Screenshot: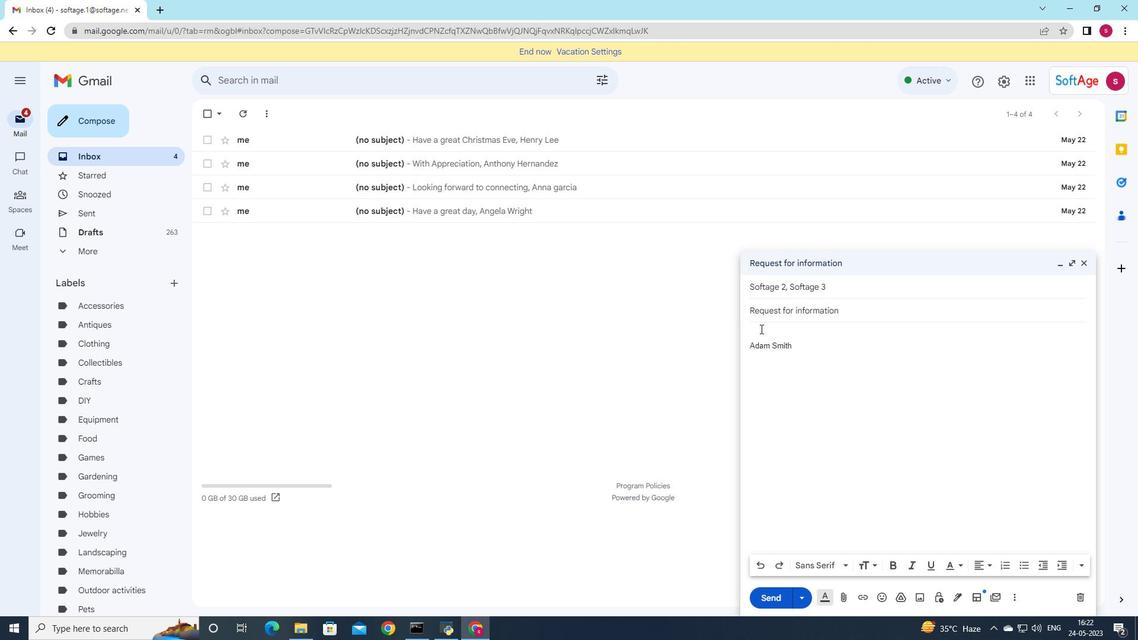 
Action: Key pressed <Key.shift>Thank<Key.space>you<Key.space>for<Key.space>your<Key.space>email
Screenshot: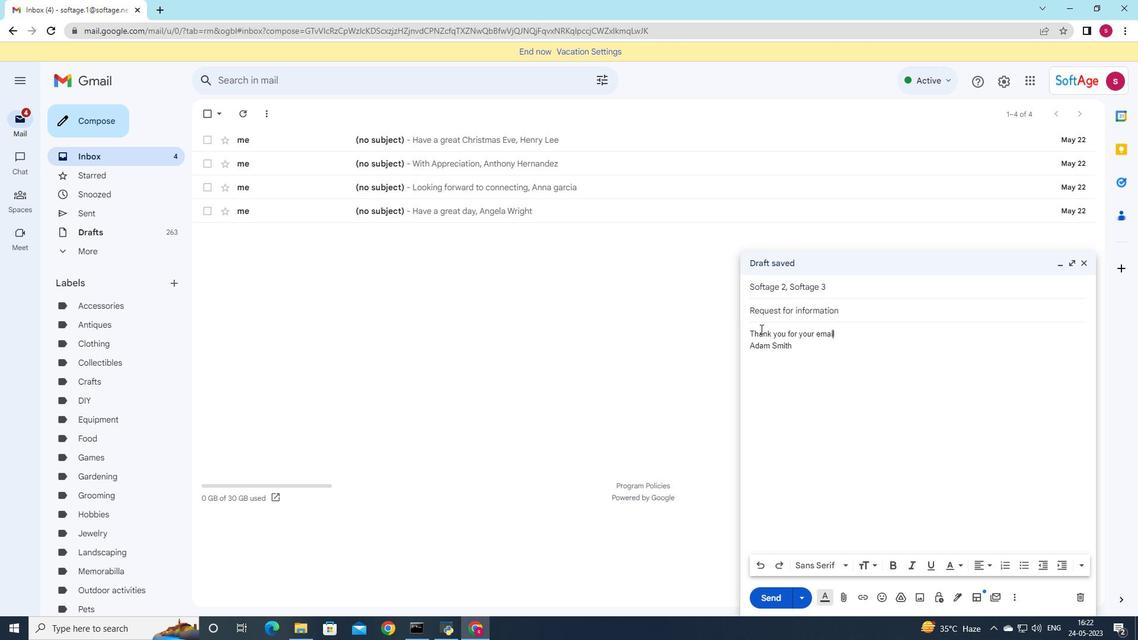 
Action: Mouse moved to (837, 600)
Screenshot: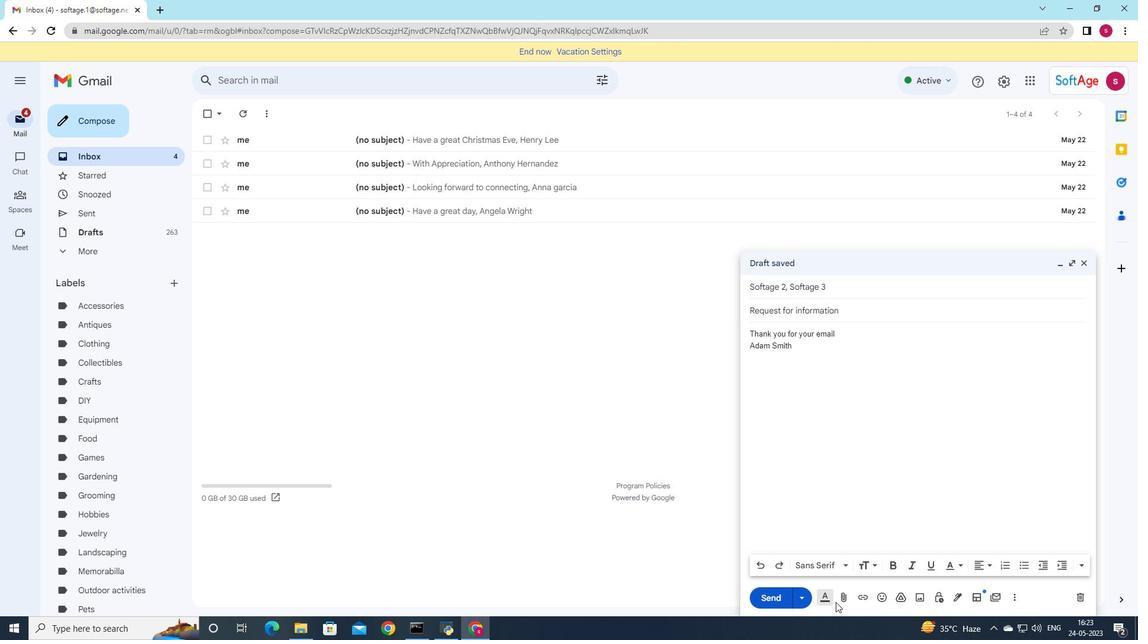 
Action: Mouse pressed left at (837, 600)
Screenshot: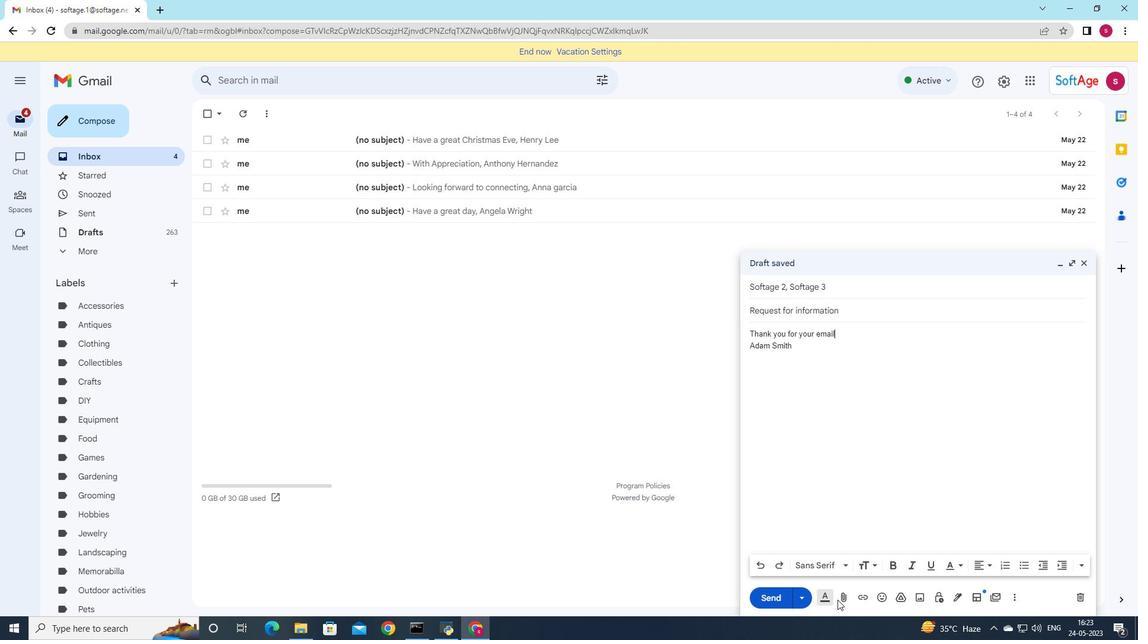 
Action: Mouse moved to (842, 600)
Screenshot: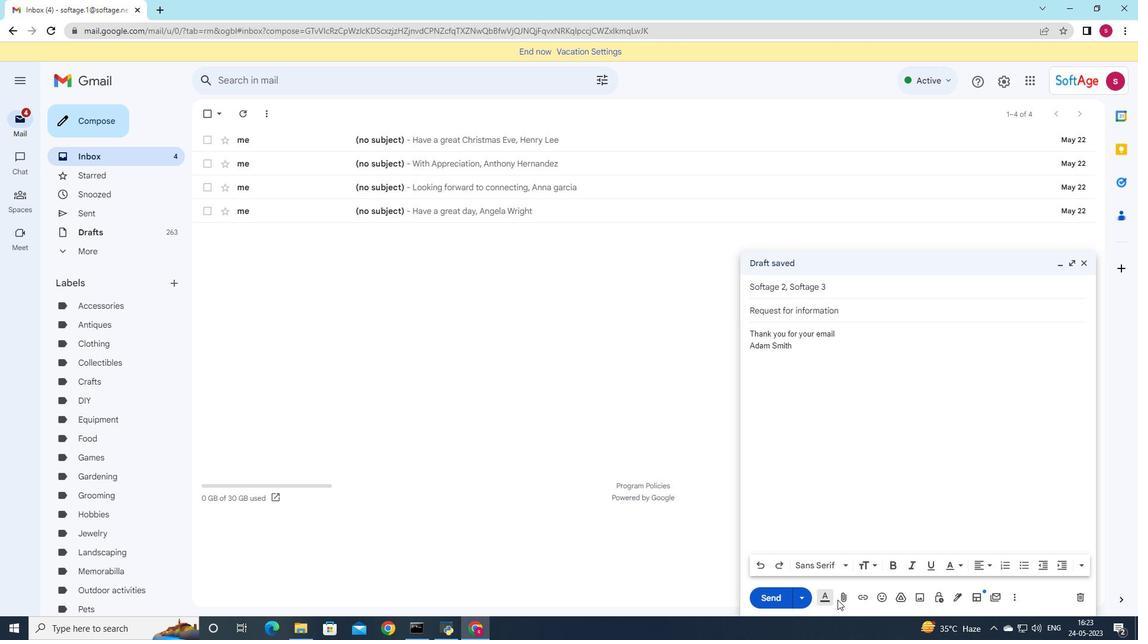 
Action: Mouse pressed left at (842, 600)
Screenshot: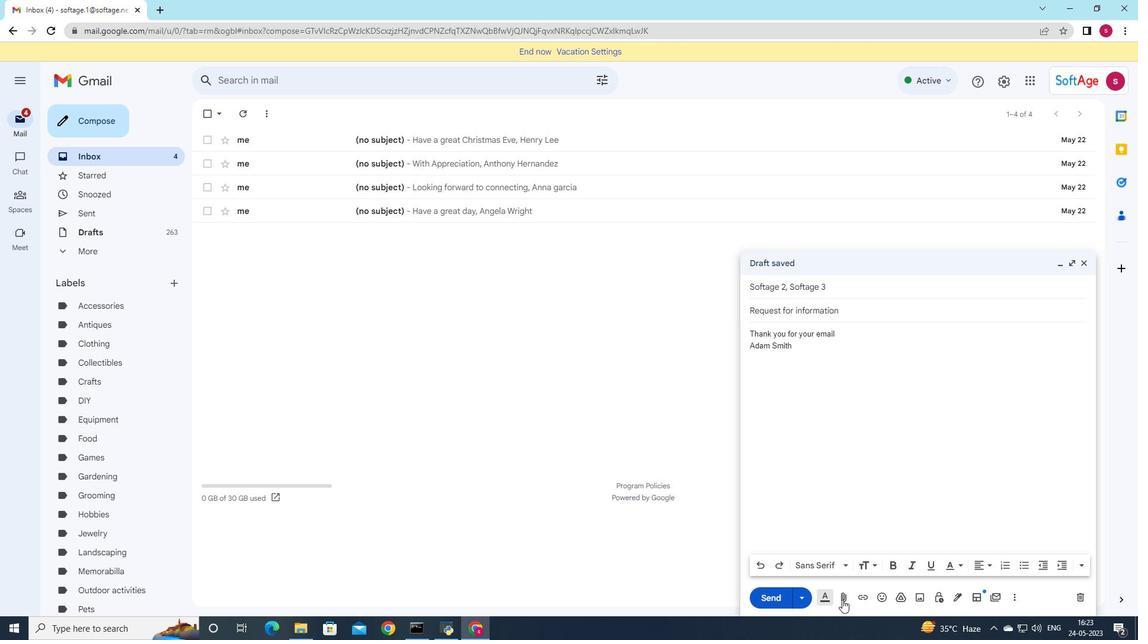 
Action: Mouse moved to (266, 85)
Screenshot: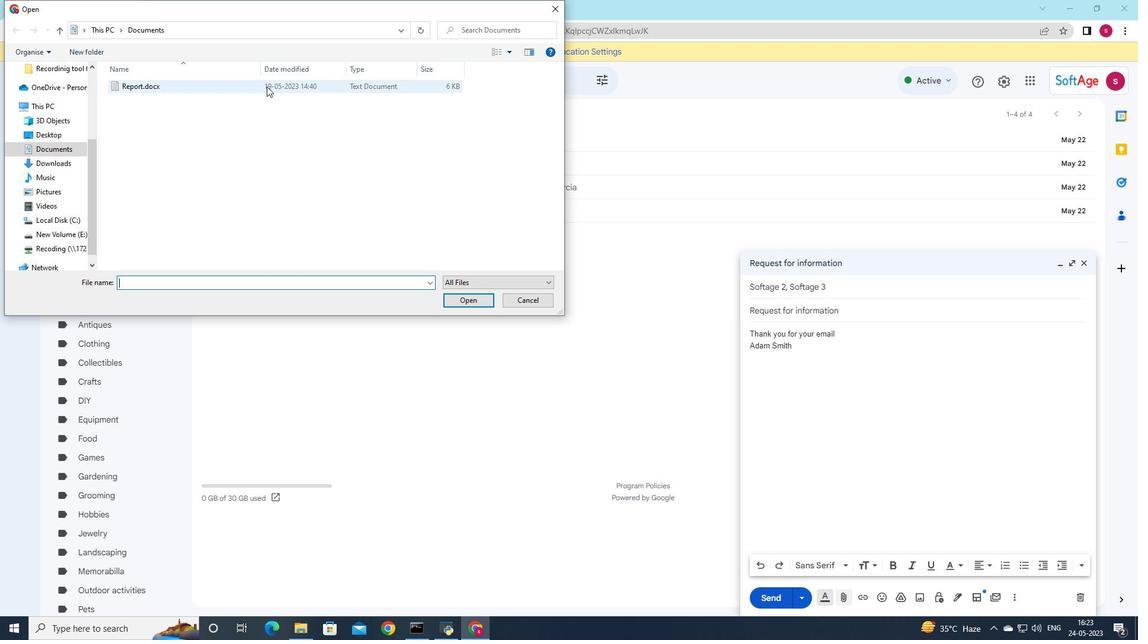 
Action: Mouse pressed left at (266, 85)
Screenshot: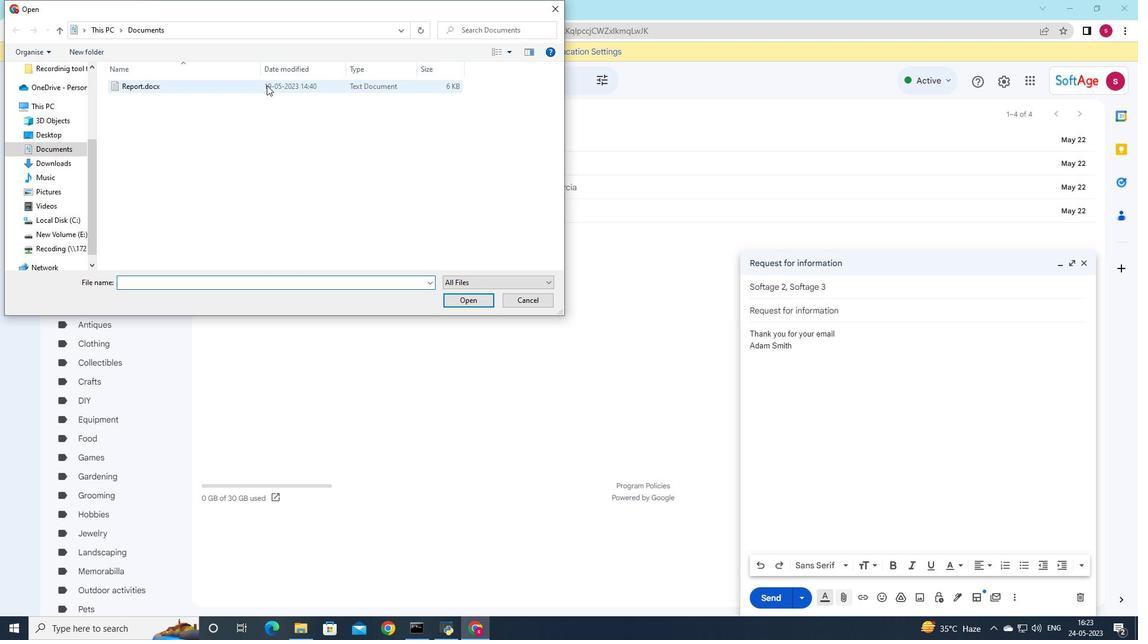 
Action: Mouse pressed left at (266, 85)
Screenshot: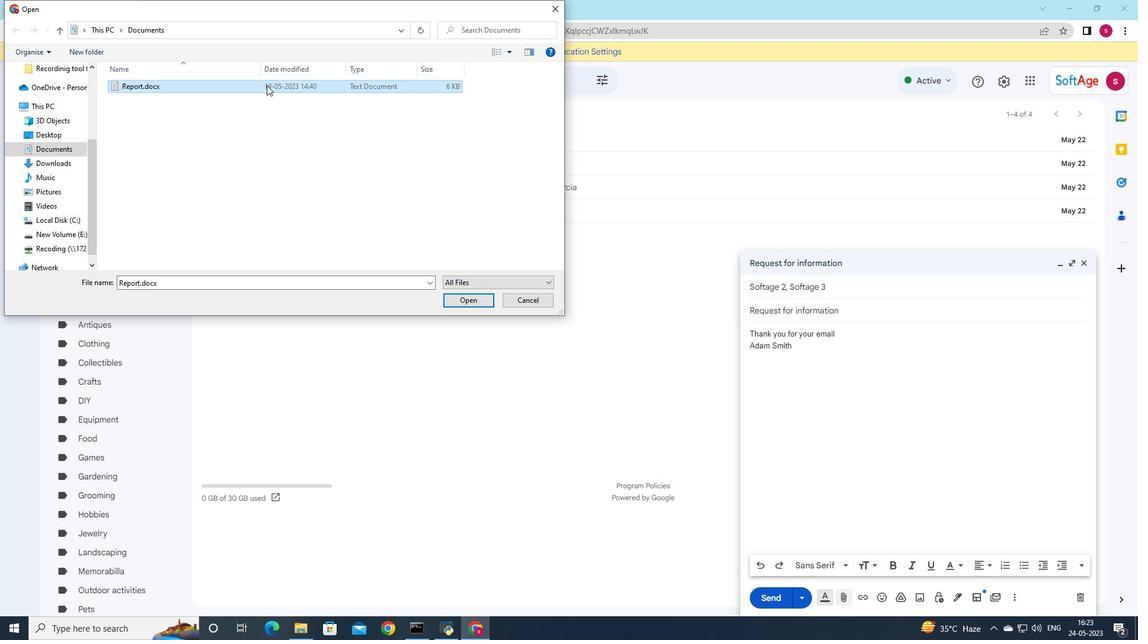 
Action: Mouse moved to (182, 87)
Screenshot: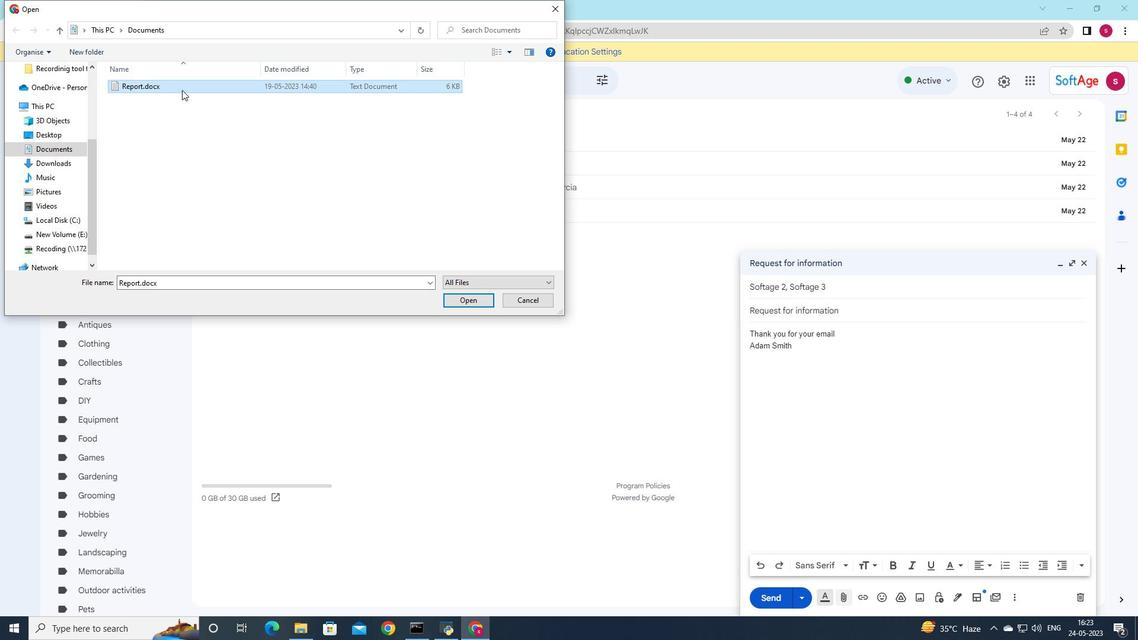 
Action: Mouse pressed left at (182, 87)
Screenshot: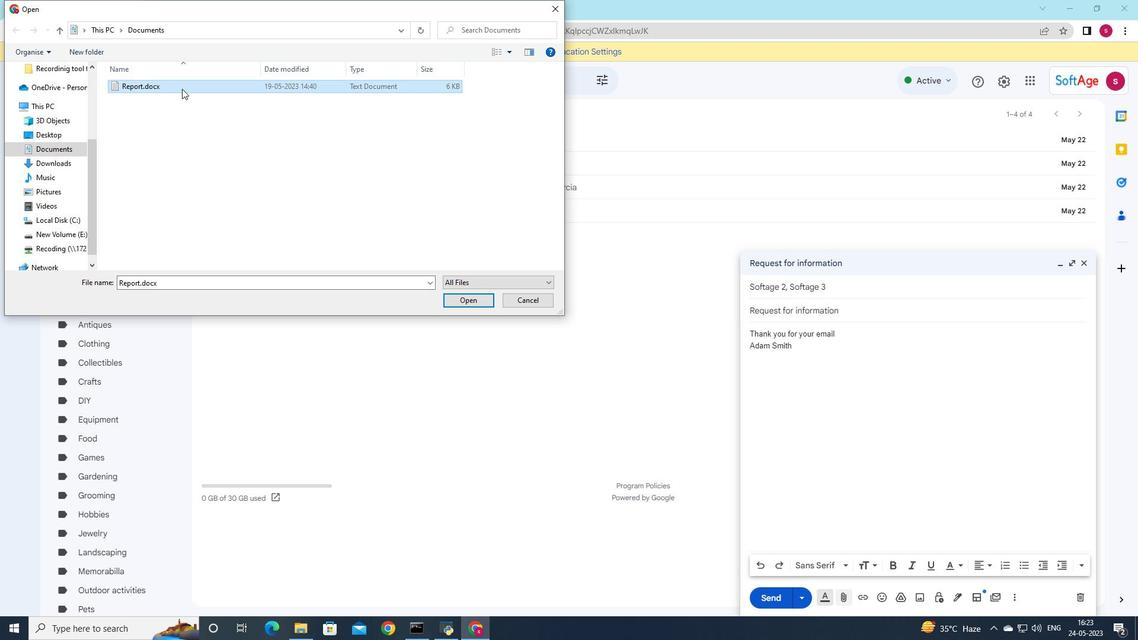 
Action: Mouse moved to (397, 187)
Screenshot: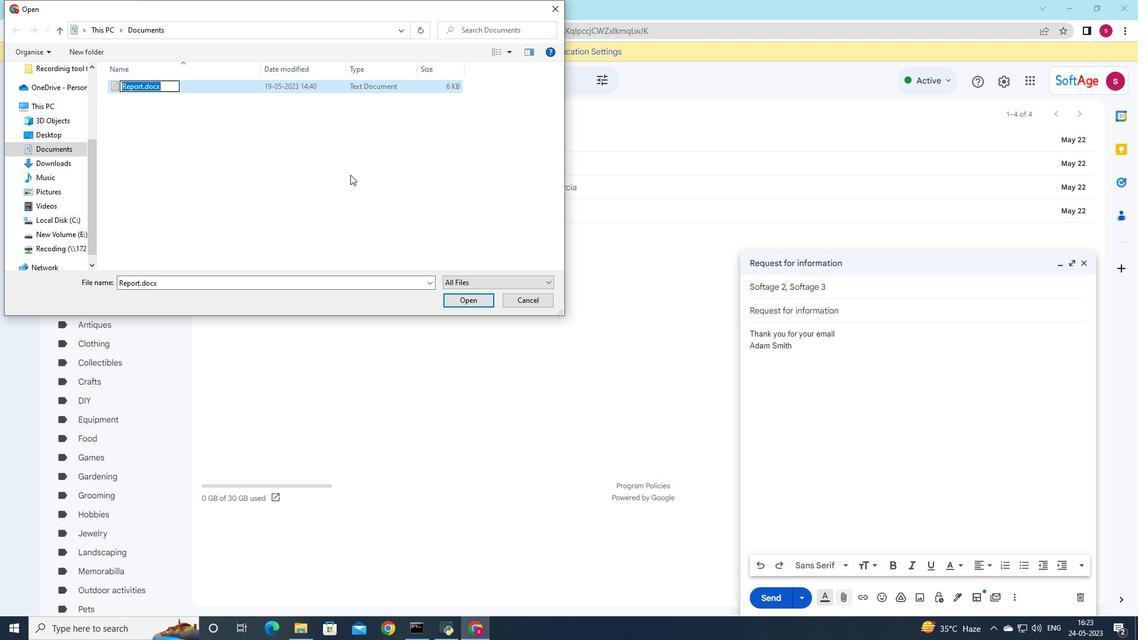
Action: Key pressed <Key.shift>Resume.docx
Screenshot: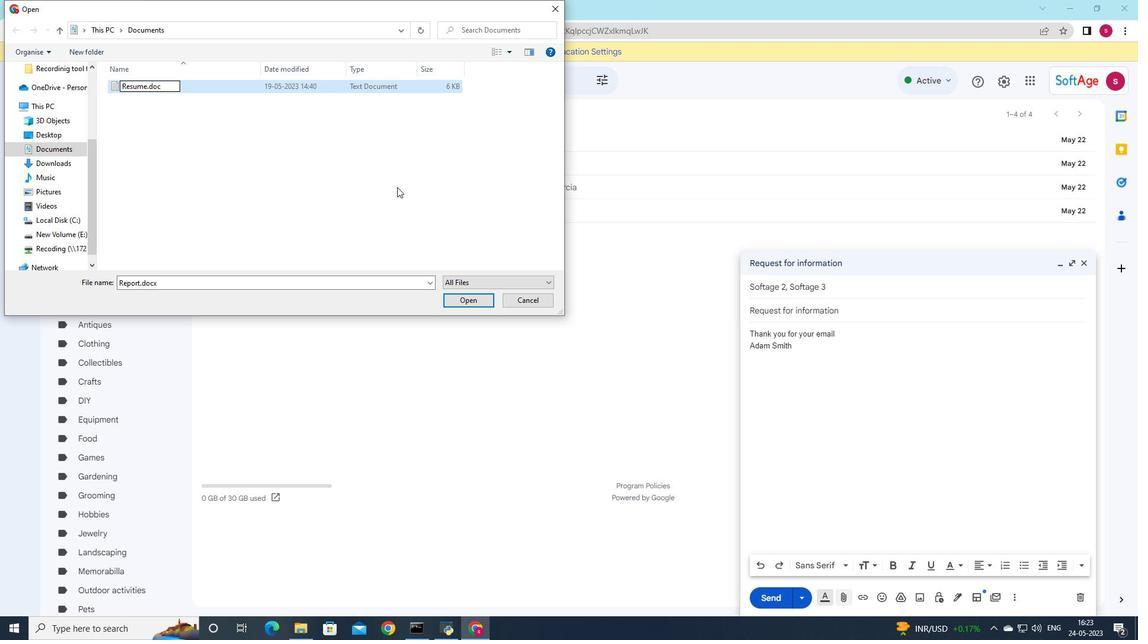 
Action: Mouse moved to (389, 81)
Screenshot: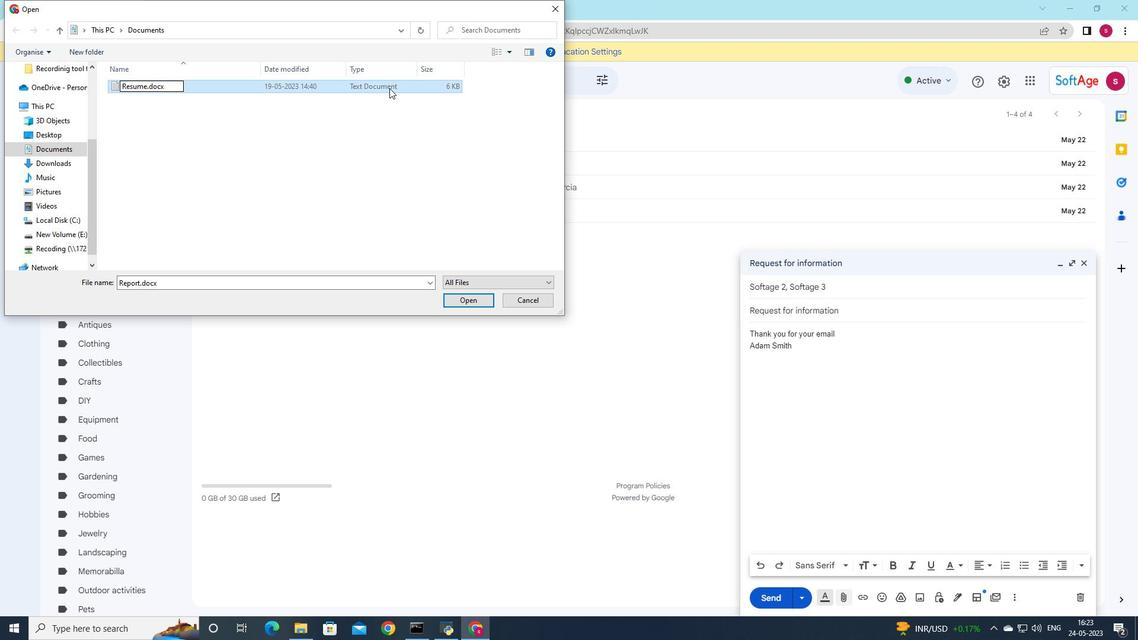 
Action: Mouse pressed left at (389, 81)
Screenshot: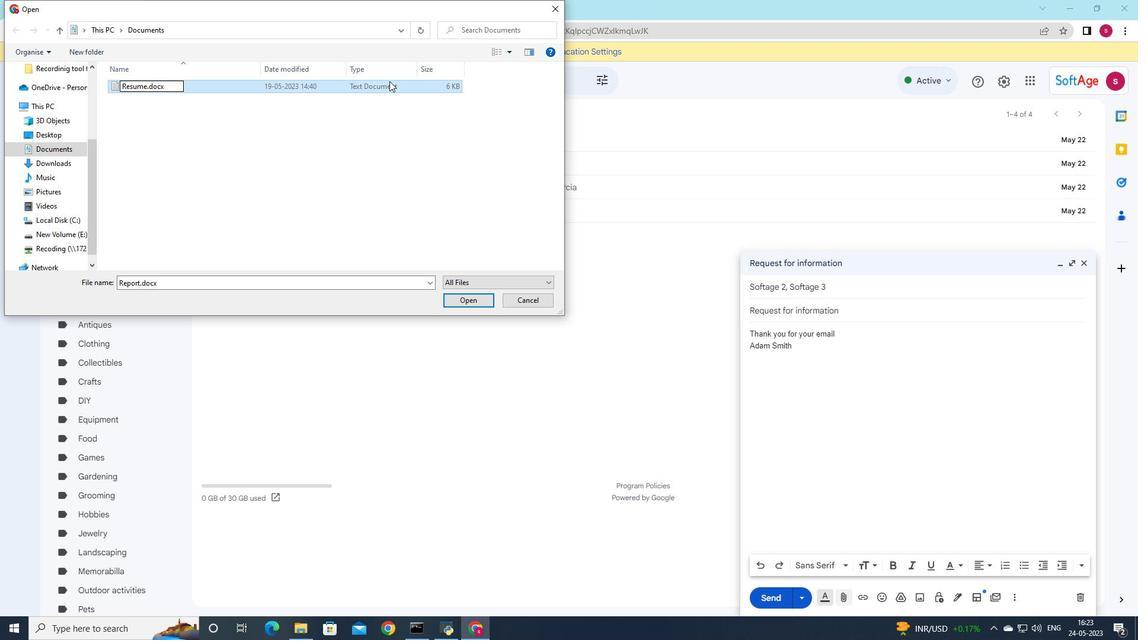 
Action: Mouse moved to (465, 305)
Screenshot: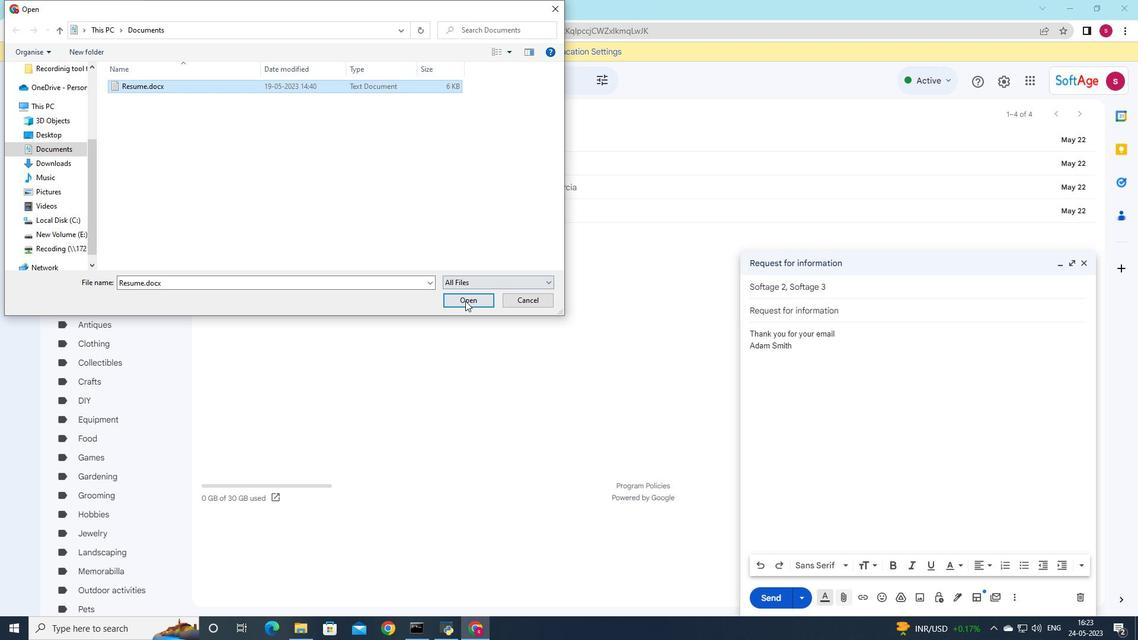 
Action: Mouse pressed left at (465, 305)
Screenshot: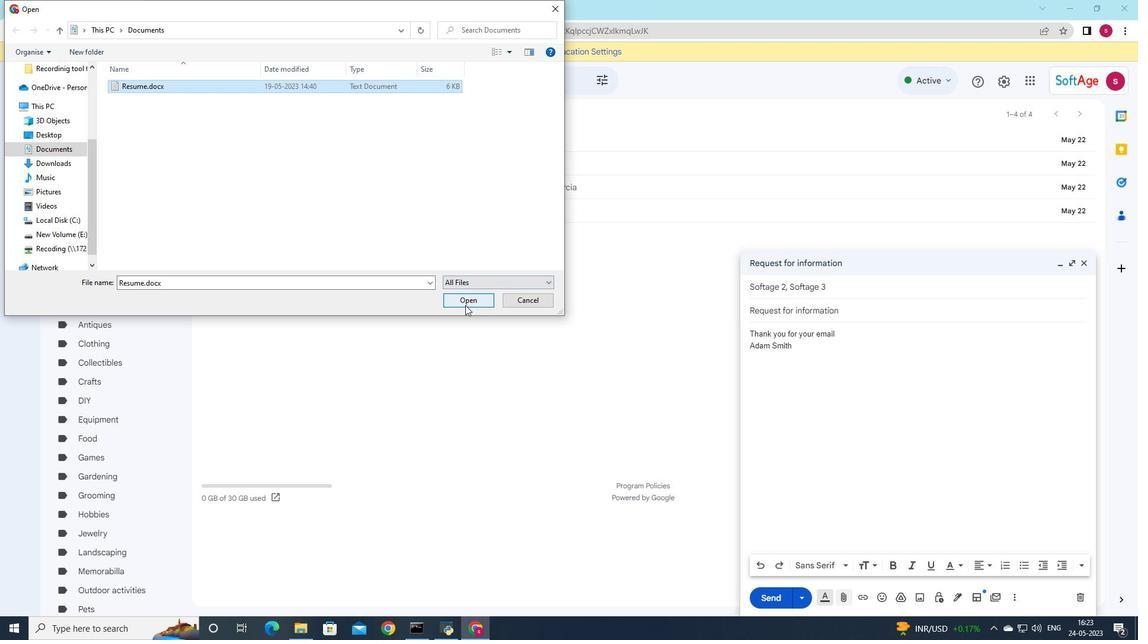 
Action: Mouse moved to (776, 595)
Screenshot: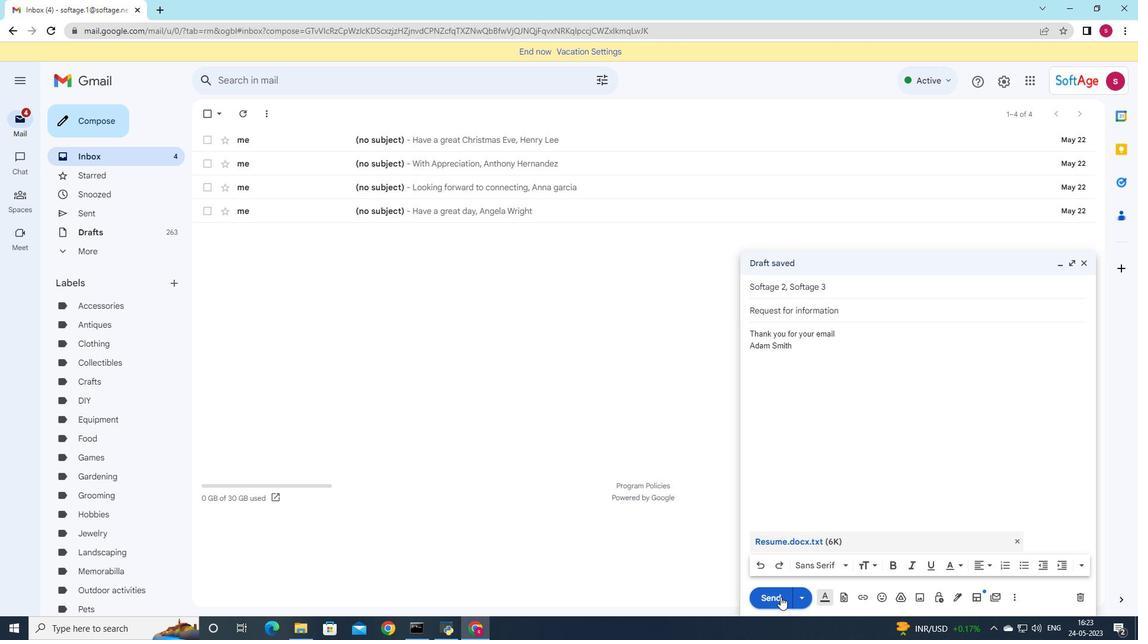 
Action: Mouse pressed left at (776, 595)
Screenshot: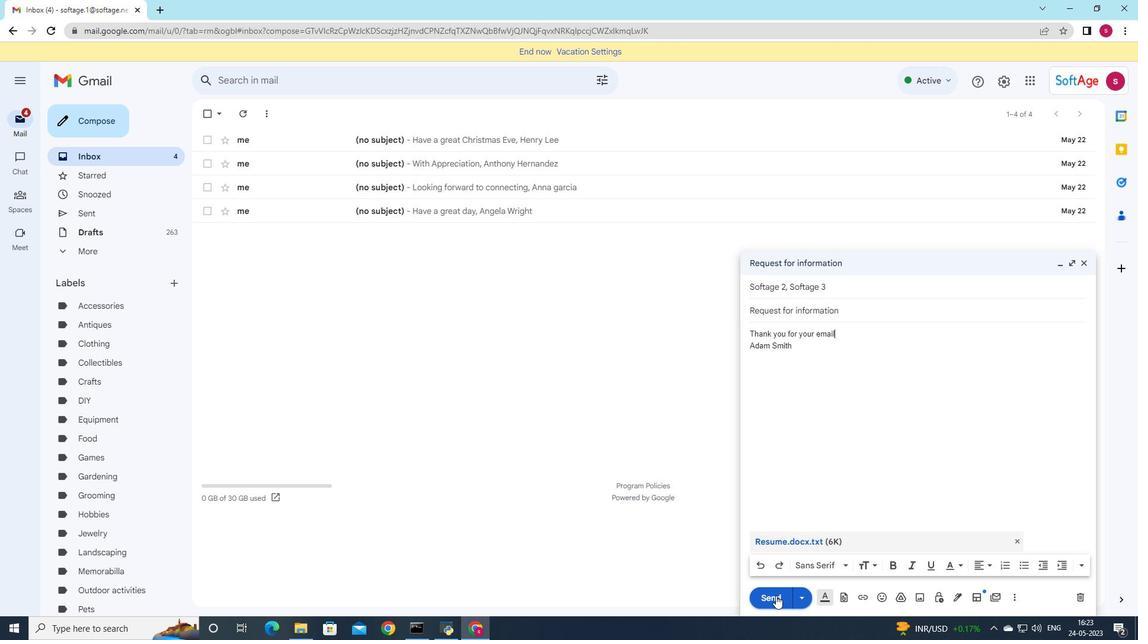 
Action: Mouse moved to (601, 451)
Screenshot: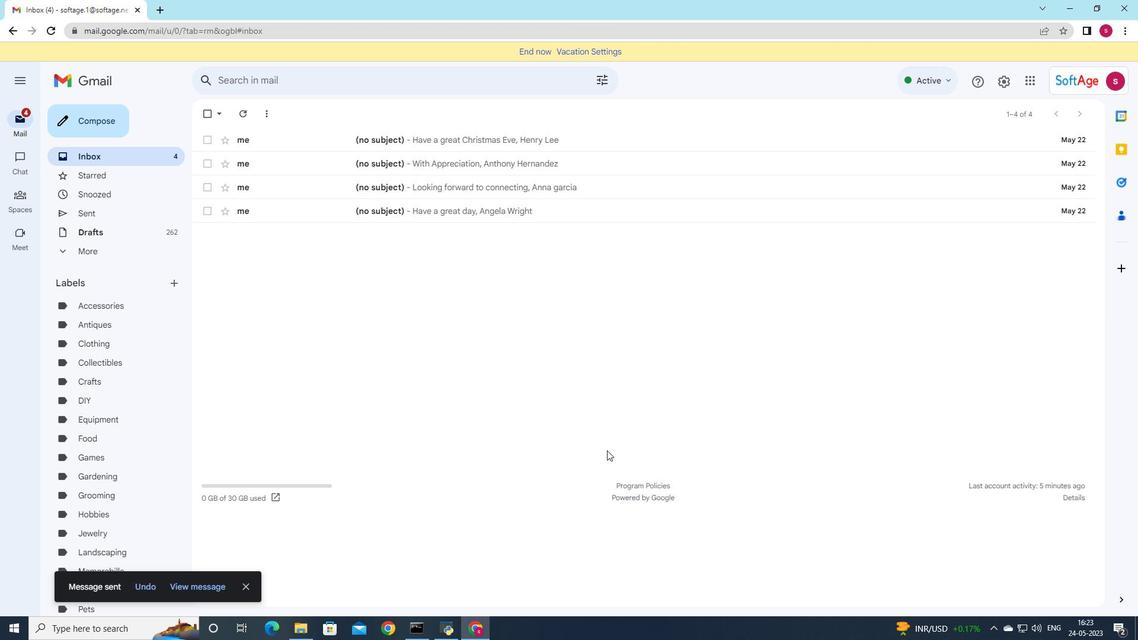 
